 Task: Open Card Restaurant Management Review in Board PR Campaign Management to Workspace Ethics and Compliance and add a team member Softage.4@softage.net, a label Red, a checklist Foreign Exchange Trading, an attachment from your onedrive, a color Red and finally, add a card description 'Develop and launch new customer feedback program for product improvements' and a comment 'Let us approach this task with a sense of customer-centricity, prioritizing the needs and preferences of our customers.'. Add a start date 'Jan 08, 1900' with a due date 'Jan 15, 1900'
Action: Mouse moved to (522, 157)
Screenshot: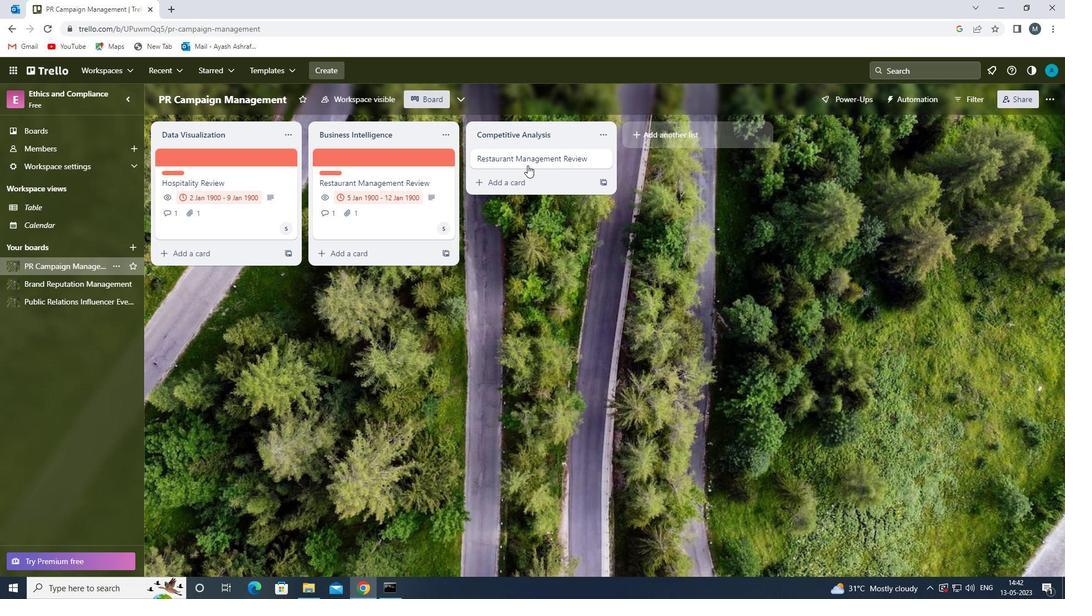 
Action: Mouse pressed left at (522, 157)
Screenshot: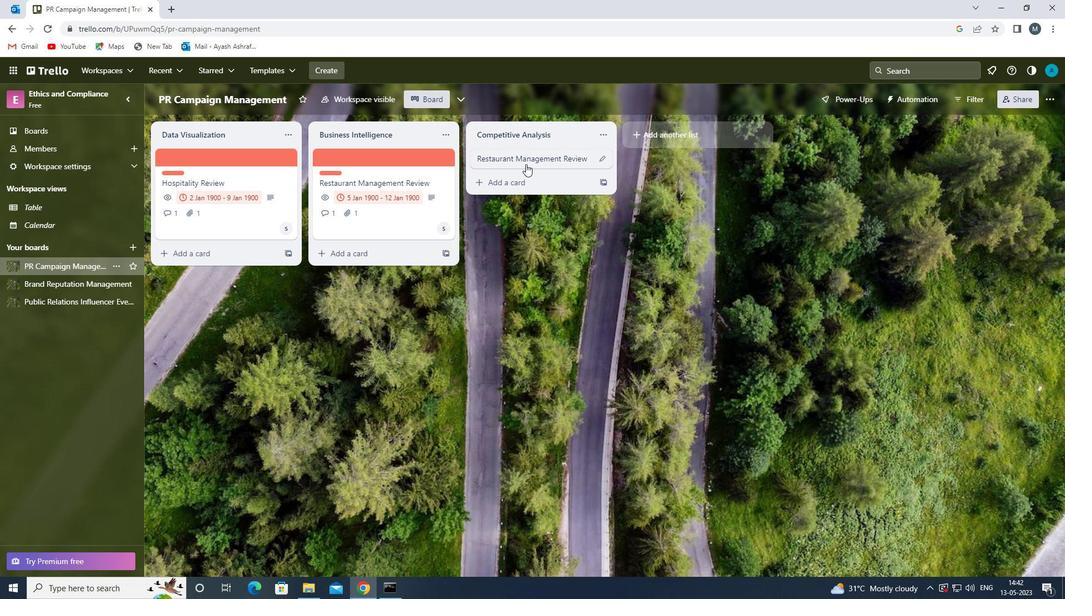 
Action: Mouse moved to (668, 197)
Screenshot: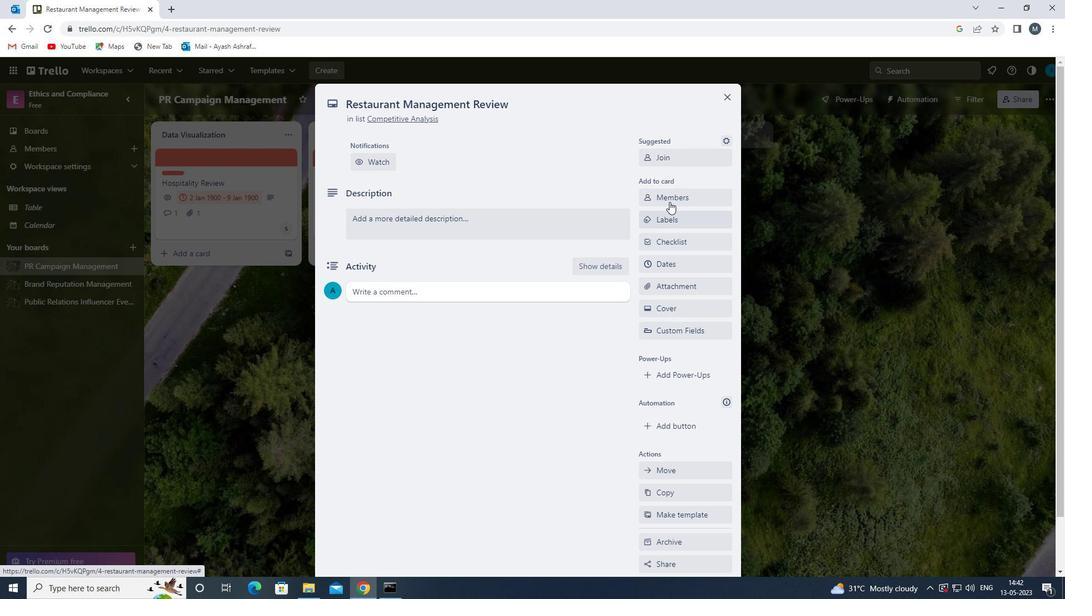 
Action: Mouse pressed left at (668, 197)
Screenshot: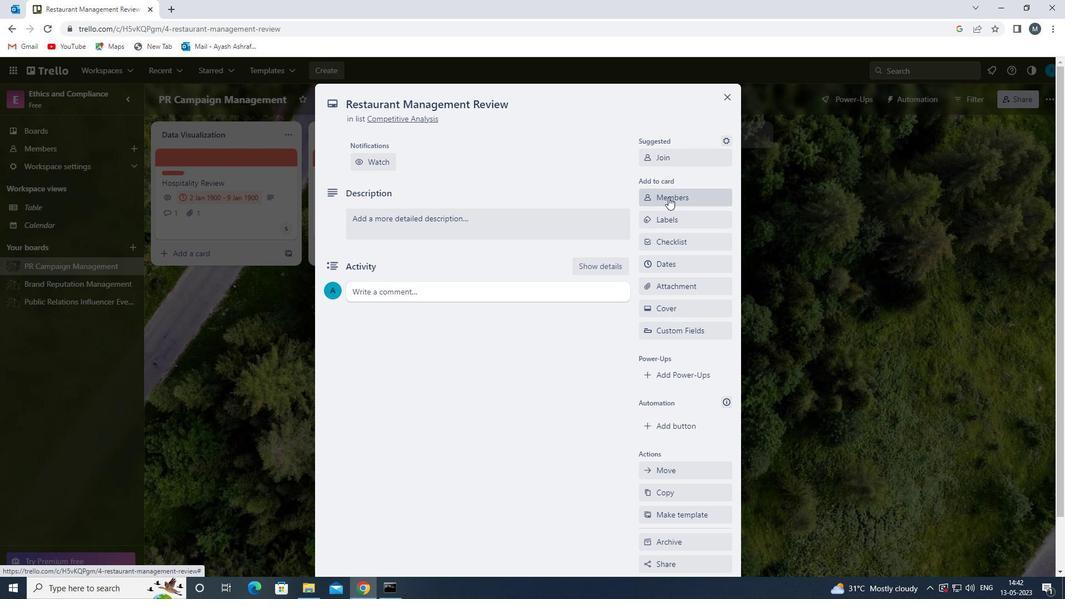 
Action: Mouse moved to (691, 335)
Screenshot: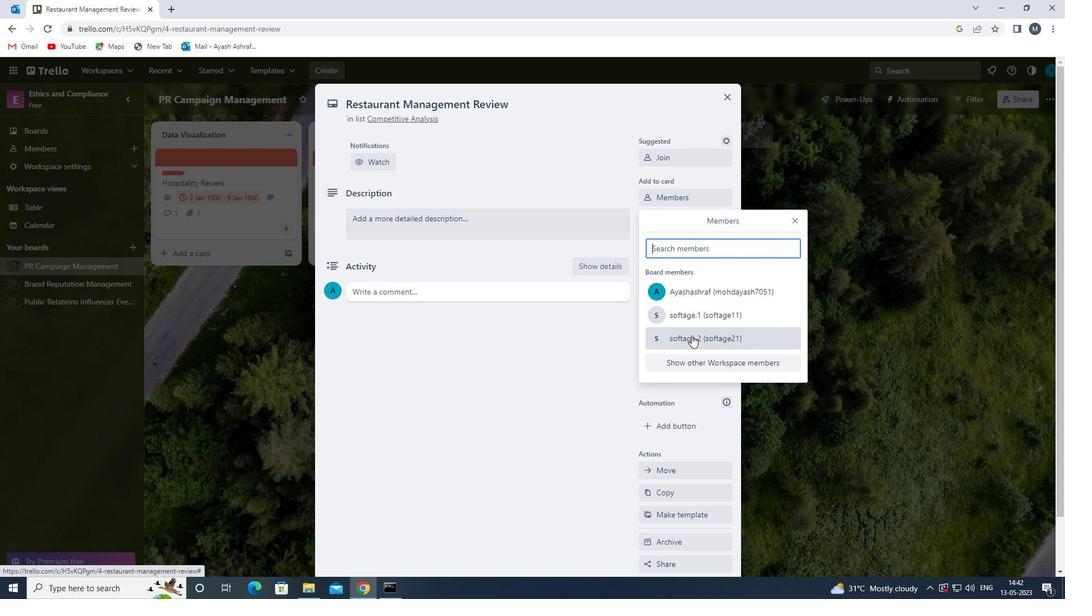 
Action: Key pressed s
Screenshot: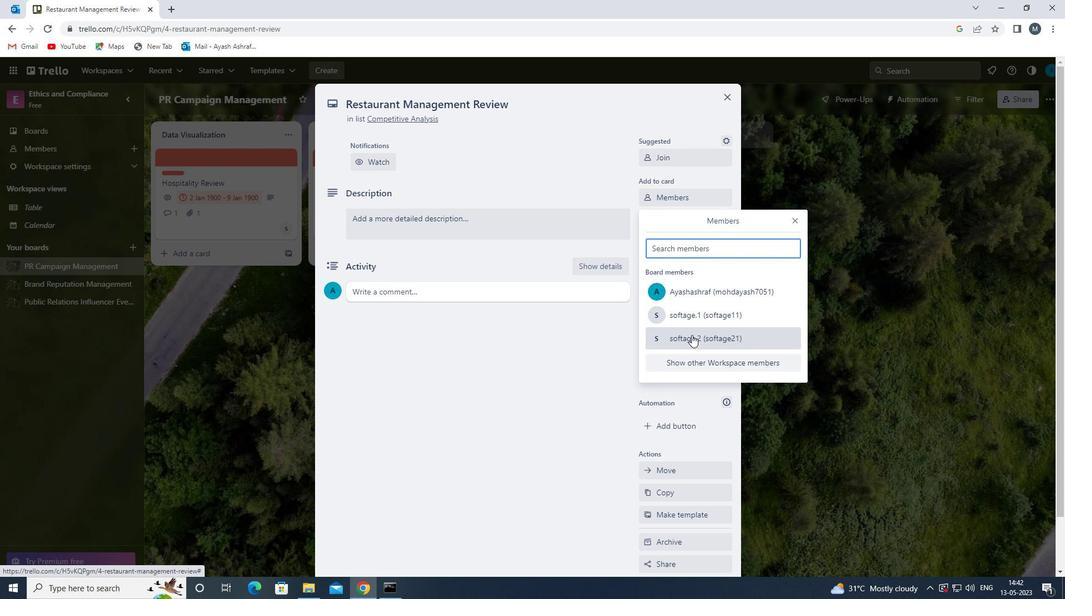 
Action: Mouse moved to (696, 381)
Screenshot: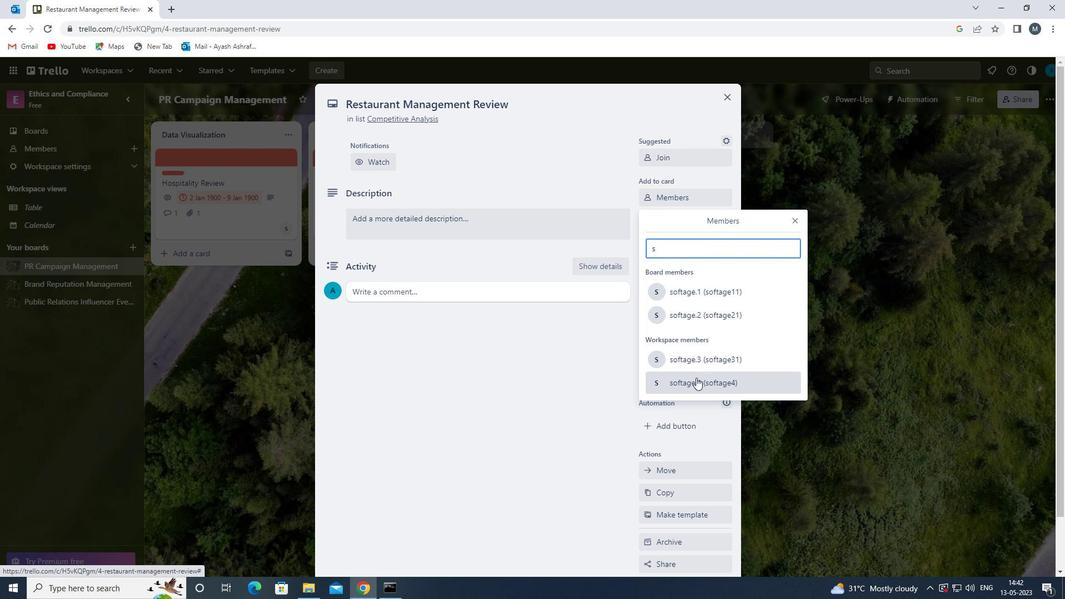 
Action: Mouse pressed left at (696, 381)
Screenshot: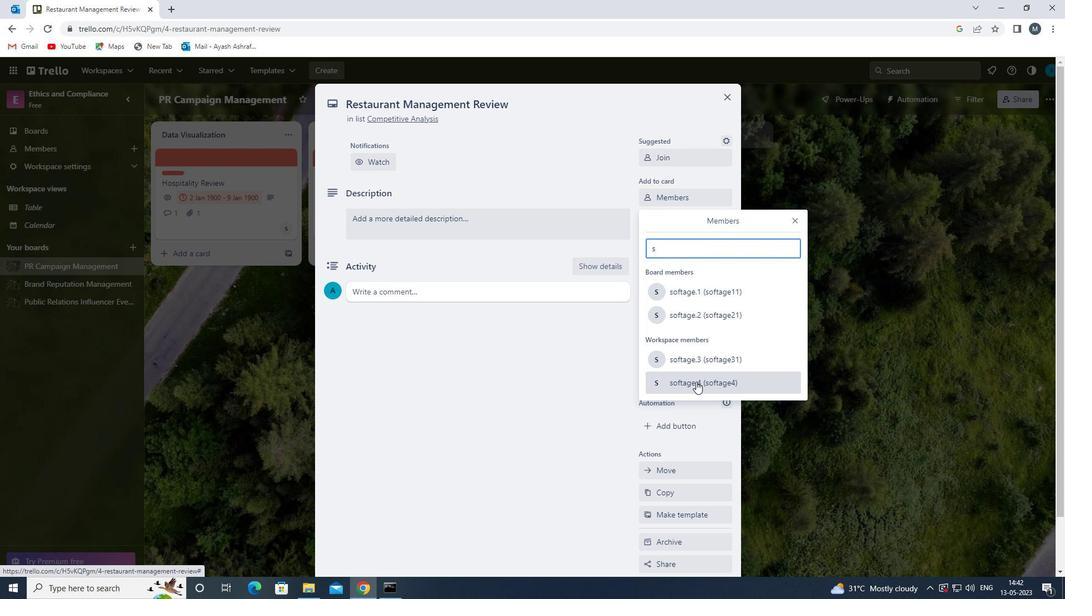 
Action: Mouse moved to (793, 216)
Screenshot: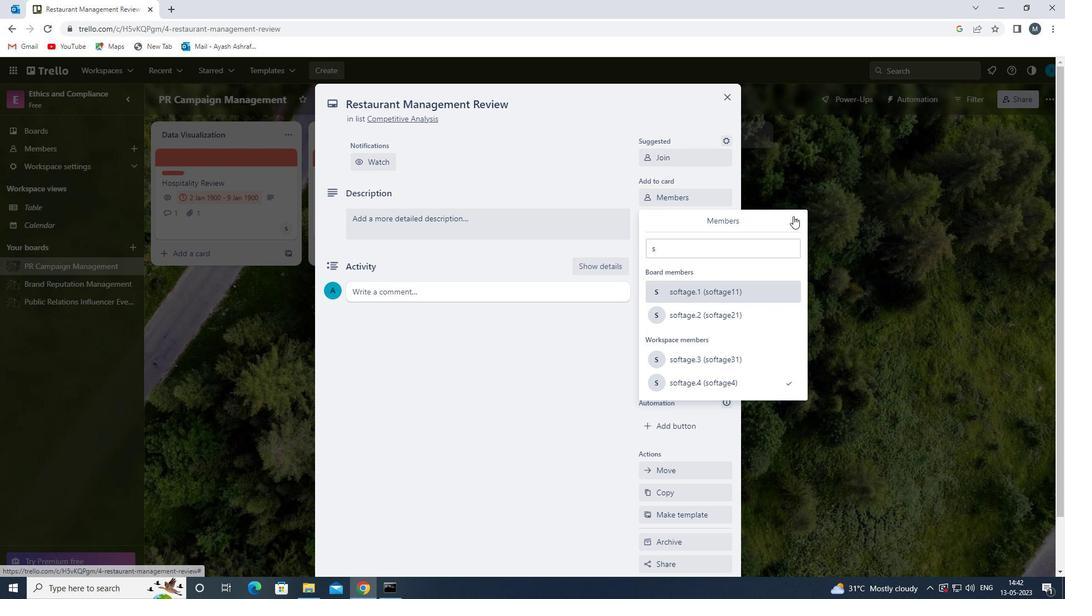 
Action: Mouse pressed left at (793, 216)
Screenshot: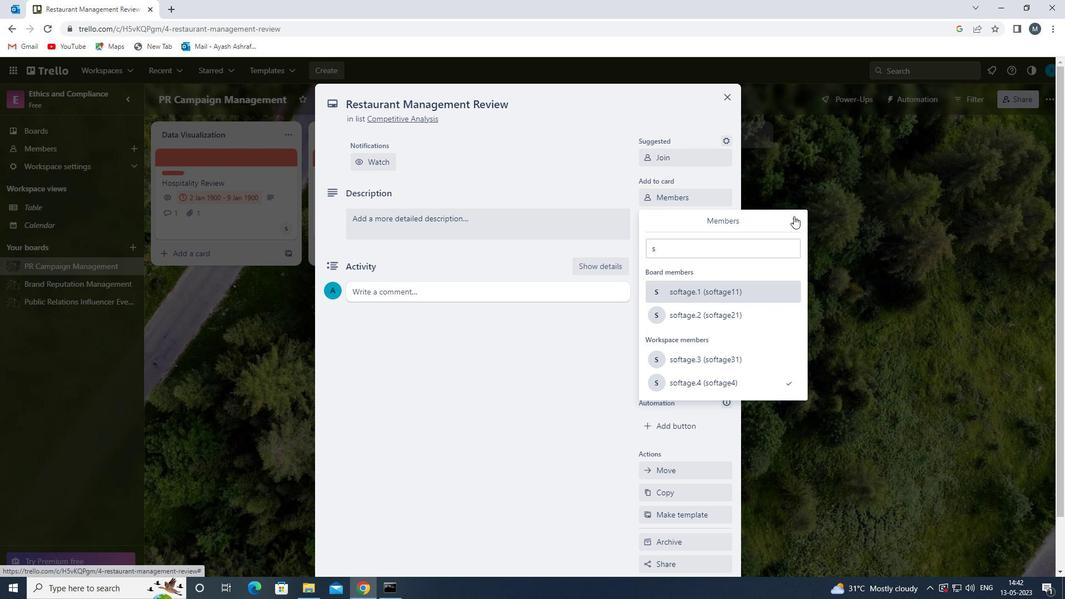 
Action: Mouse moved to (685, 213)
Screenshot: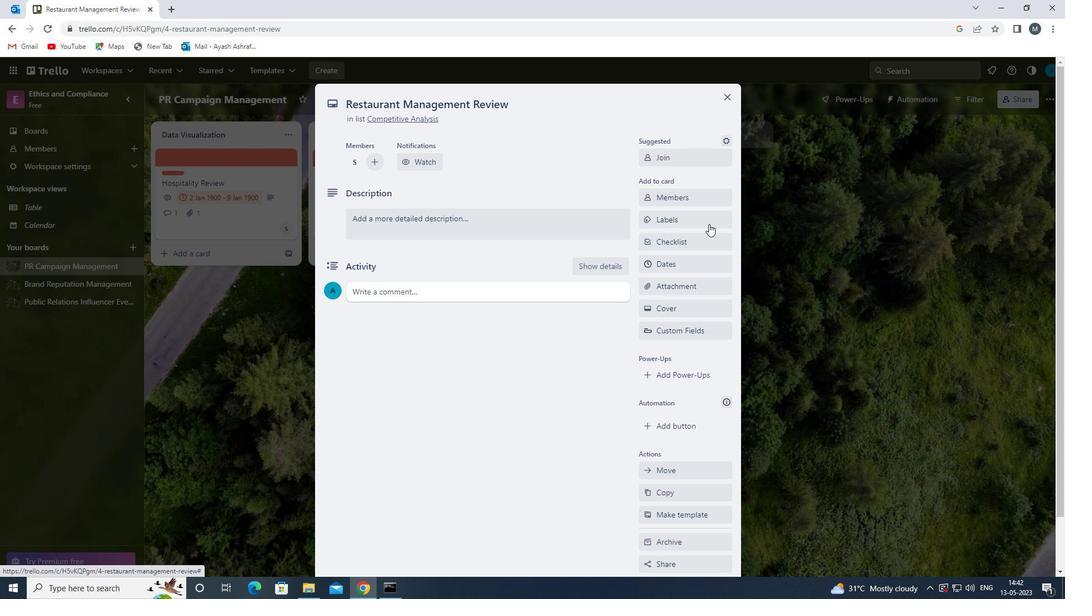 
Action: Mouse pressed left at (685, 213)
Screenshot: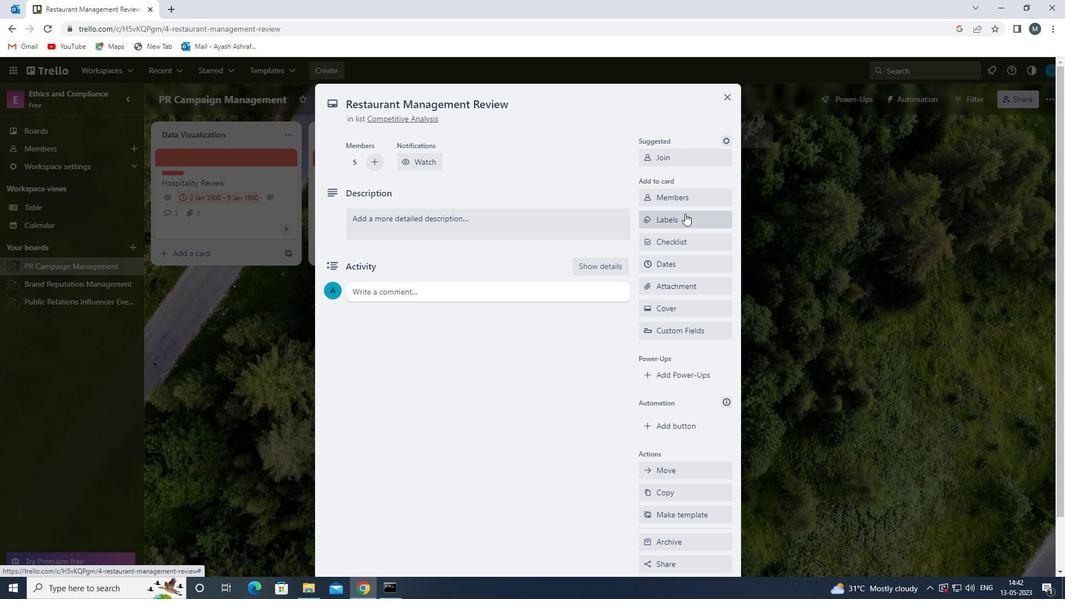 
Action: Mouse moved to (695, 373)
Screenshot: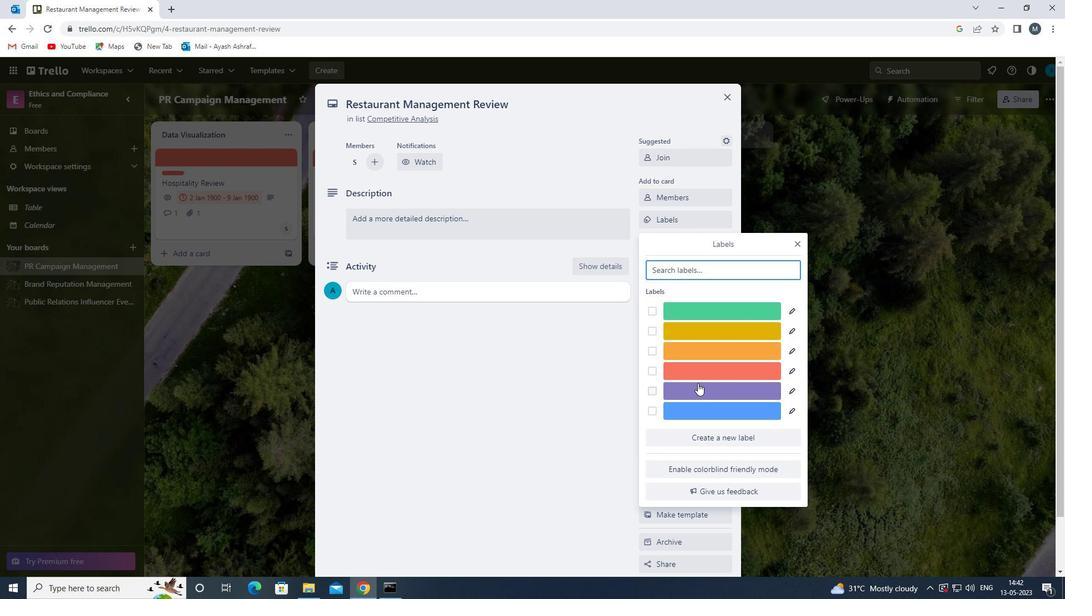 
Action: Mouse pressed left at (695, 373)
Screenshot: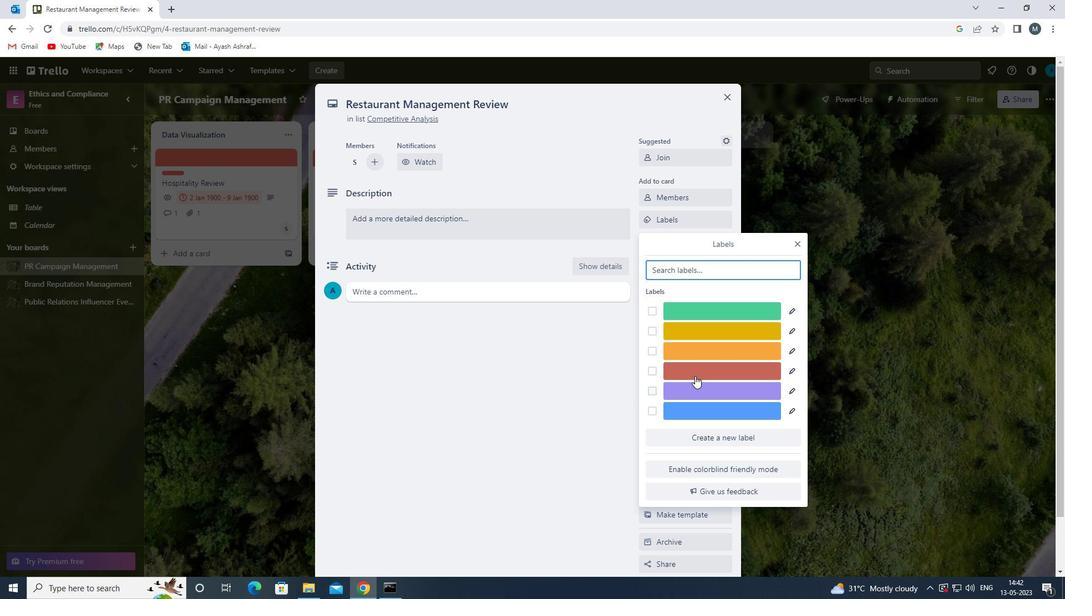 
Action: Mouse moved to (798, 242)
Screenshot: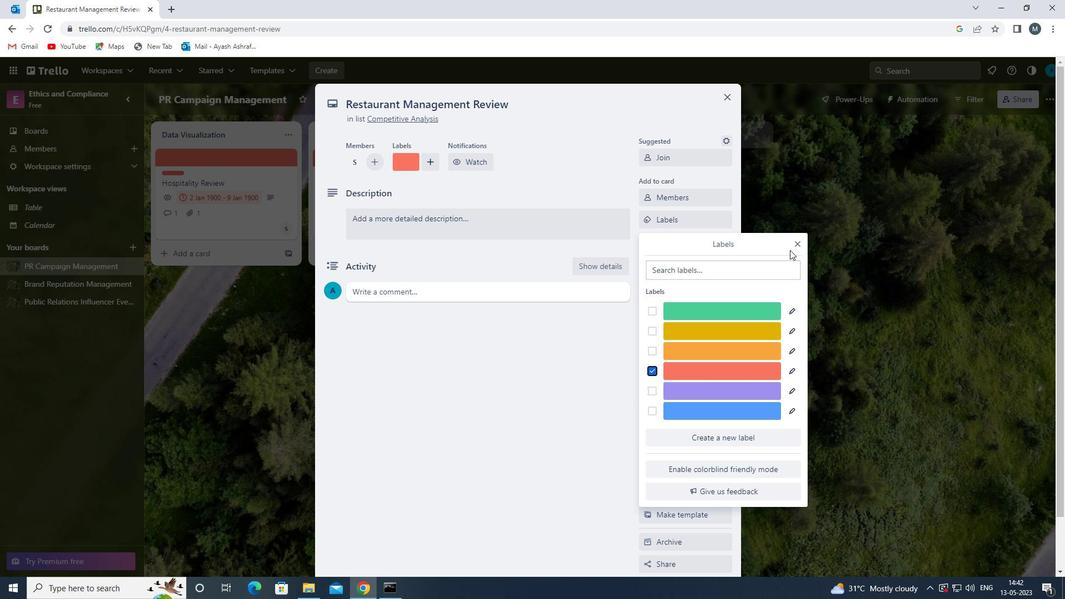 
Action: Mouse pressed left at (798, 242)
Screenshot: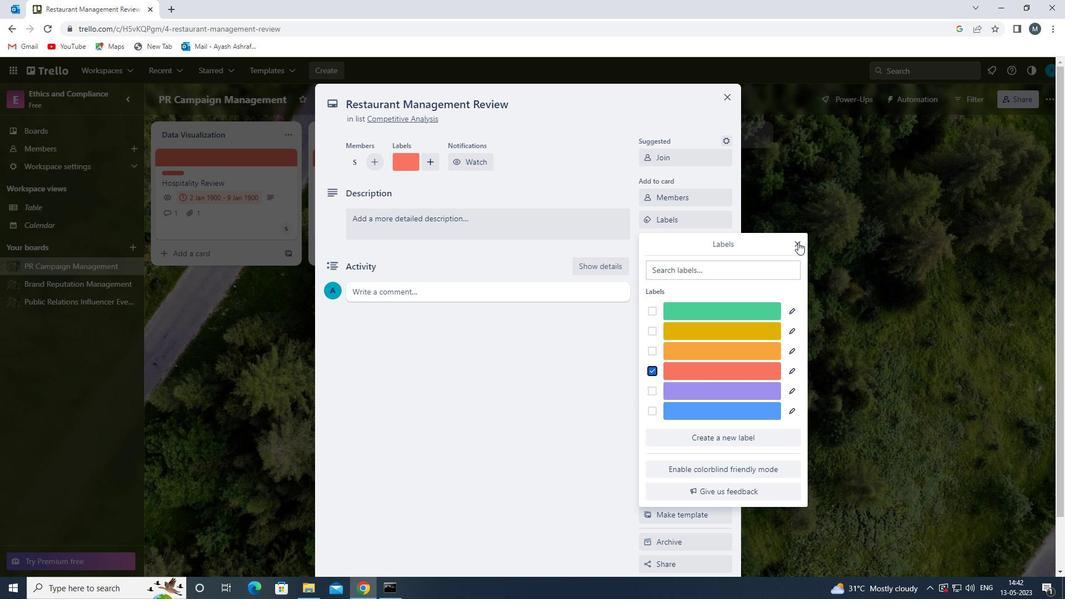 
Action: Mouse moved to (681, 241)
Screenshot: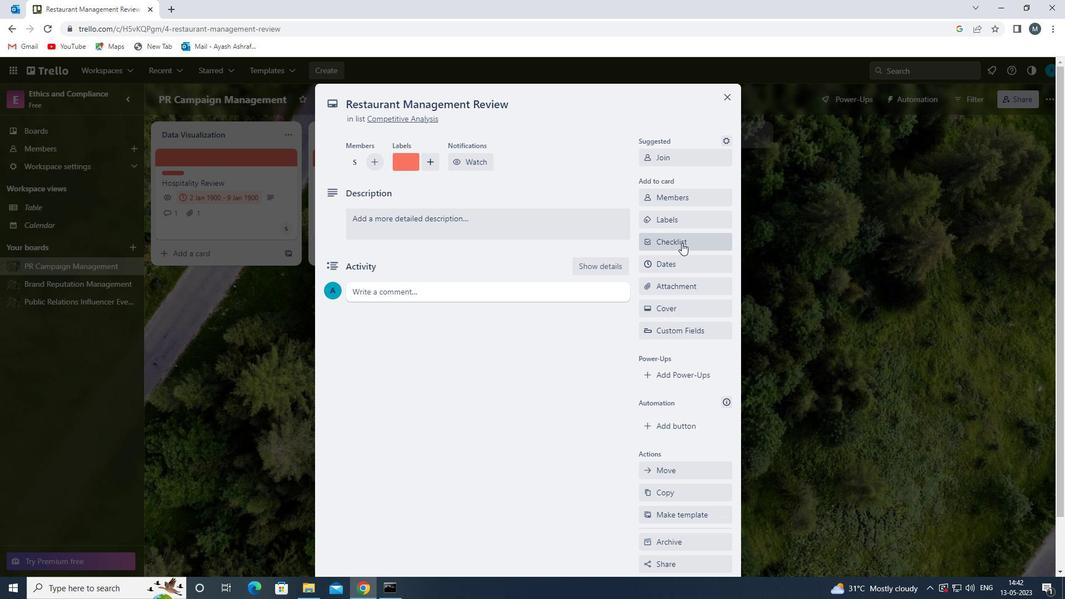 
Action: Mouse pressed left at (681, 241)
Screenshot: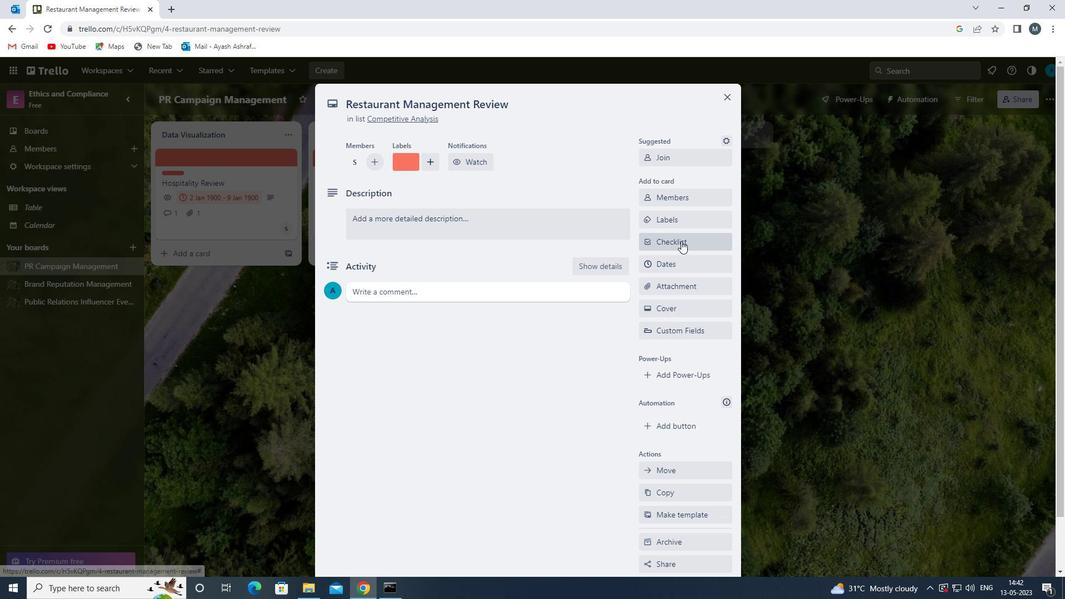 
Action: Mouse moved to (681, 266)
Screenshot: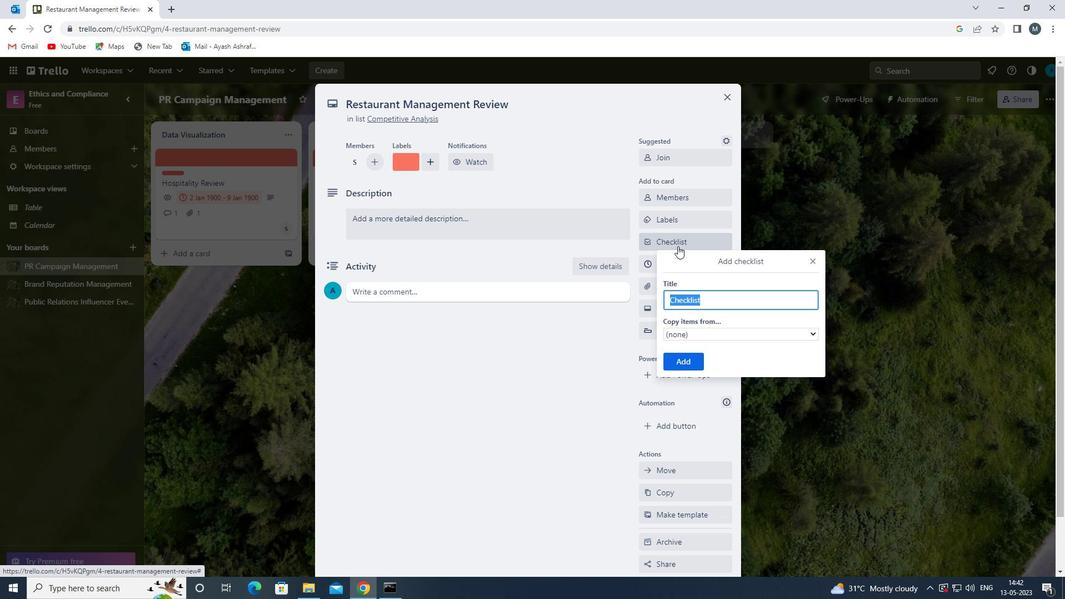 
Action: Key pressed f
Screenshot: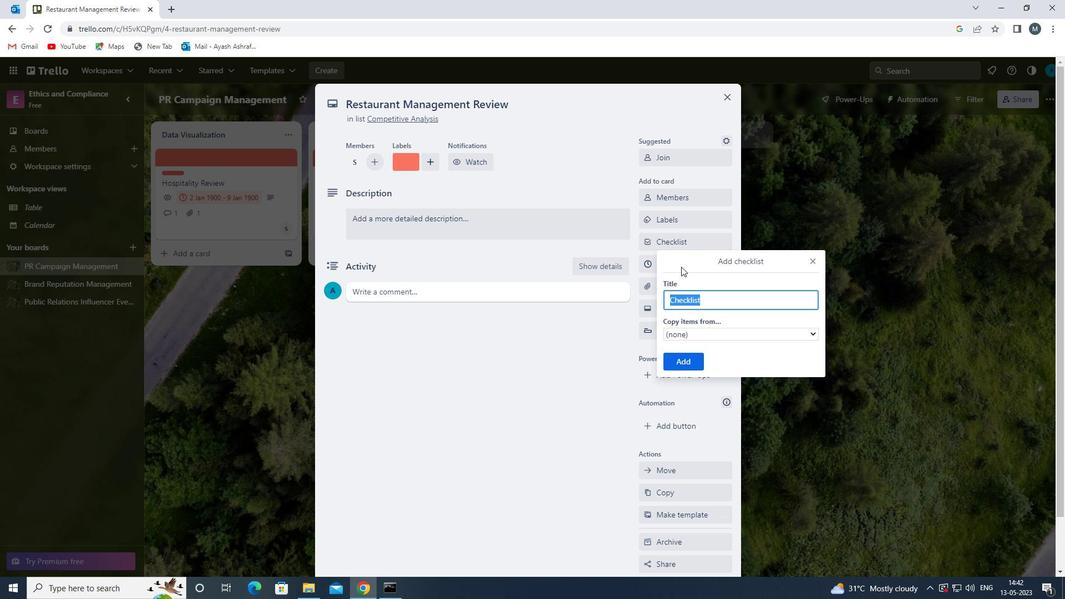 
Action: Mouse moved to (747, 328)
Screenshot: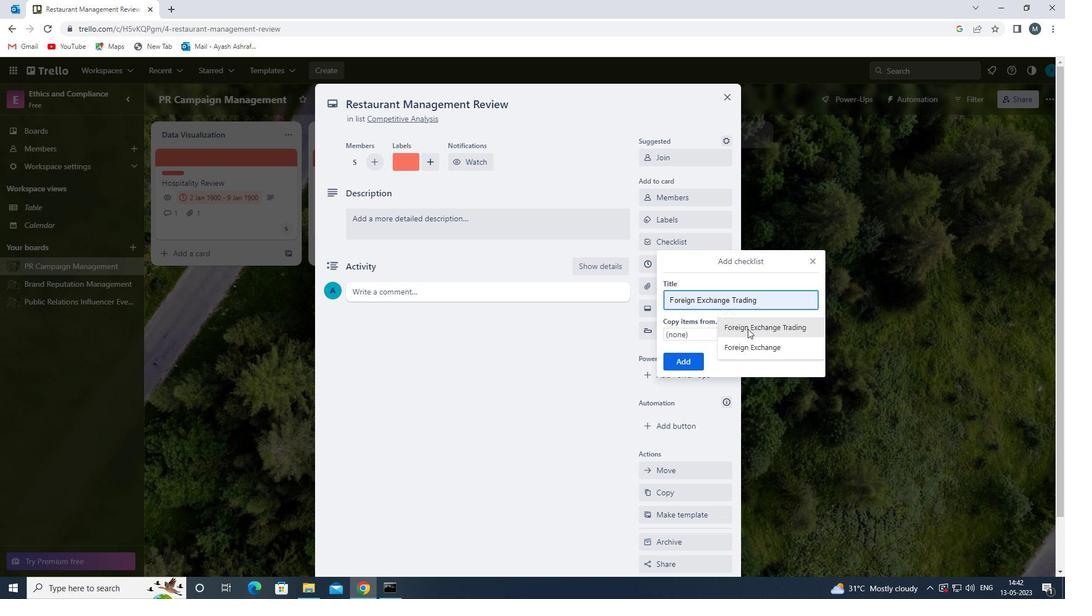 
Action: Mouse pressed left at (747, 328)
Screenshot: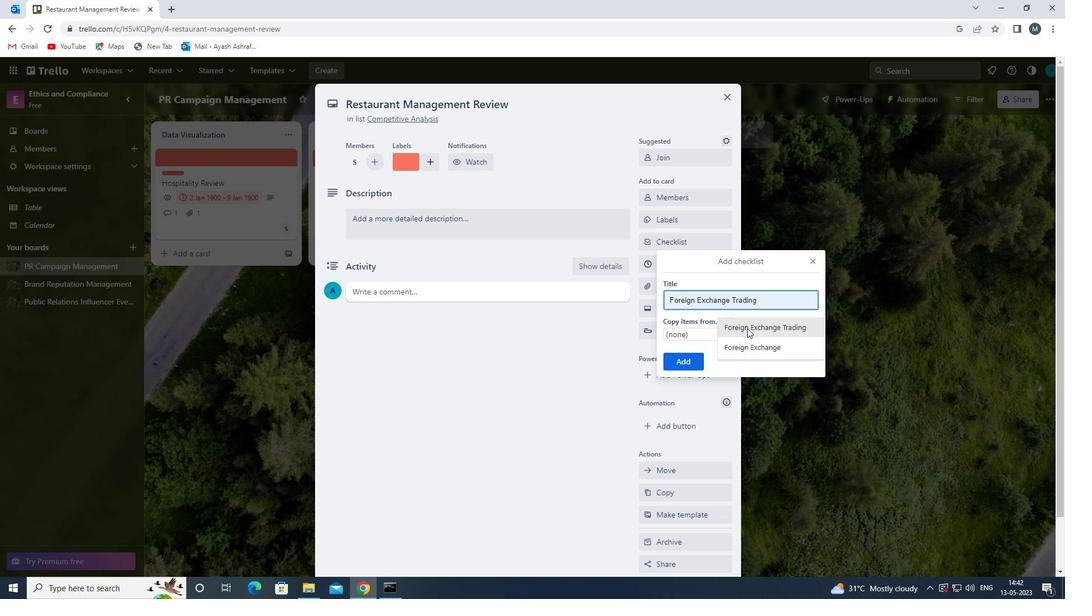 
Action: Mouse moved to (680, 363)
Screenshot: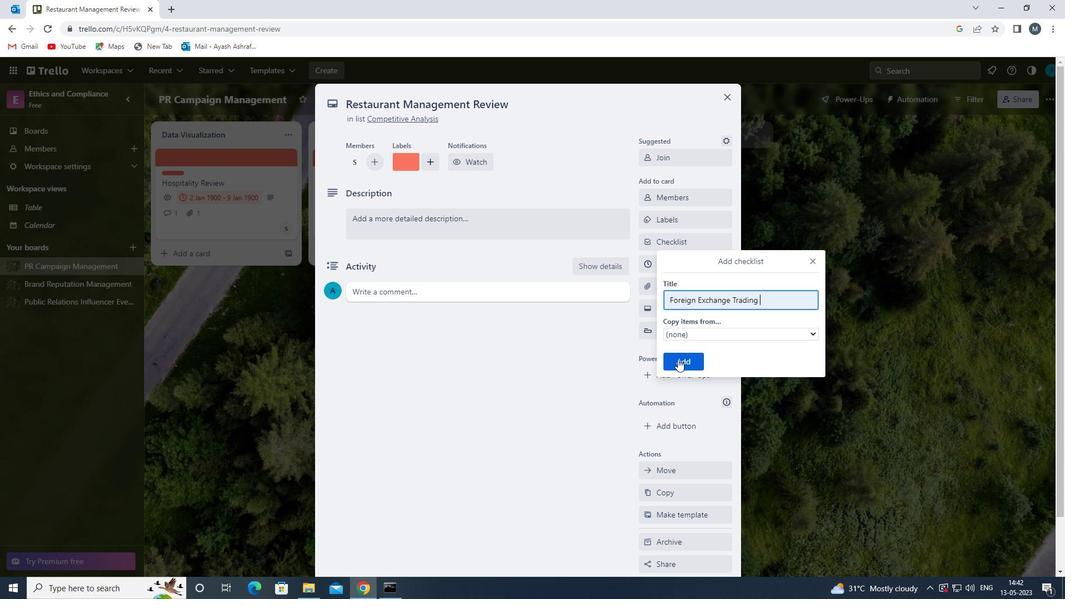 
Action: Mouse pressed left at (680, 363)
Screenshot: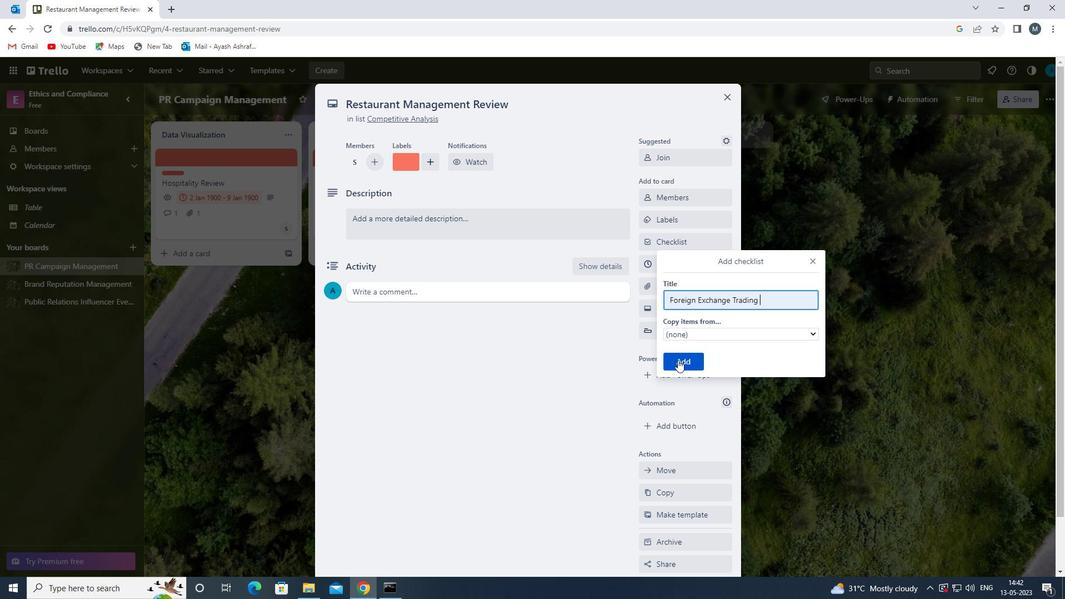 
Action: Mouse moved to (682, 294)
Screenshot: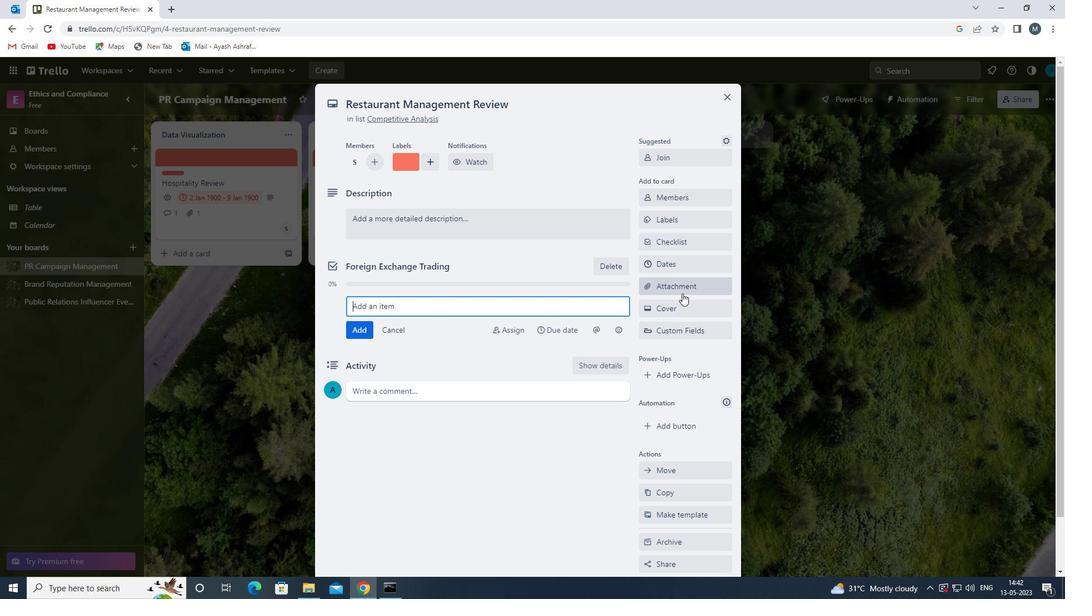 
Action: Mouse pressed left at (682, 294)
Screenshot: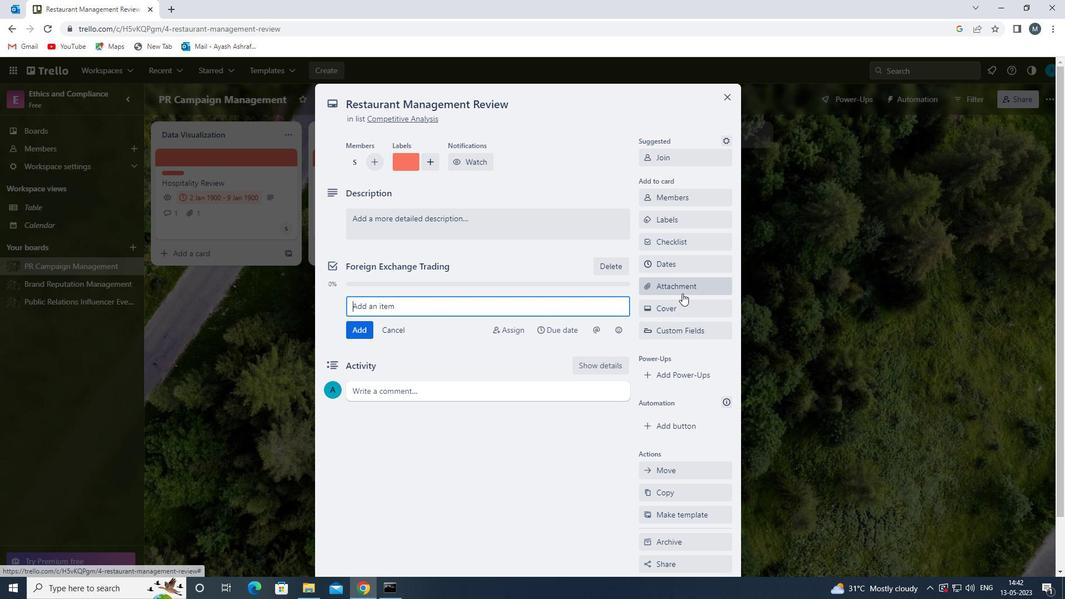 
Action: Mouse moved to (672, 418)
Screenshot: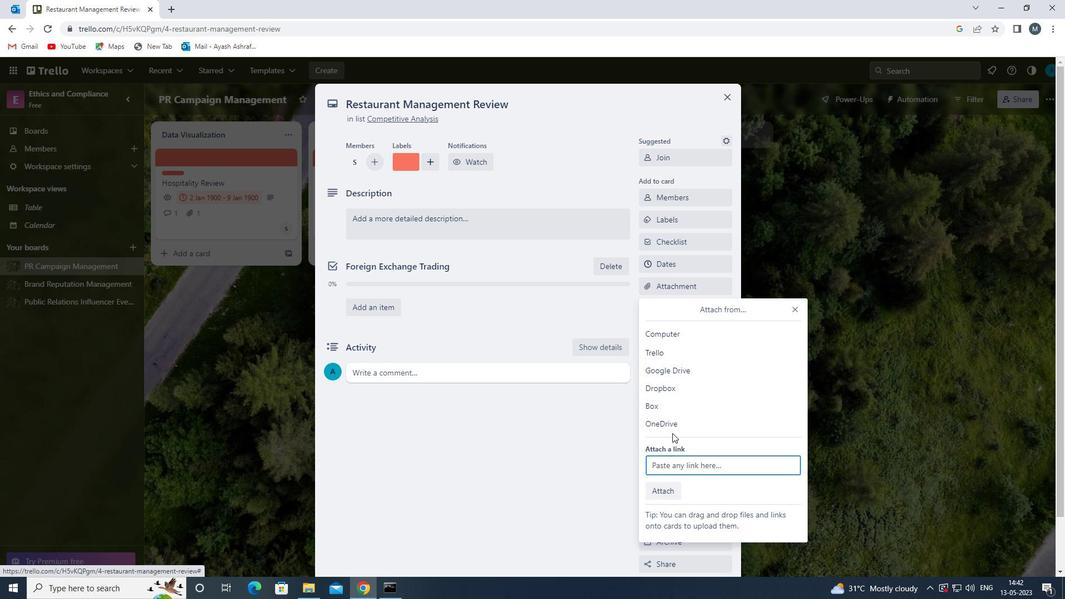 
Action: Mouse pressed left at (672, 418)
Screenshot: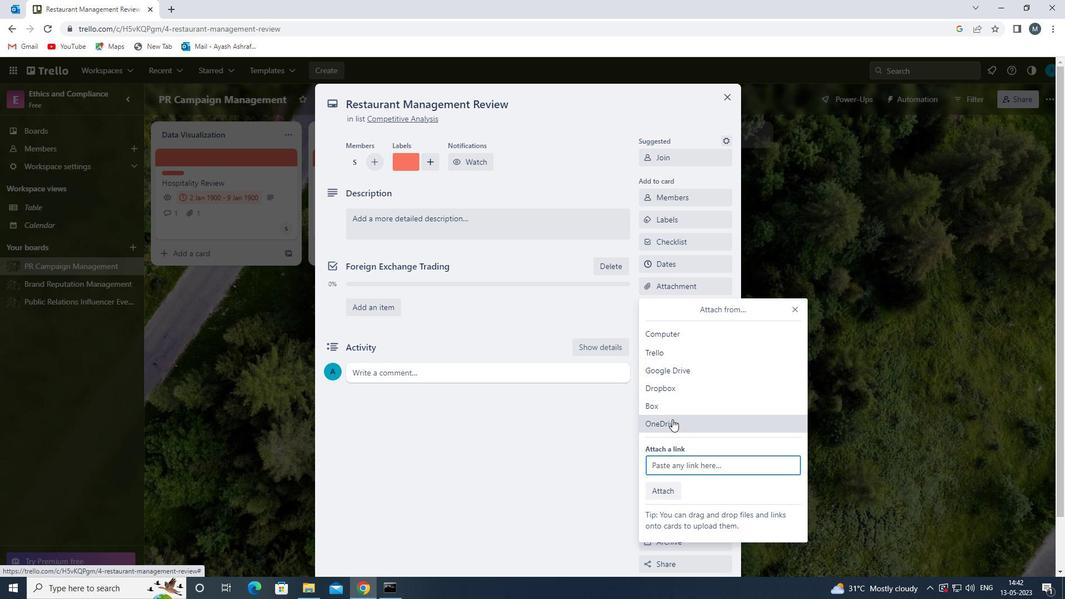 
Action: Mouse moved to (436, 215)
Screenshot: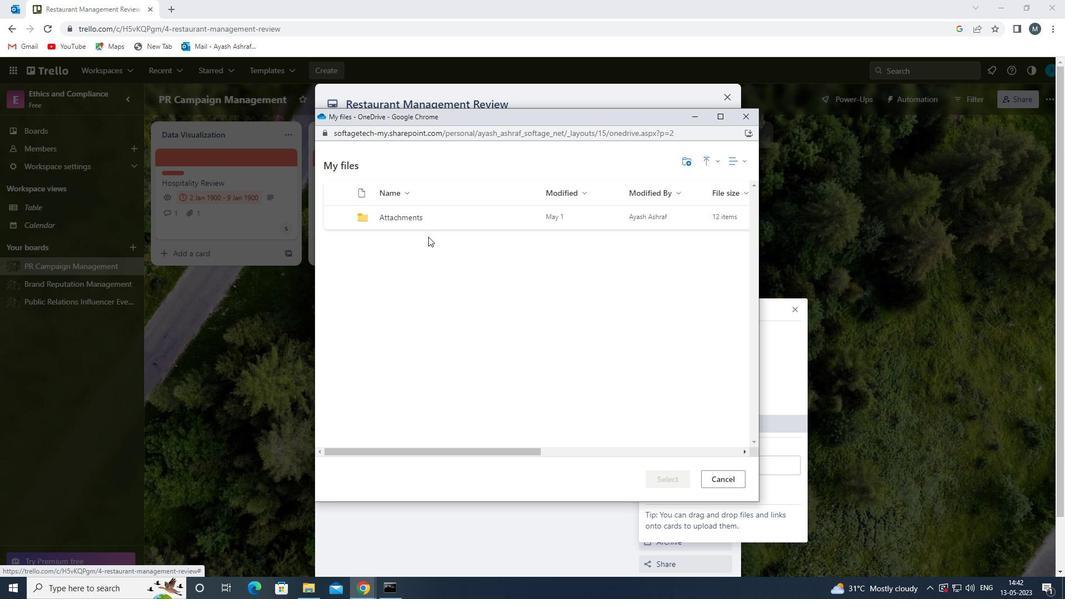
Action: Mouse pressed left at (436, 215)
Screenshot: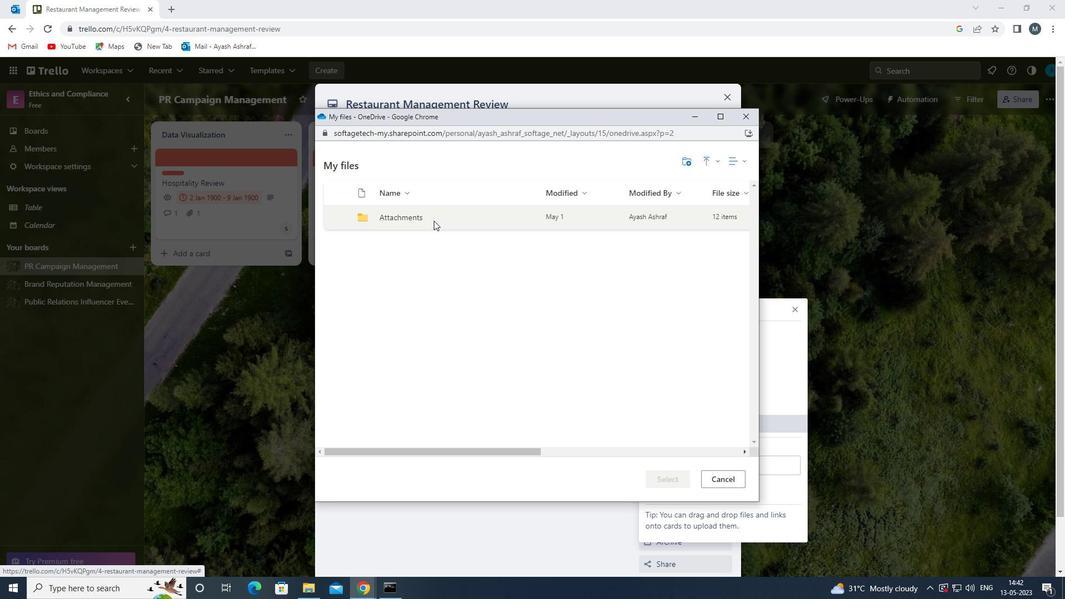 
Action: Mouse pressed left at (436, 215)
Screenshot: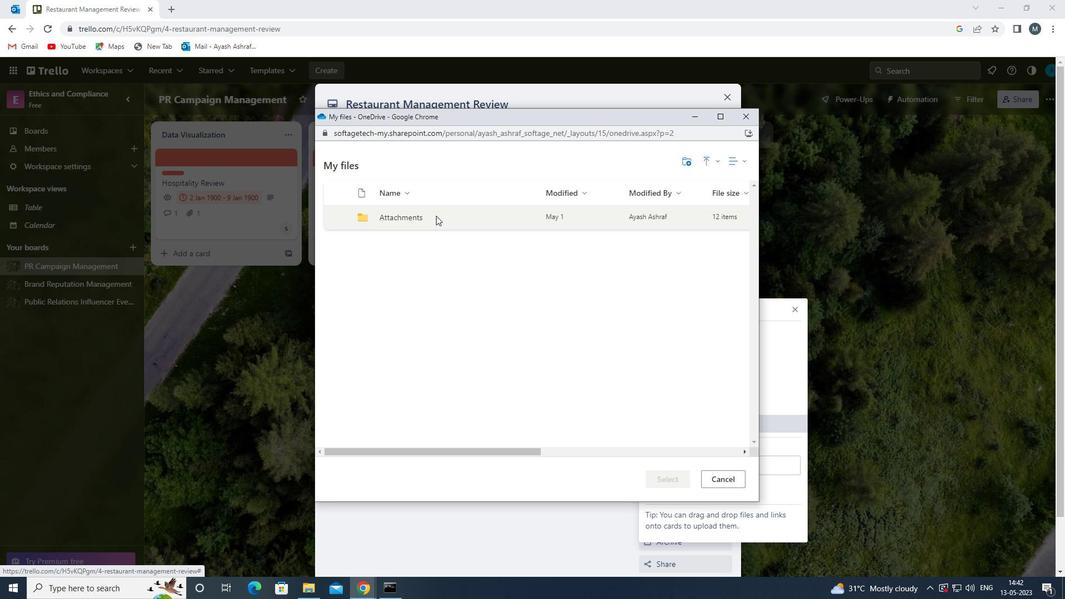 
Action: Mouse moved to (454, 286)
Screenshot: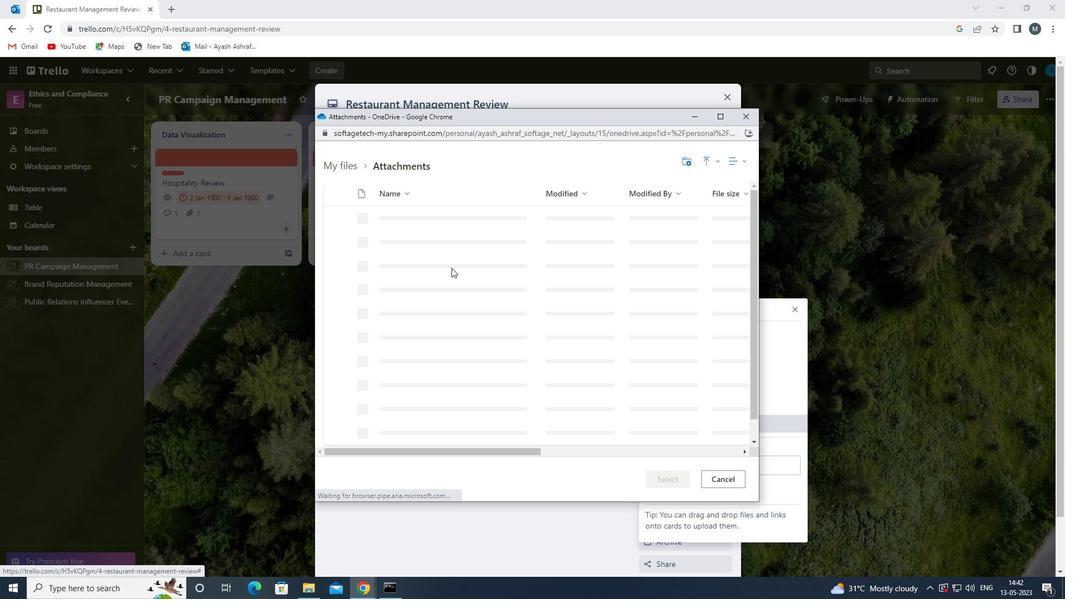 
Action: Mouse pressed left at (454, 286)
Screenshot: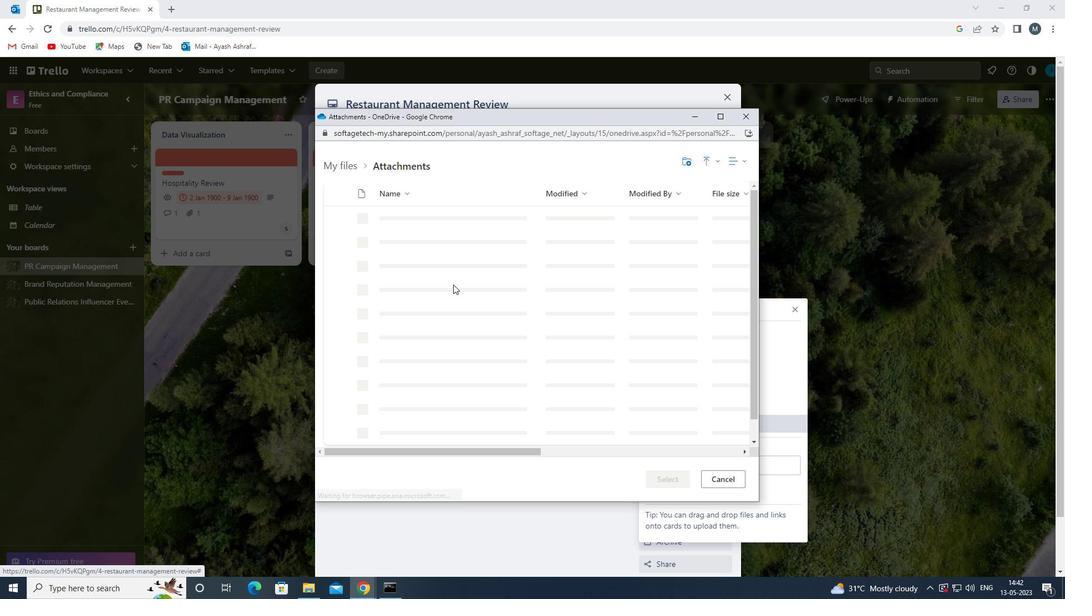 
Action: Mouse moved to (669, 477)
Screenshot: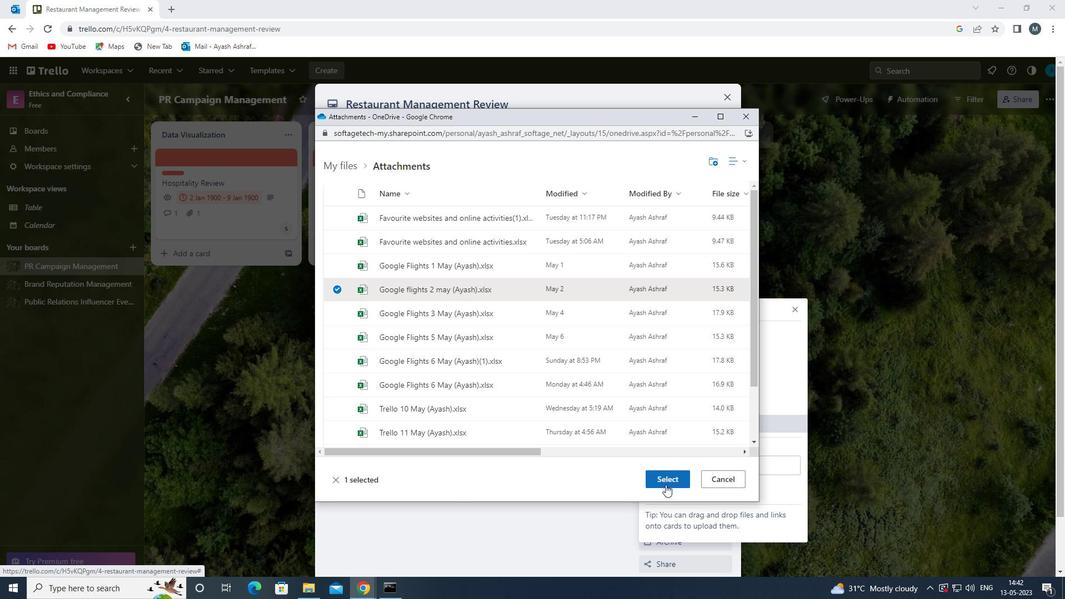 
Action: Mouse pressed left at (669, 477)
Screenshot: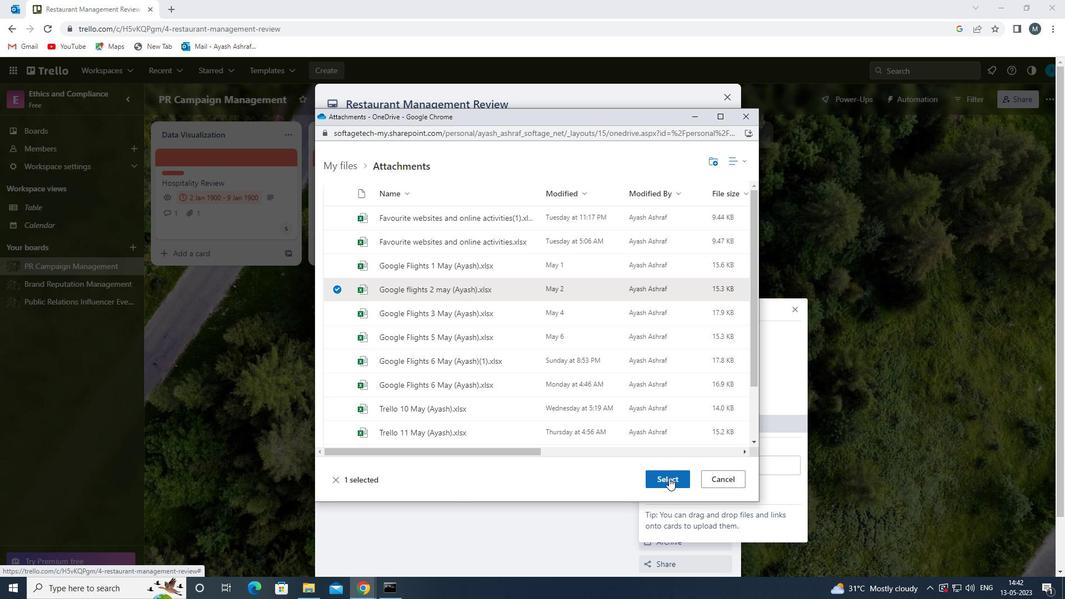 
Action: Mouse moved to (668, 306)
Screenshot: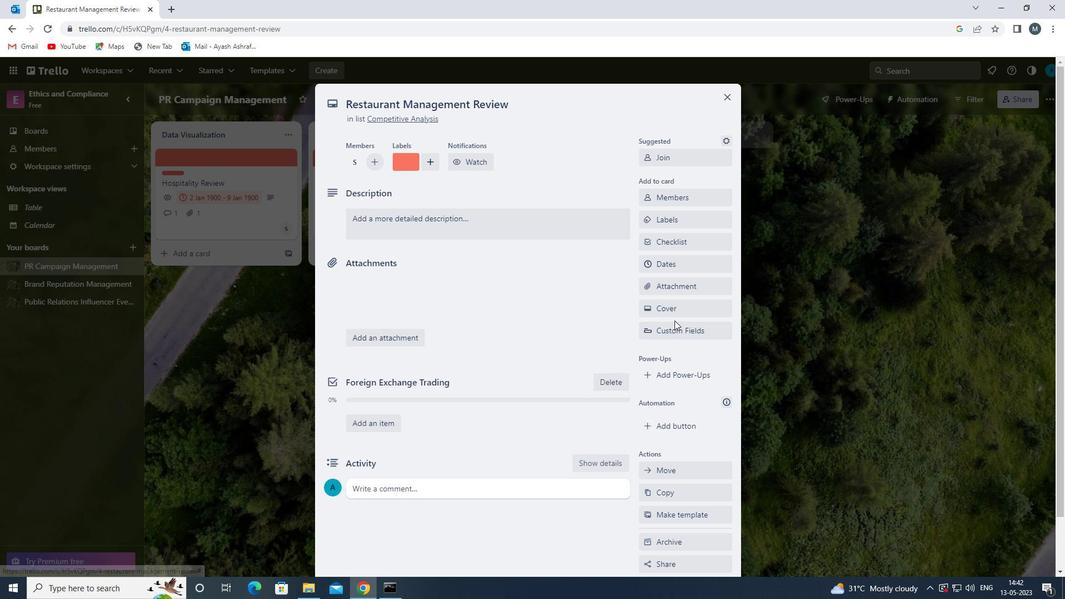 
Action: Mouse pressed left at (668, 306)
Screenshot: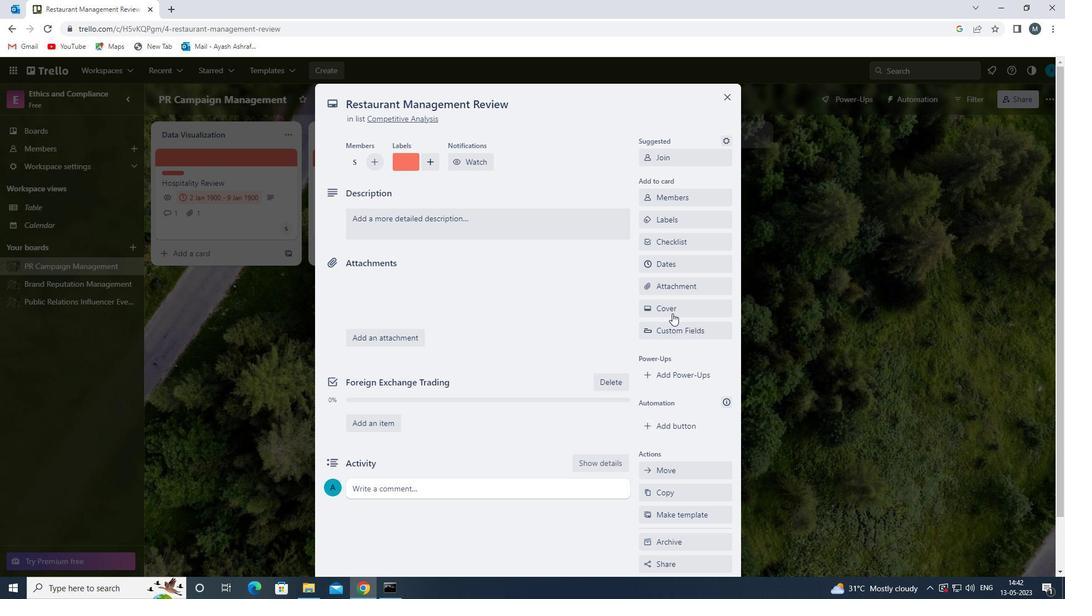
Action: Mouse moved to (746, 353)
Screenshot: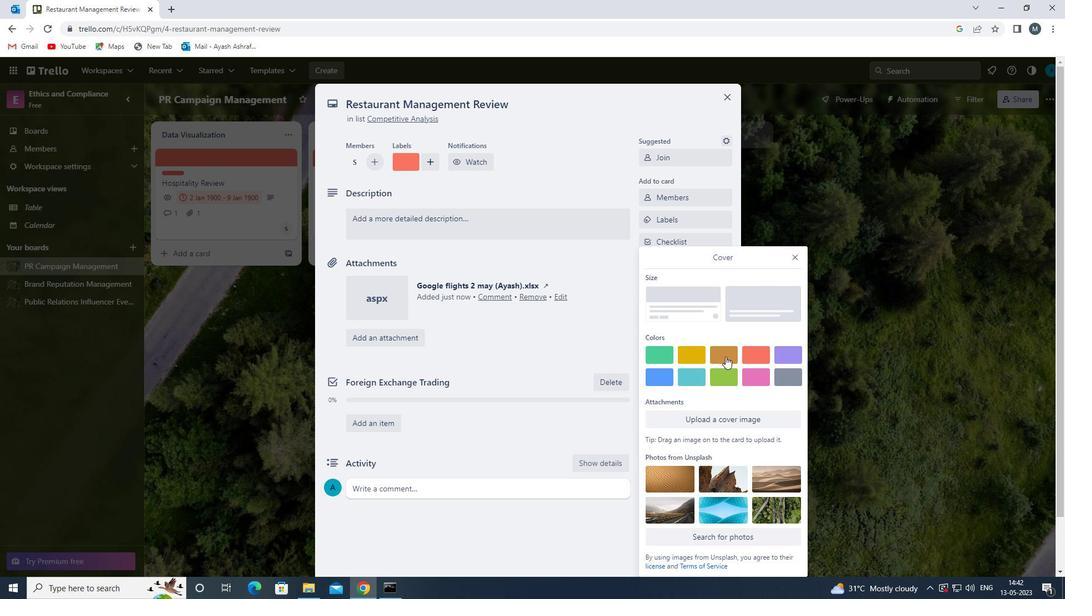 
Action: Mouse pressed left at (746, 353)
Screenshot: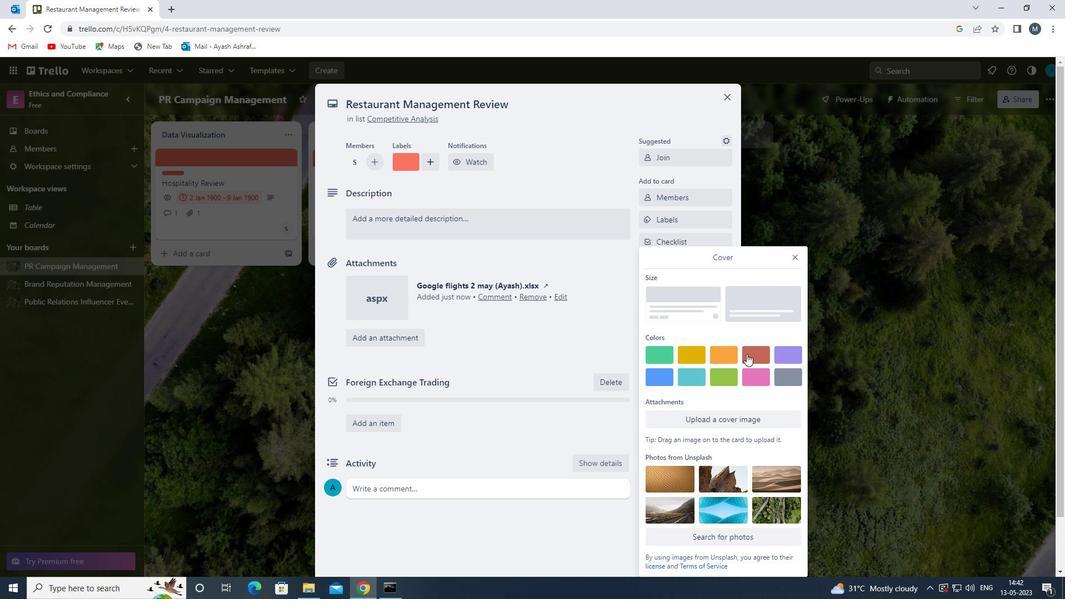 
Action: Mouse moved to (795, 239)
Screenshot: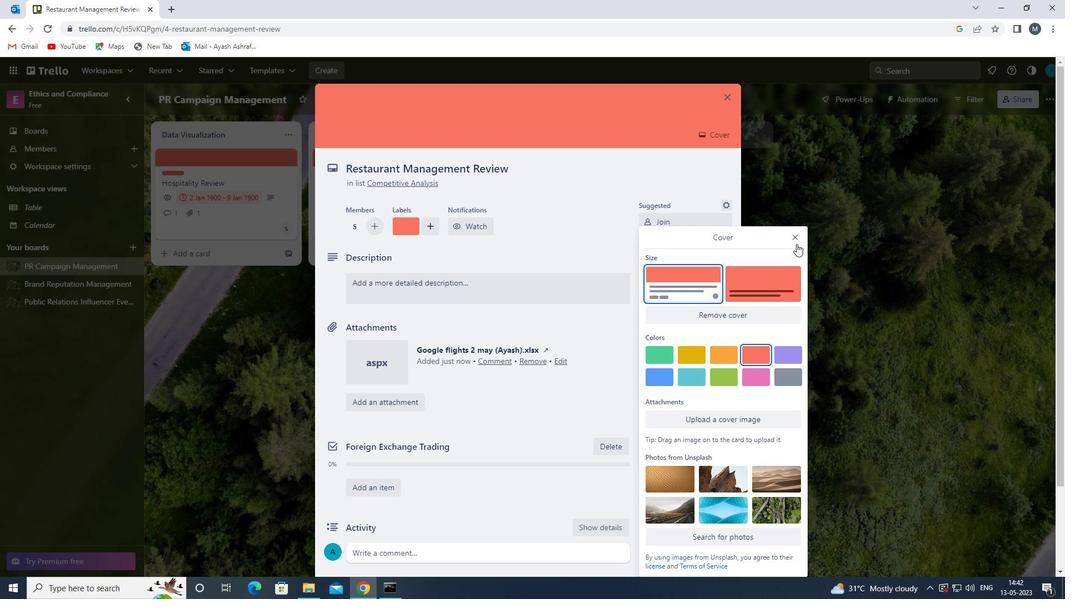 
Action: Mouse pressed left at (795, 239)
Screenshot: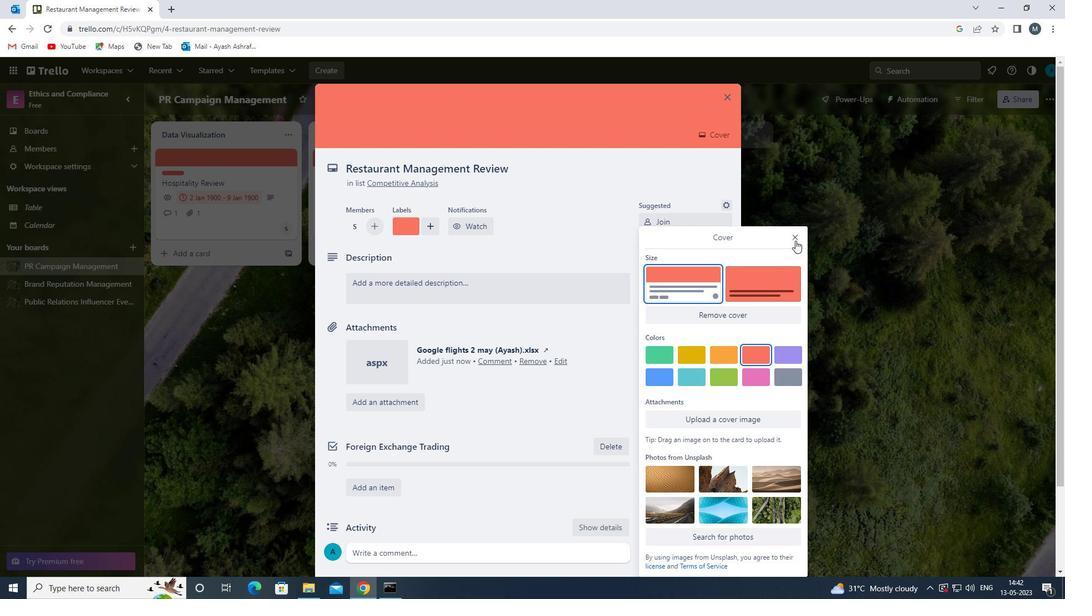 
Action: Mouse moved to (402, 290)
Screenshot: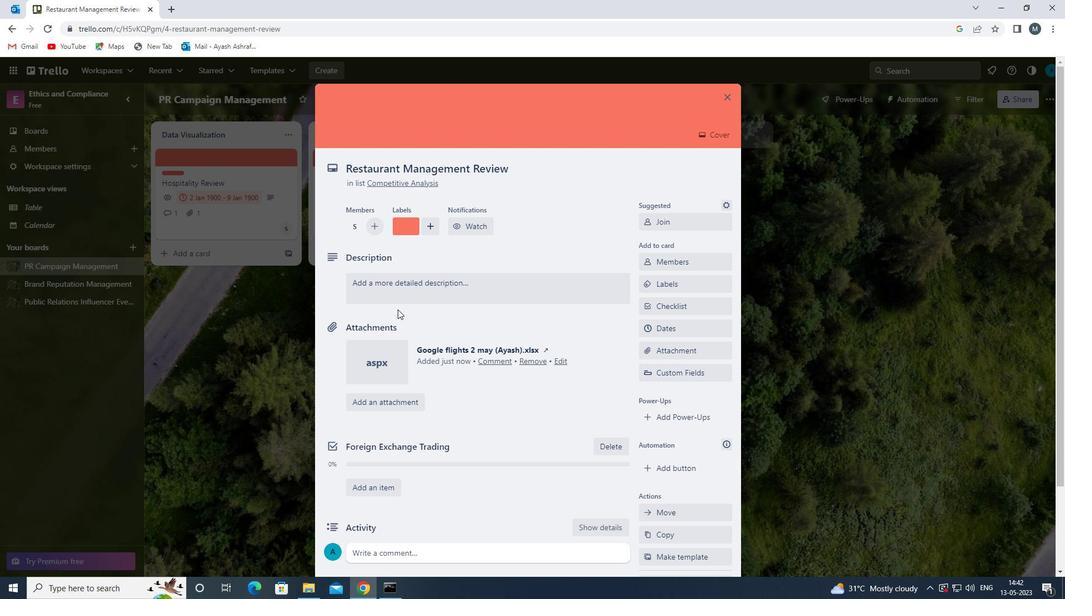 
Action: Mouse pressed left at (402, 290)
Screenshot: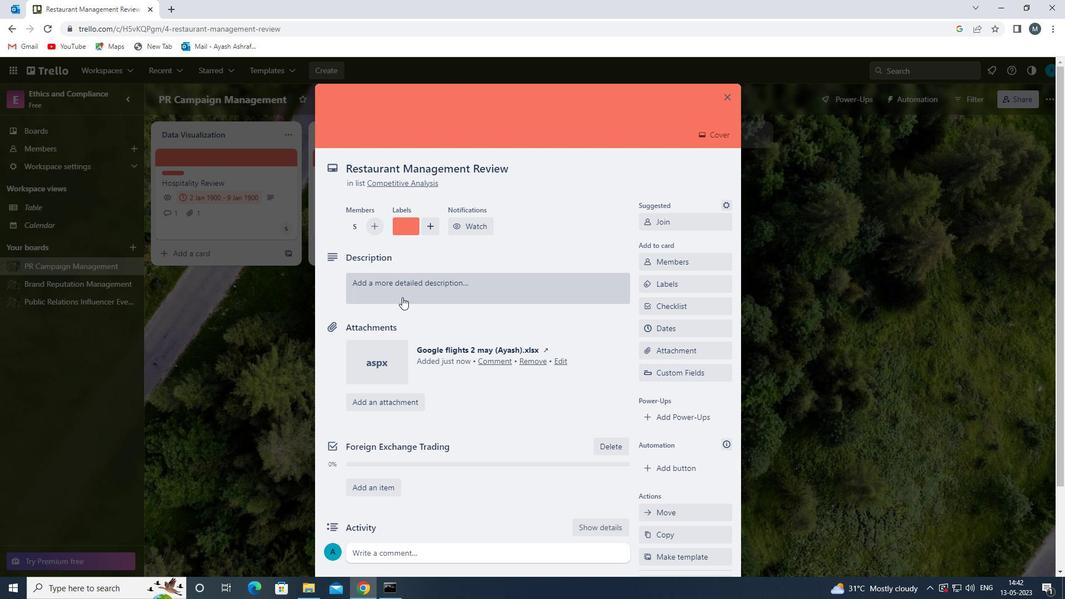 
Action: Mouse moved to (388, 325)
Screenshot: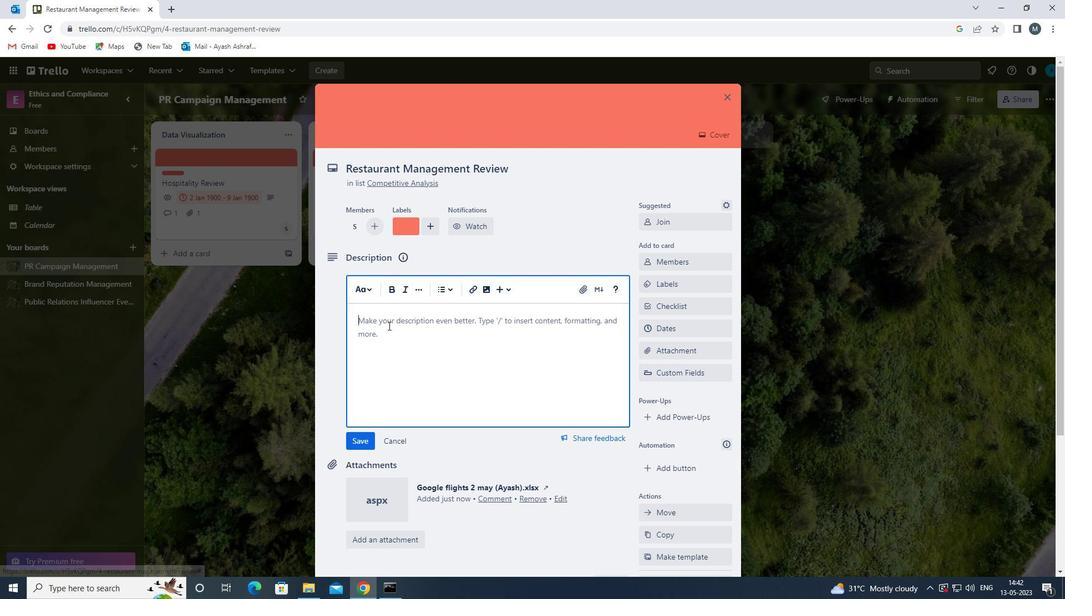 
Action: Mouse pressed left at (388, 325)
Screenshot: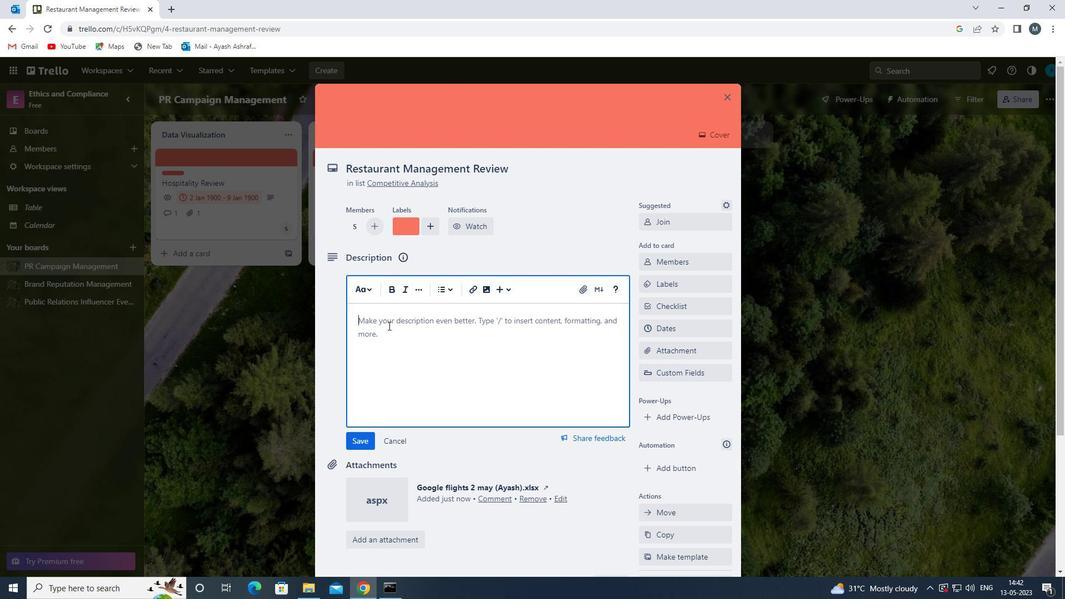 
Action: Mouse moved to (391, 326)
Screenshot: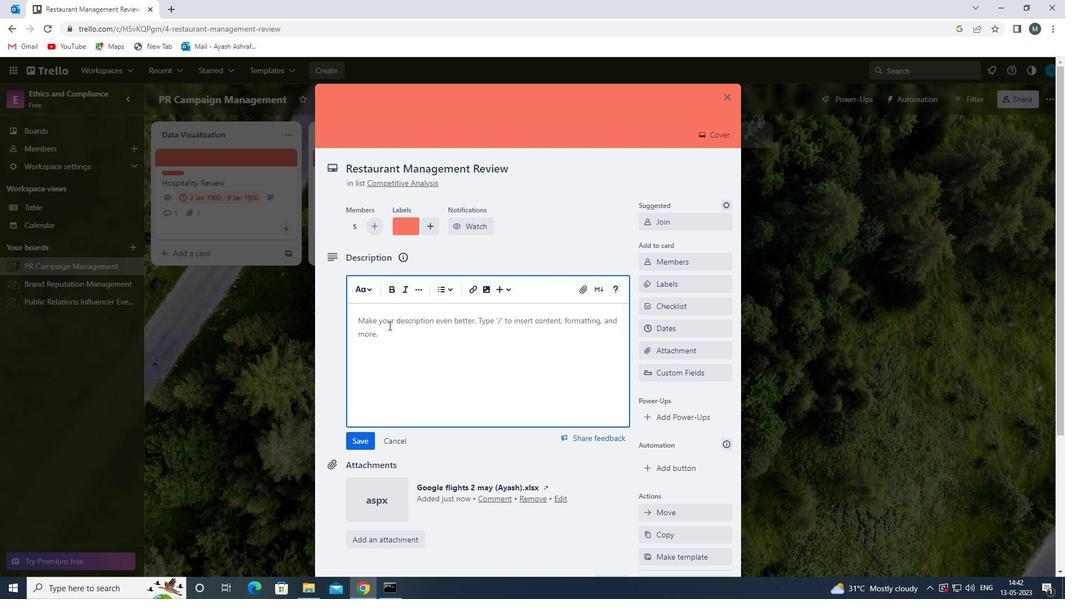 
Action: Key pressed <Key.shift><Key.shift><Key.shift><Key.shift><Key.shift><Key.shift>DEVELOP<Key.space>AND<Key.space>LAUNCH<Key.space>NEW<Key.space>CUSTOMER<Key.space><Key.backspace>-C<Key.backspace><Key.backspace><Key.space>FEEDBACK<Key.space>PROGRAM<Key.space>FOR<Key.space>PRODUCT<Key.space>IMPROVEMENTS
Screenshot: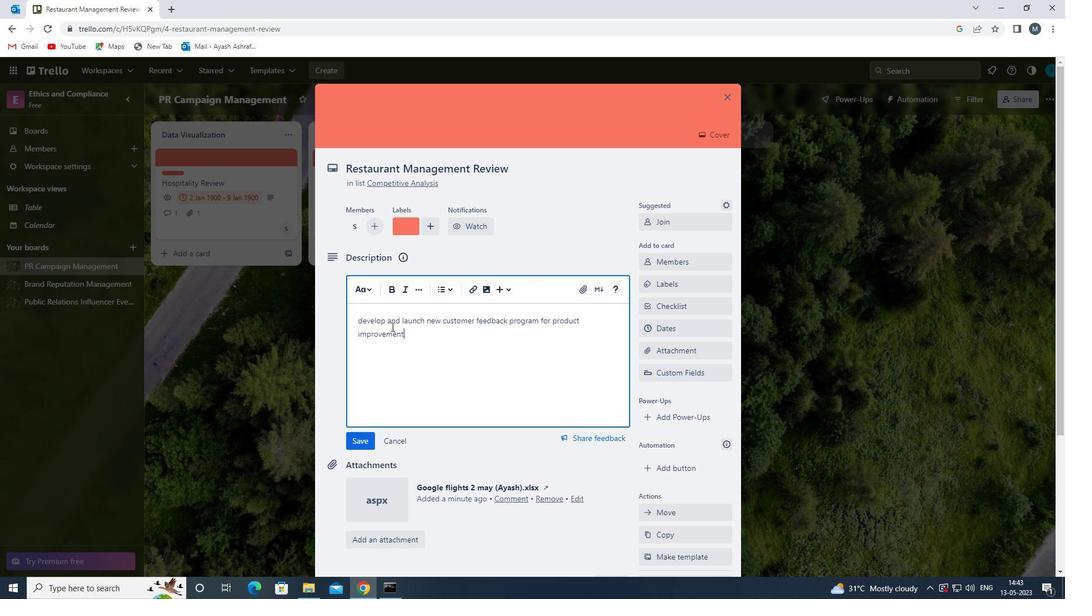 
Action: Mouse moved to (361, 319)
Screenshot: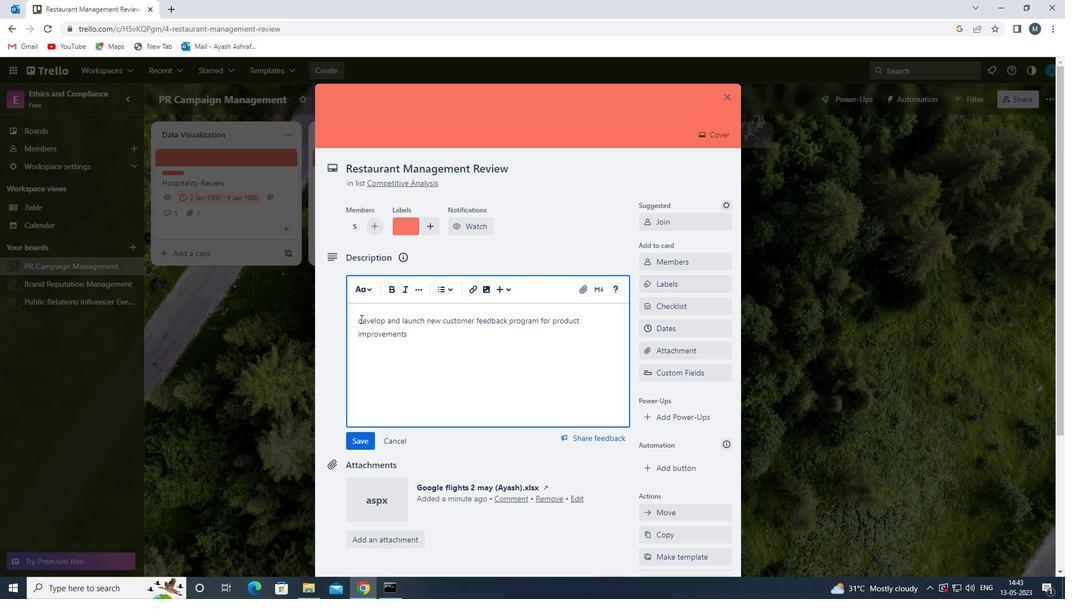 
Action: Mouse pressed left at (361, 319)
Screenshot: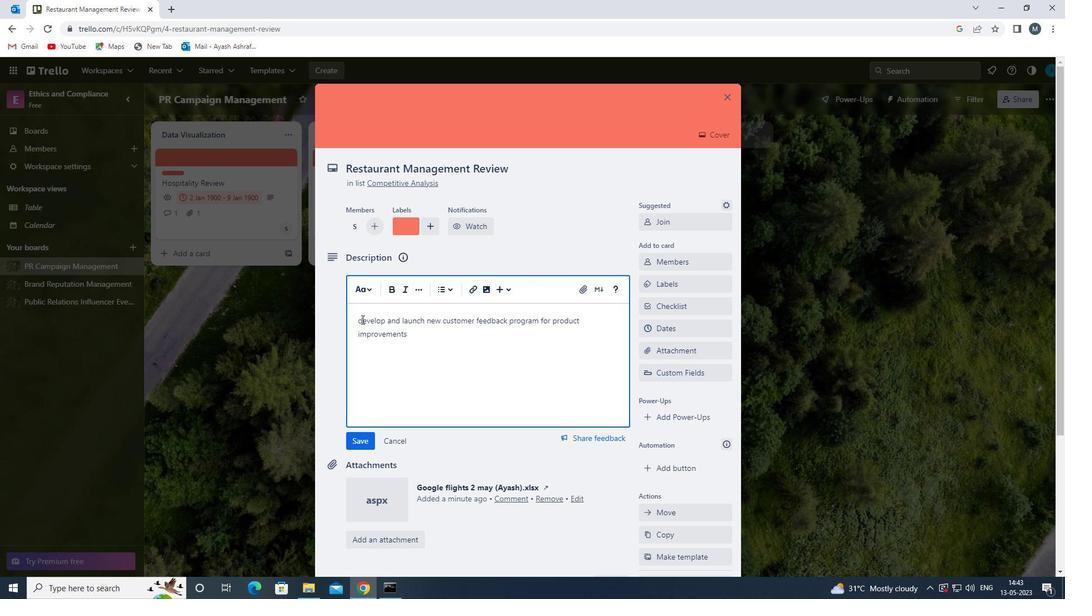 
Action: Mouse moved to (366, 320)
Screenshot: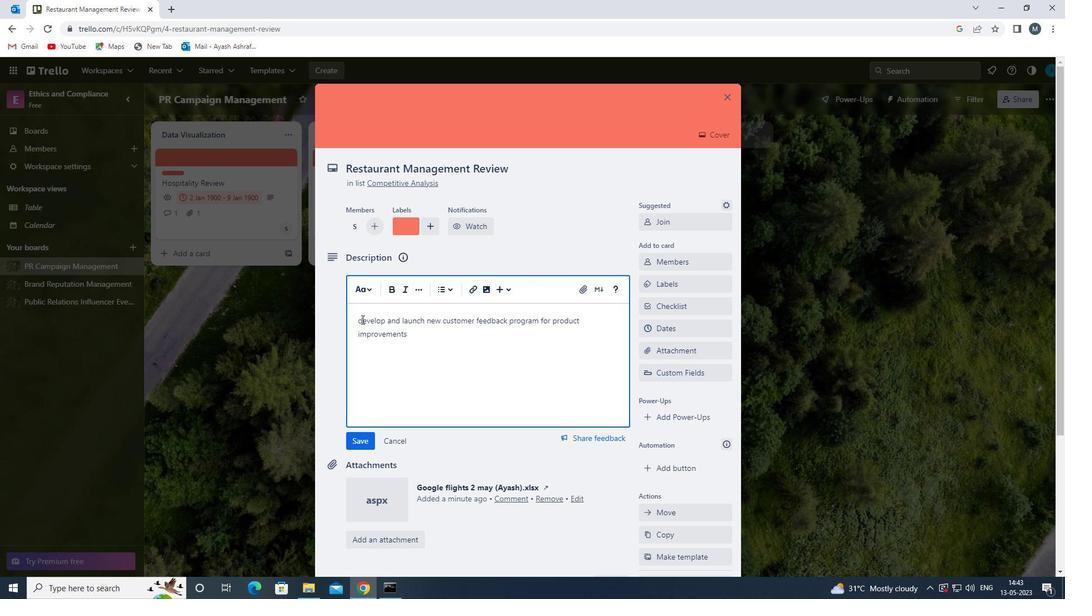 
Action: Key pressed <Key.backspace><Key.shift>D
Screenshot: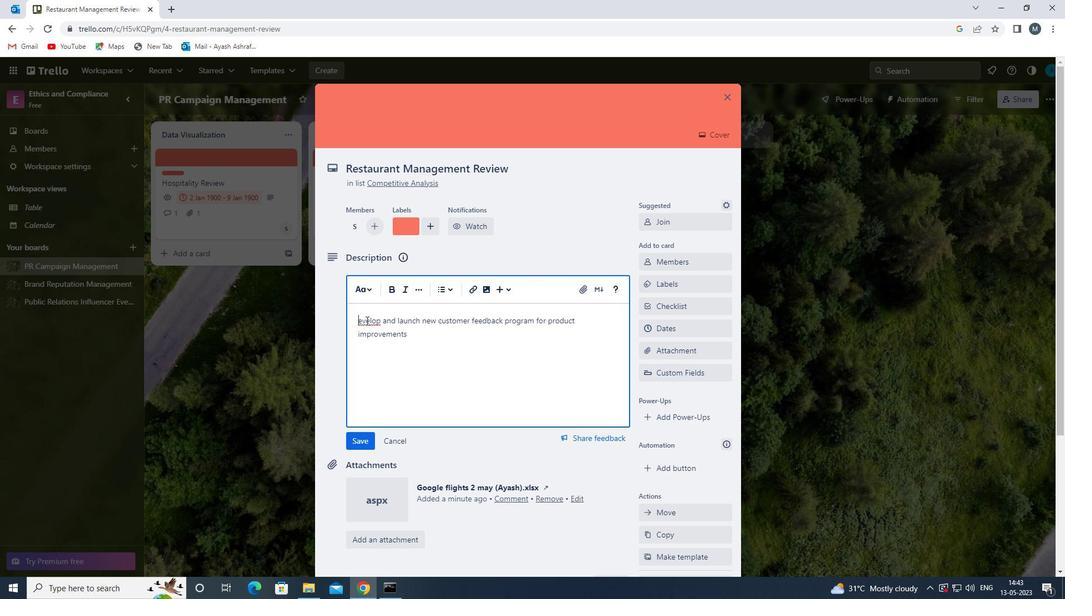 
Action: Mouse moved to (358, 443)
Screenshot: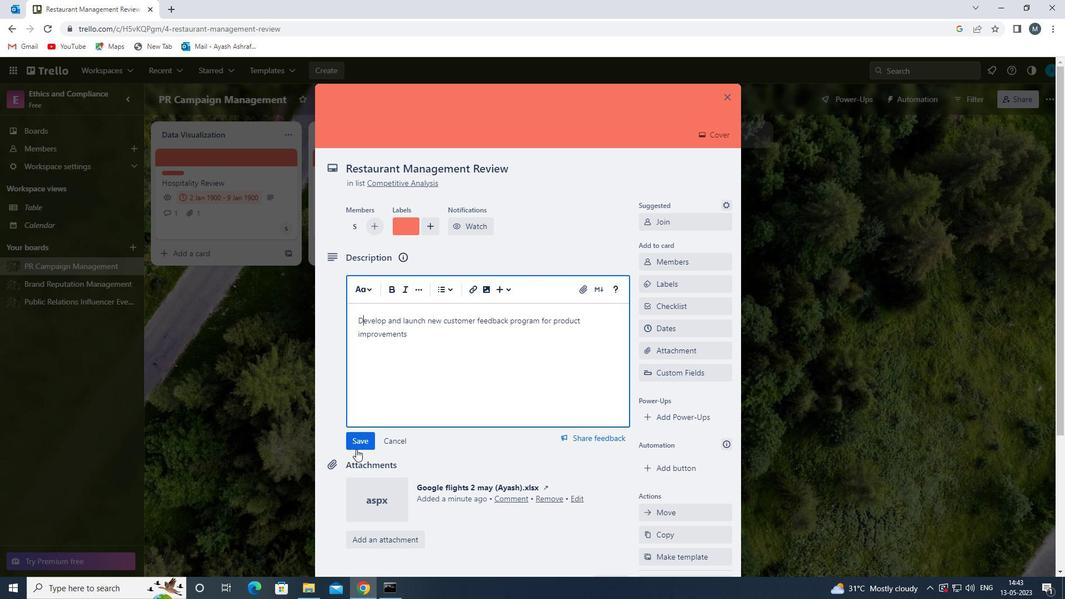 
Action: Mouse pressed left at (358, 443)
Screenshot: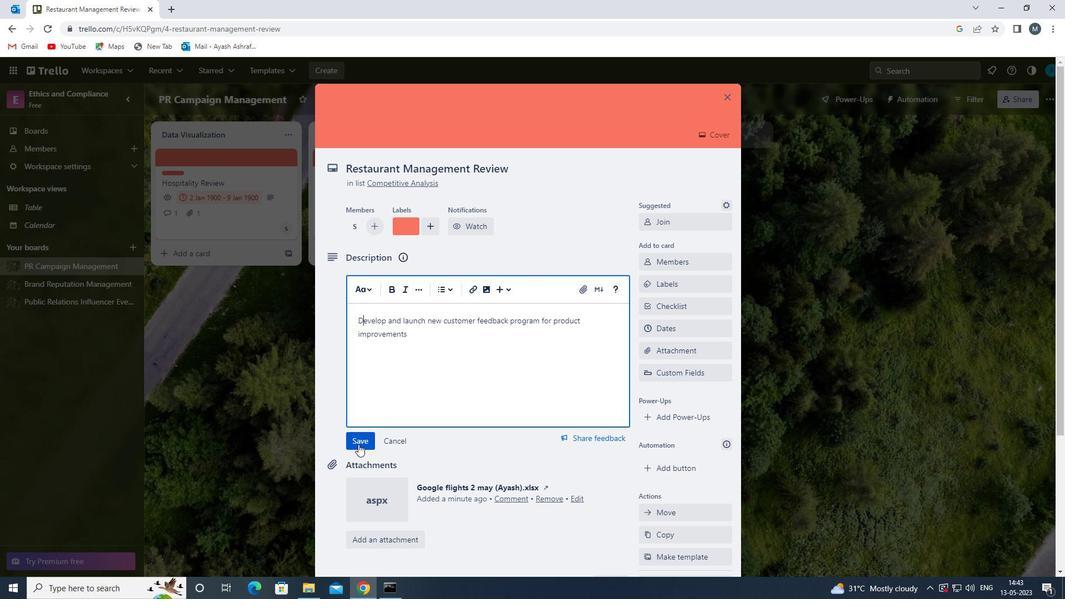
Action: Mouse moved to (441, 398)
Screenshot: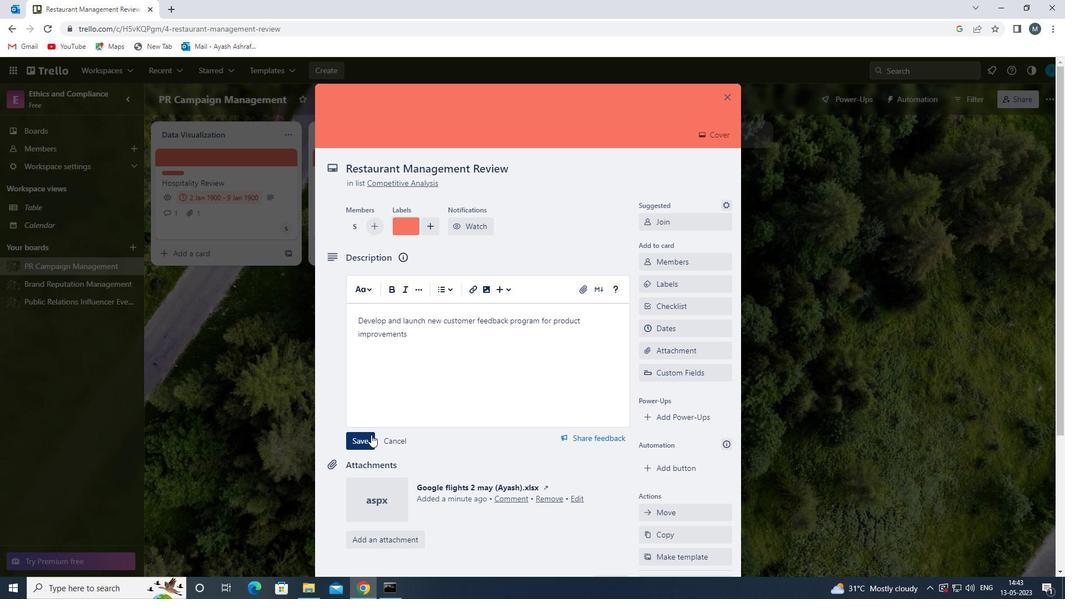 
Action: Mouse scrolled (441, 397) with delta (0, 0)
Screenshot: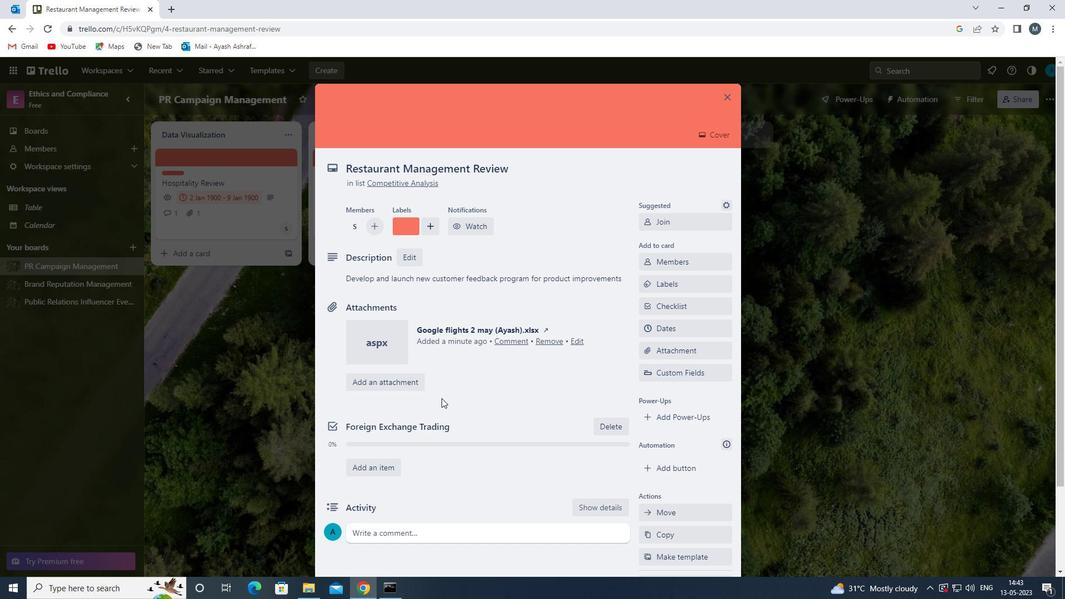 
Action: Mouse scrolled (441, 397) with delta (0, 0)
Screenshot: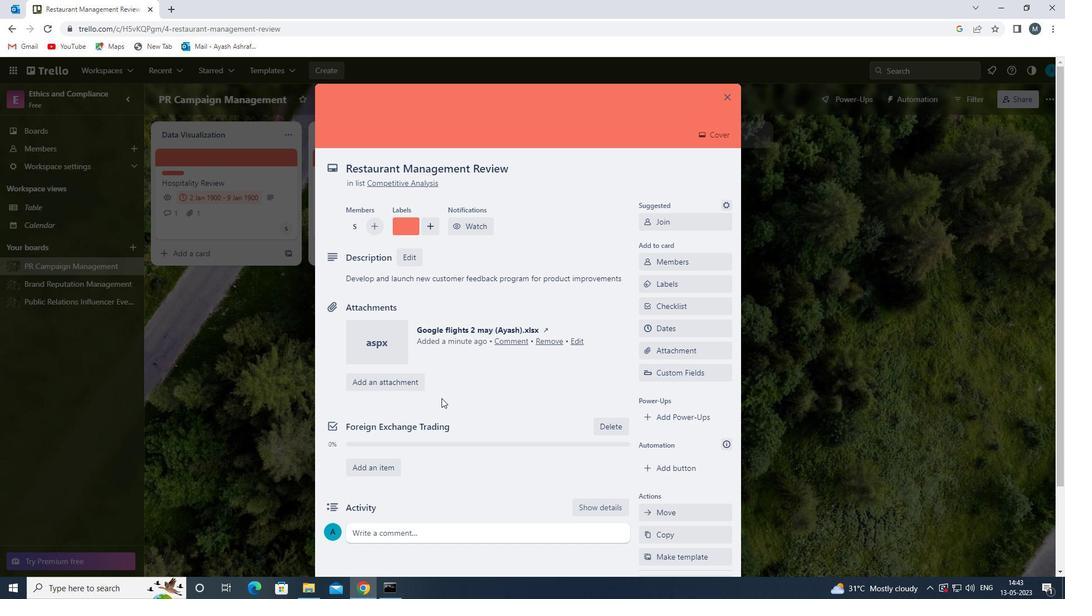 
Action: Mouse moved to (422, 431)
Screenshot: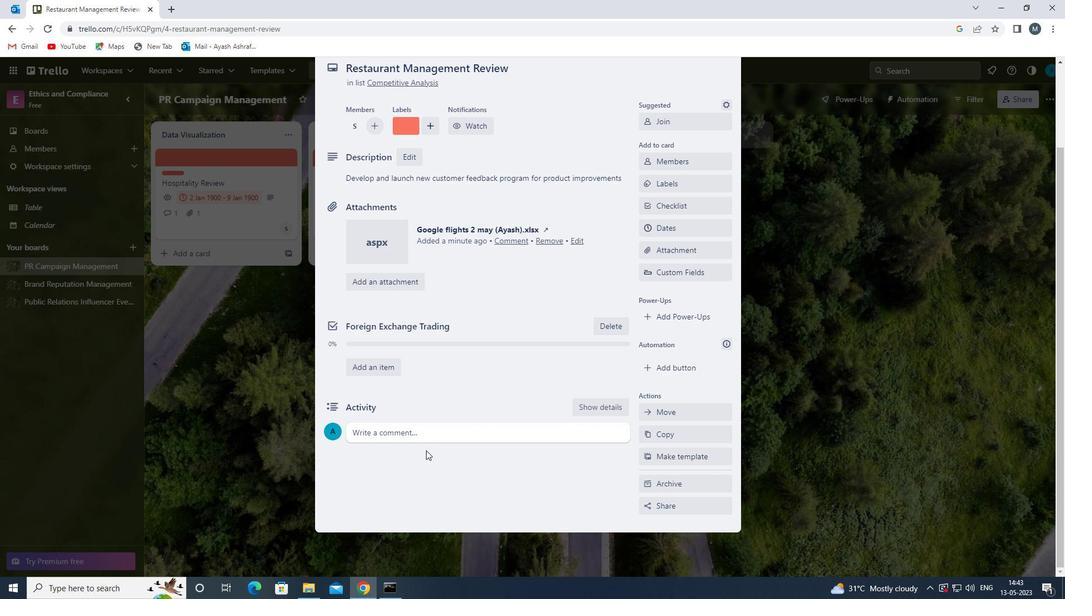 
Action: Mouse pressed left at (422, 431)
Screenshot: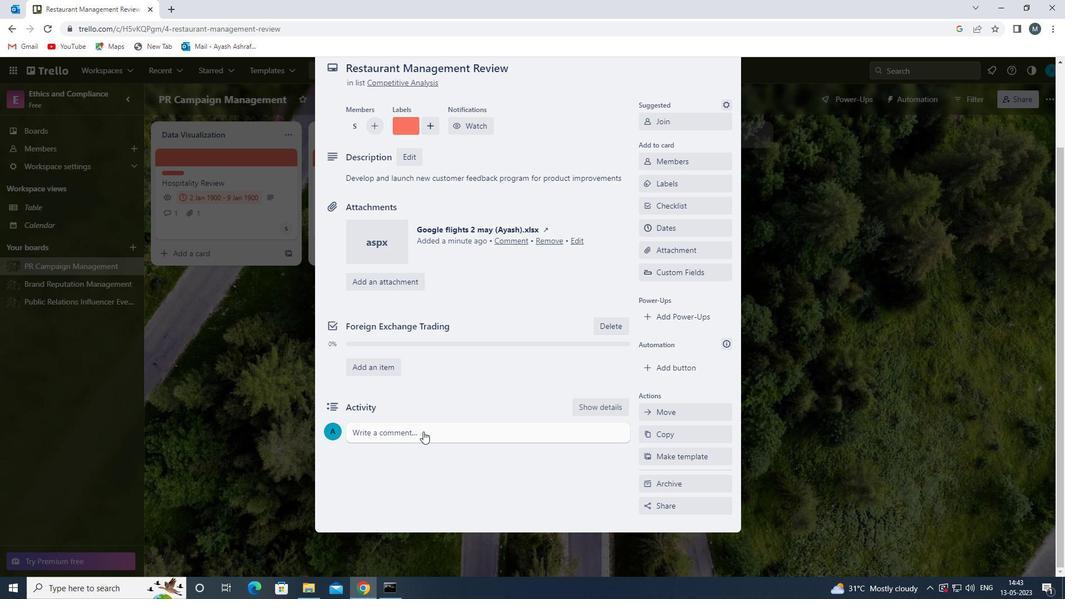 
Action: Mouse moved to (435, 413)
Screenshot: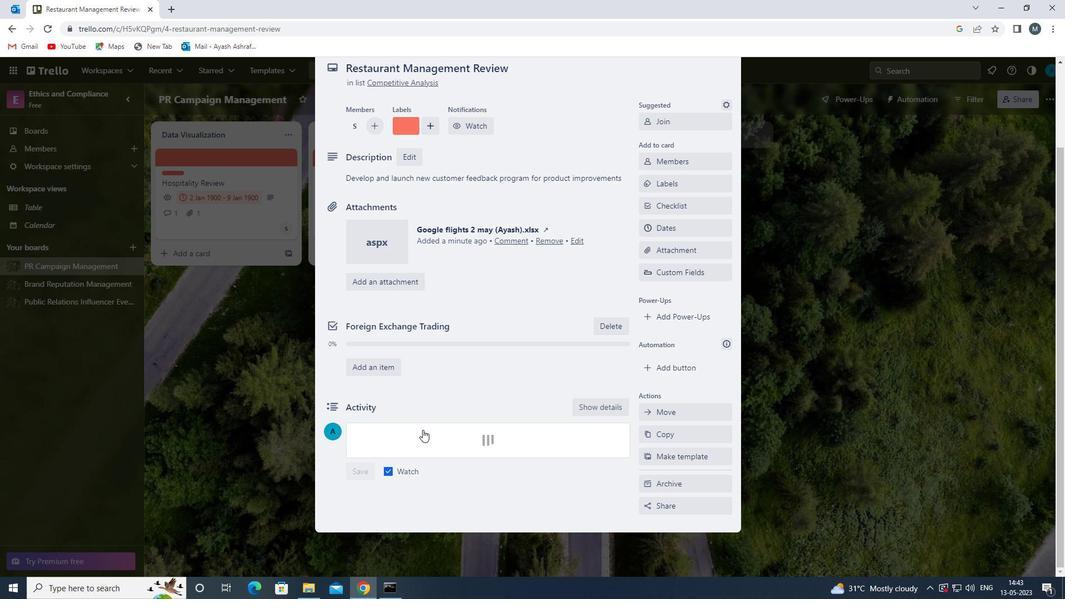 
Action: Mouse scrolled (435, 413) with delta (0, 0)
Screenshot: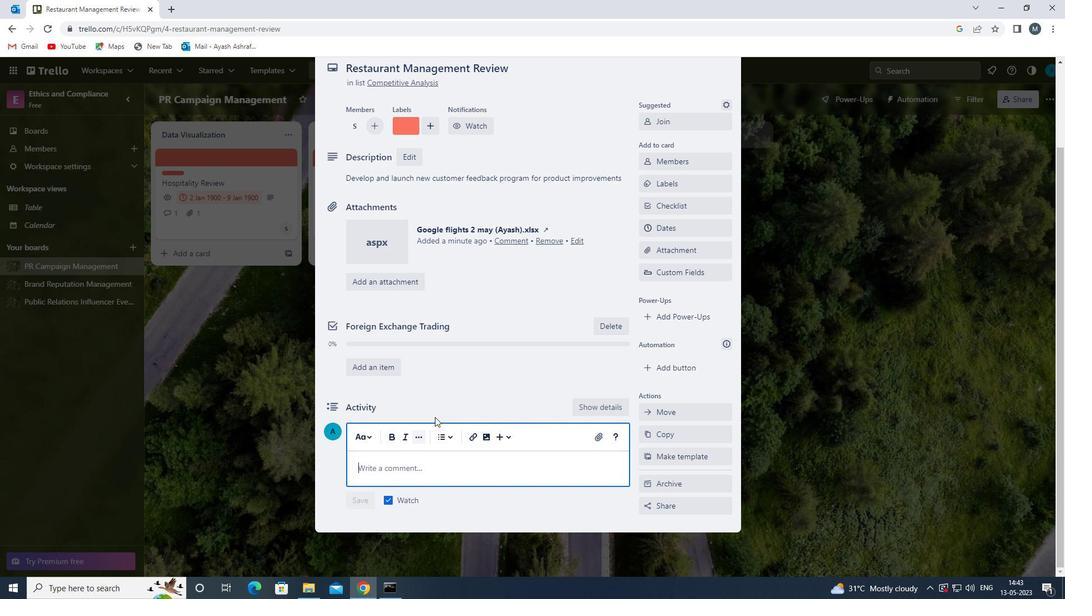 
Action: Mouse scrolled (435, 413) with delta (0, 0)
Screenshot: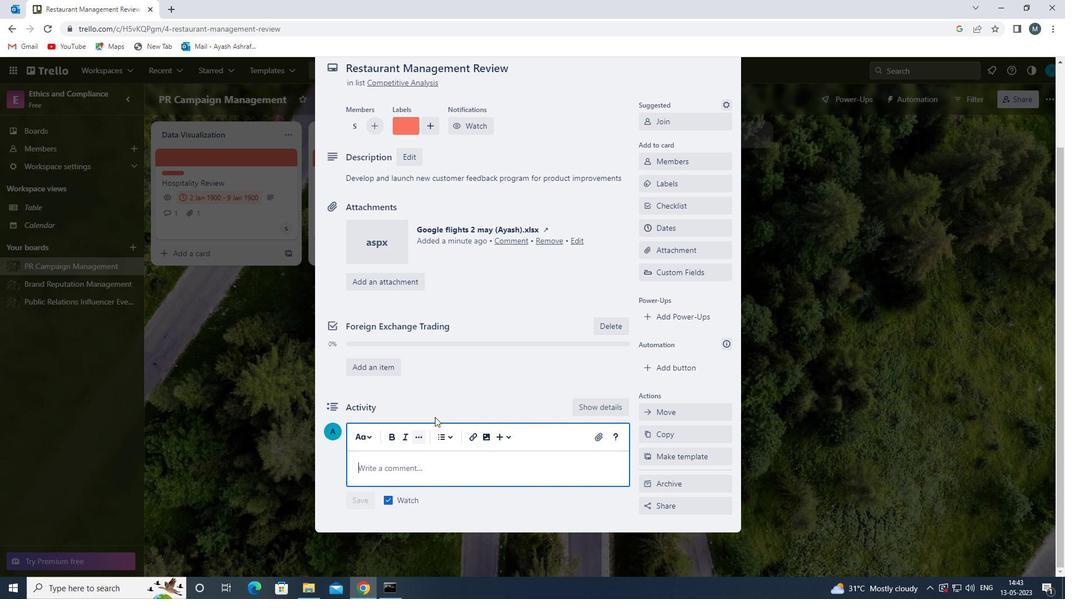 
Action: Mouse moved to (397, 468)
Screenshot: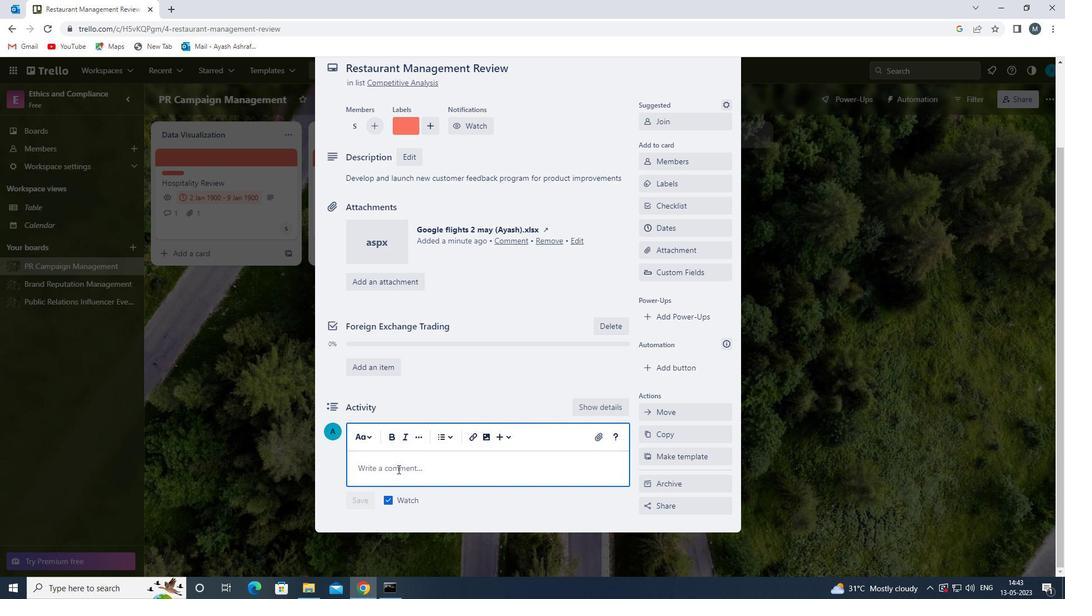 
Action: Mouse pressed left at (397, 468)
Screenshot: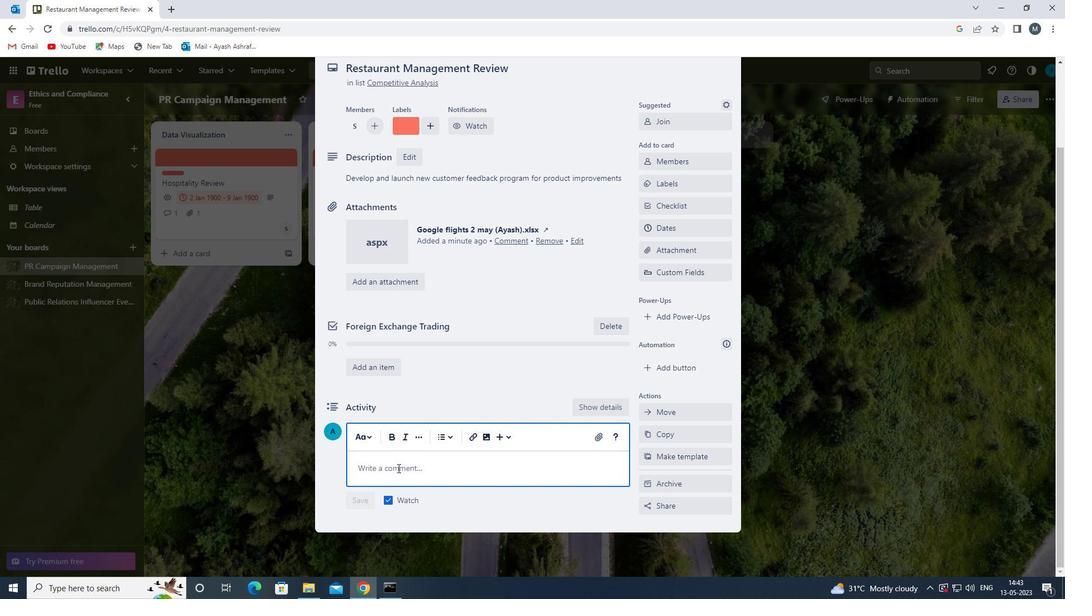 
Action: Mouse moved to (403, 468)
Screenshot: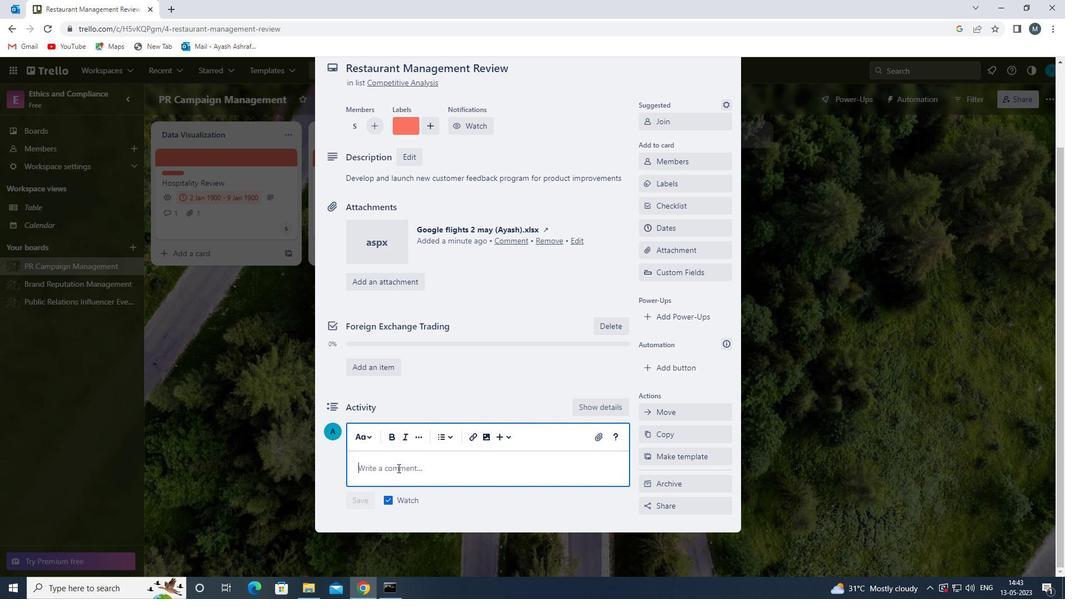 
Action: Key pressed <Key.shift>LET<Key.space>US<Key.space>APPROACH<Key.space>THIS<Key.space>TASK<Key.space>WITH<Key.space>A<Key.space>SENSE<Key.space>OD<Key.backspace>F<Key.space>CUSTOMER-CENTRICTY<Key.space><Key.backspace>,<Key.space>PRIORITIZING<Key.space>
Screenshot: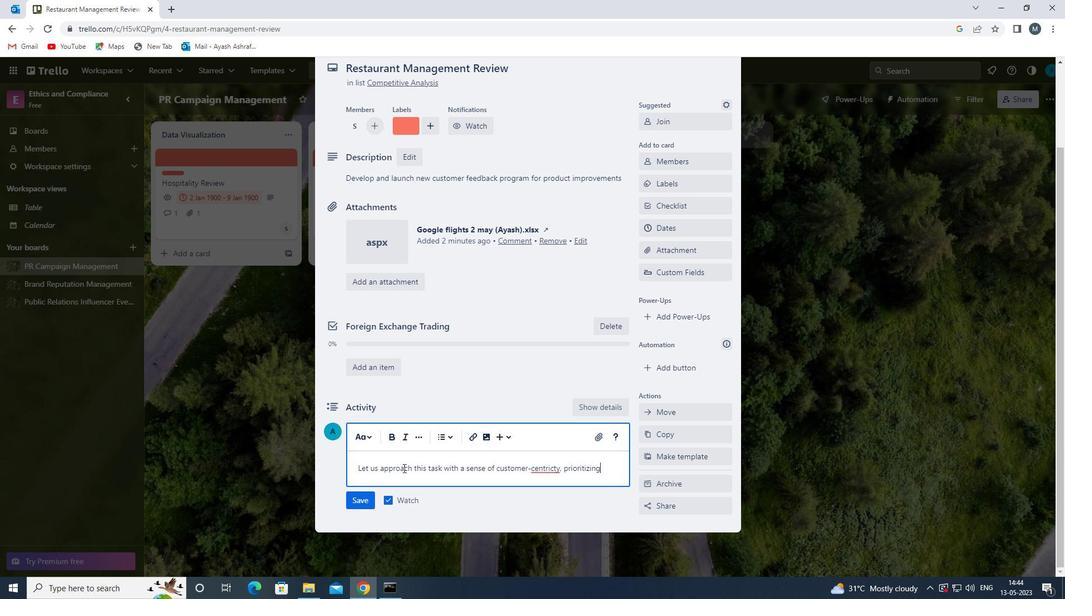 
Action: Mouse moved to (547, 468)
Screenshot: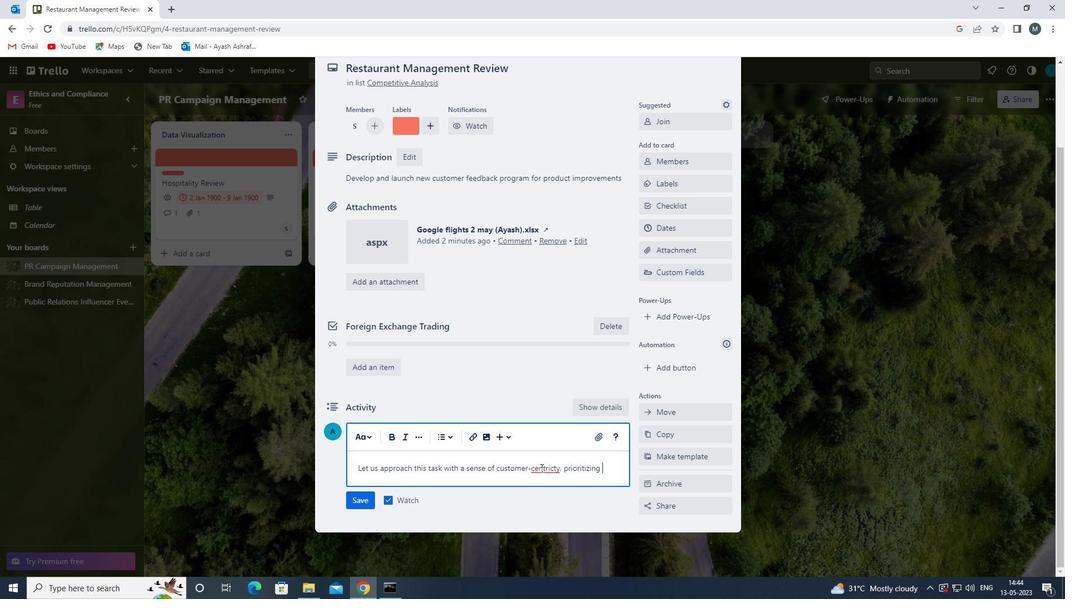 
Action: Mouse pressed left at (547, 468)
Screenshot: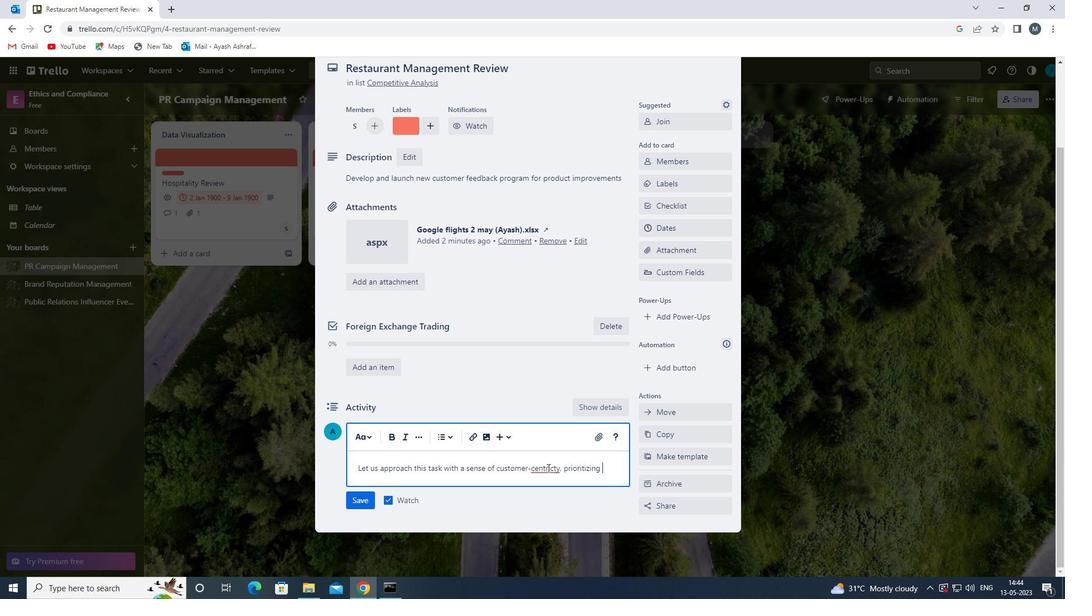 
Action: Mouse moved to (554, 468)
Screenshot: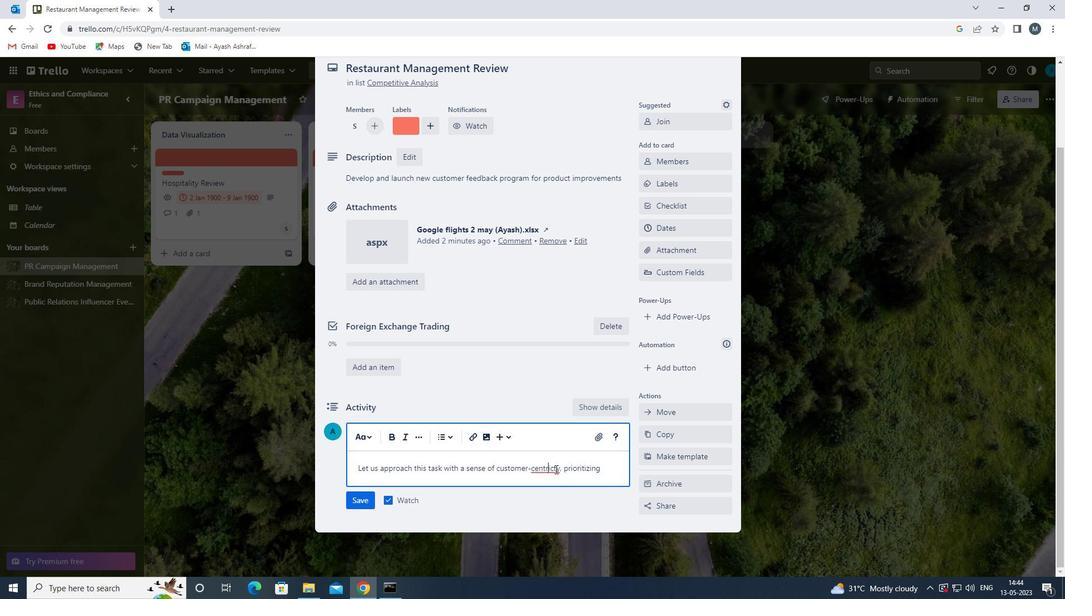 
Action: Mouse pressed left at (554, 468)
Screenshot: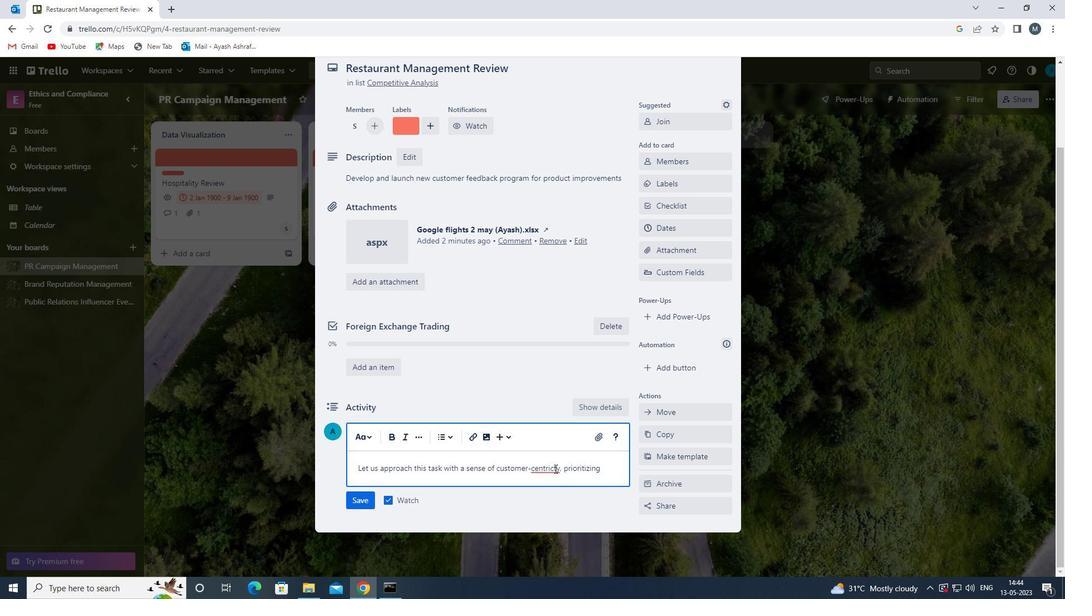 
Action: Mouse moved to (561, 473)
Screenshot: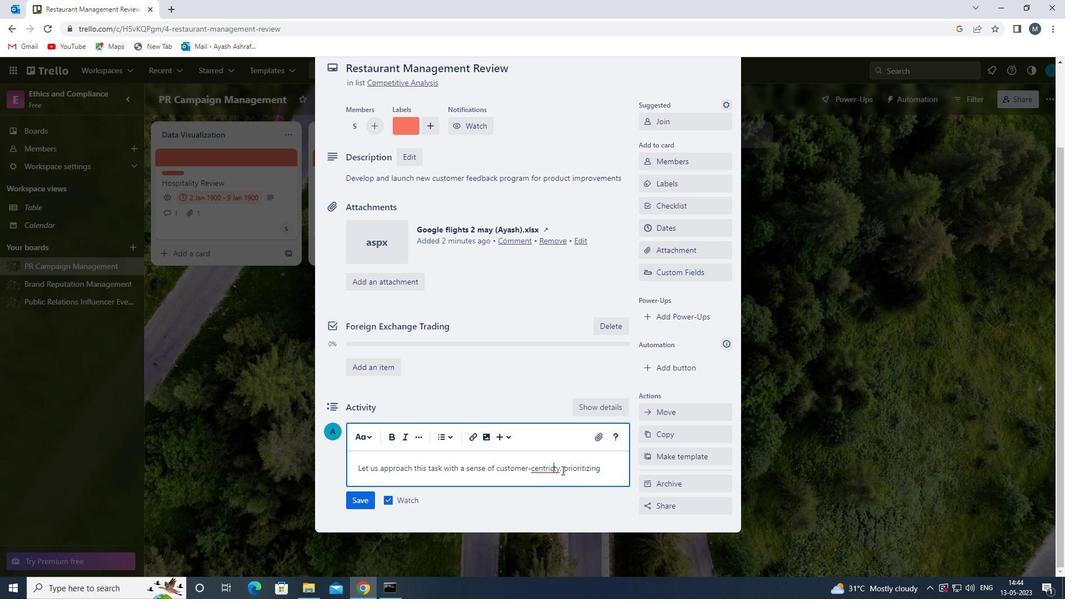 
Action: Key pressed I
Screenshot: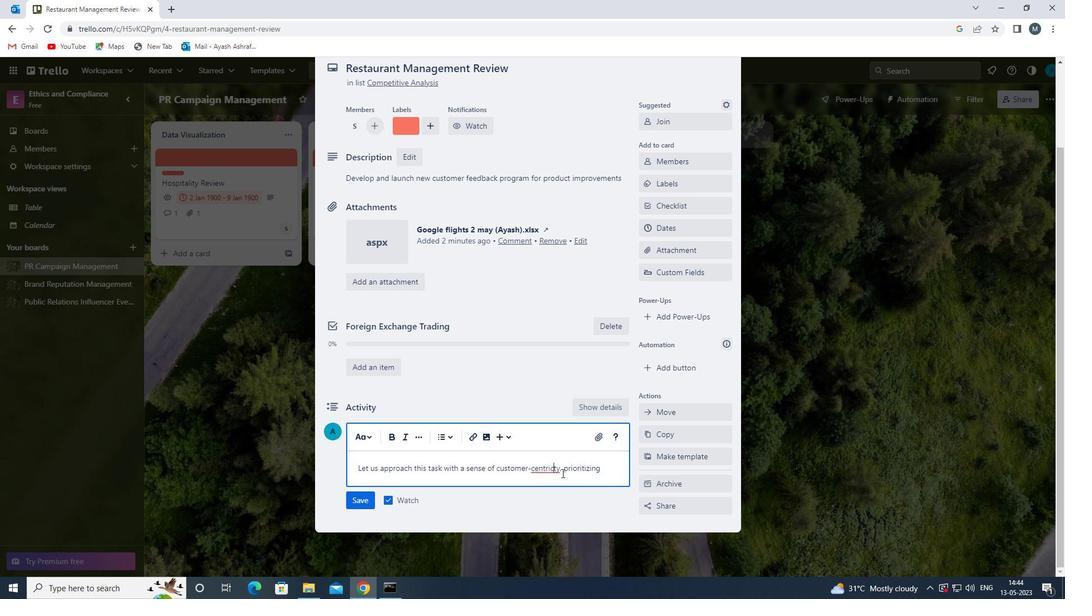 
Action: Mouse moved to (616, 467)
Screenshot: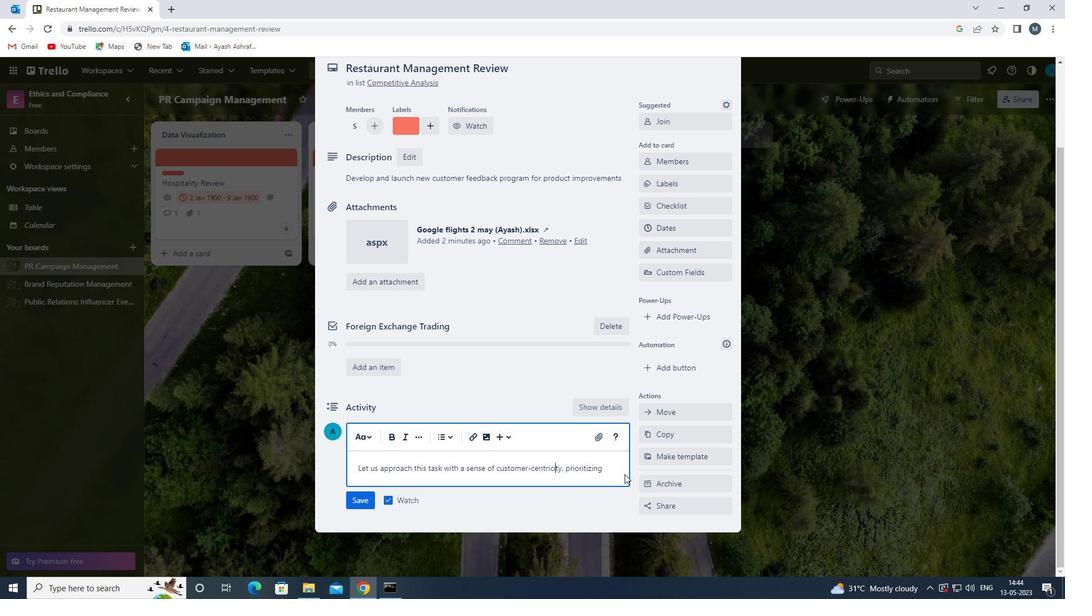
Action: Mouse pressed left at (616, 467)
Screenshot: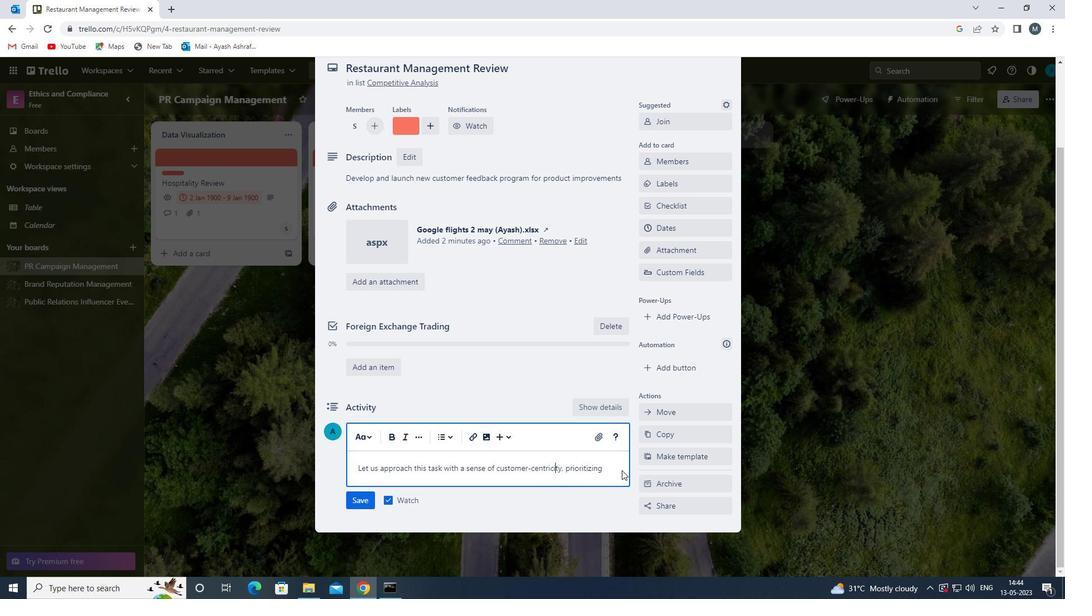 
Action: Mouse moved to (611, 471)
Screenshot: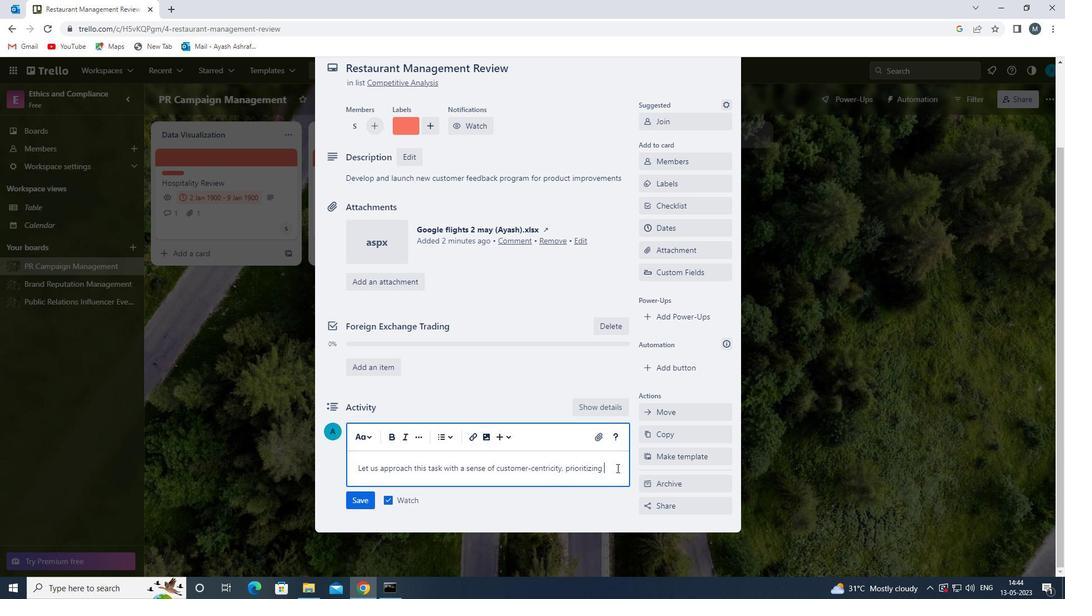 
Action: Key pressed THE<Key.space>NEEDS<Key.space>AND<Key.space>PREFERENCES<Key.space>OF<Key.space>OUR<Key.space>CUSTOMERS<Key.space><Key.backspace>.
Screenshot: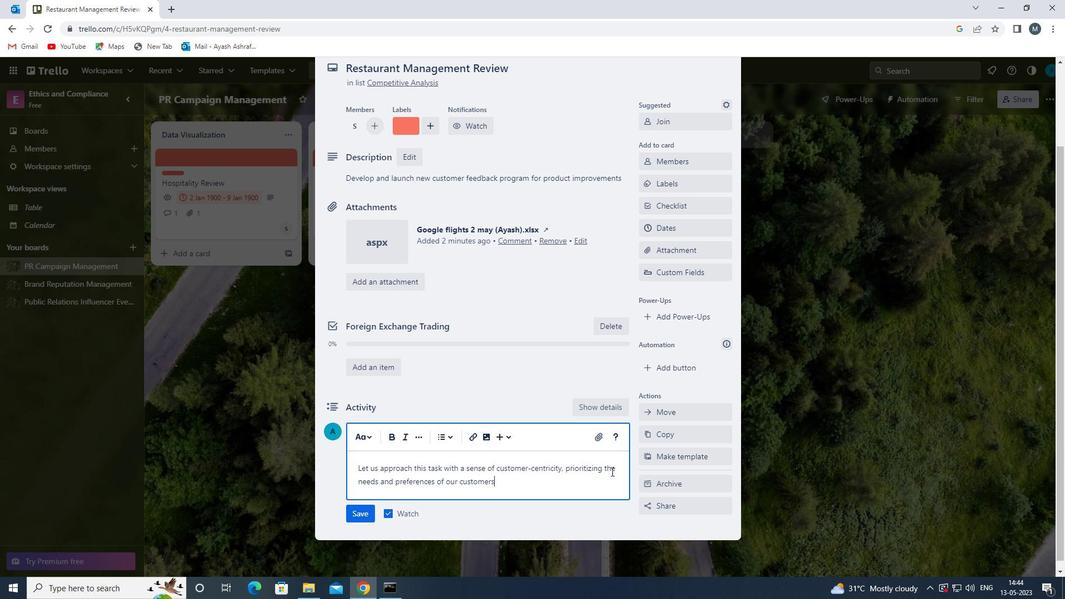 
Action: Mouse moved to (368, 513)
Screenshot: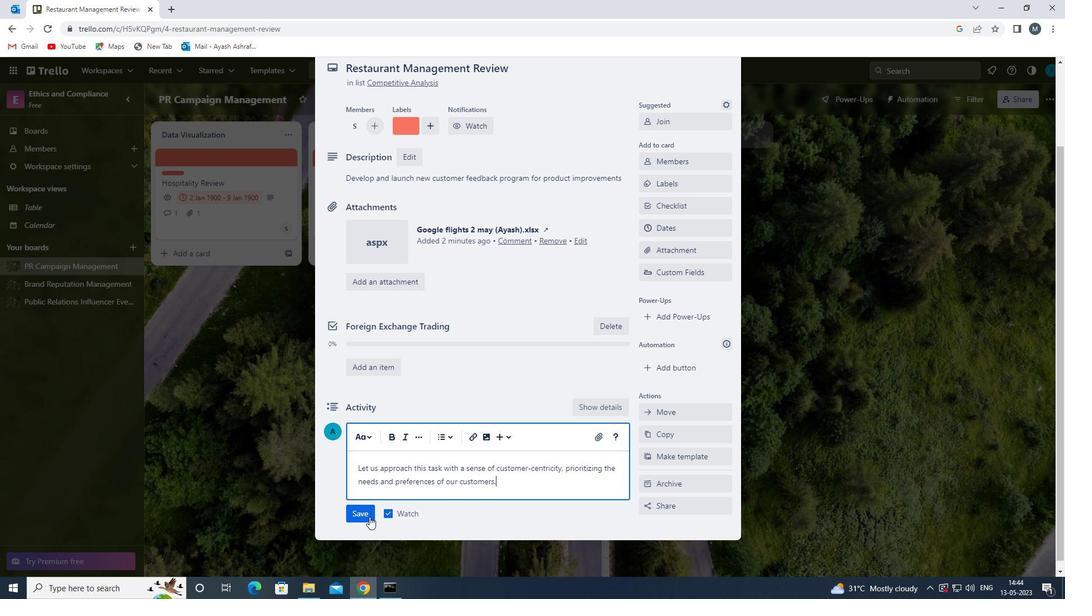 
Action: Mouse pressed left at (368, 513)
Screenshot: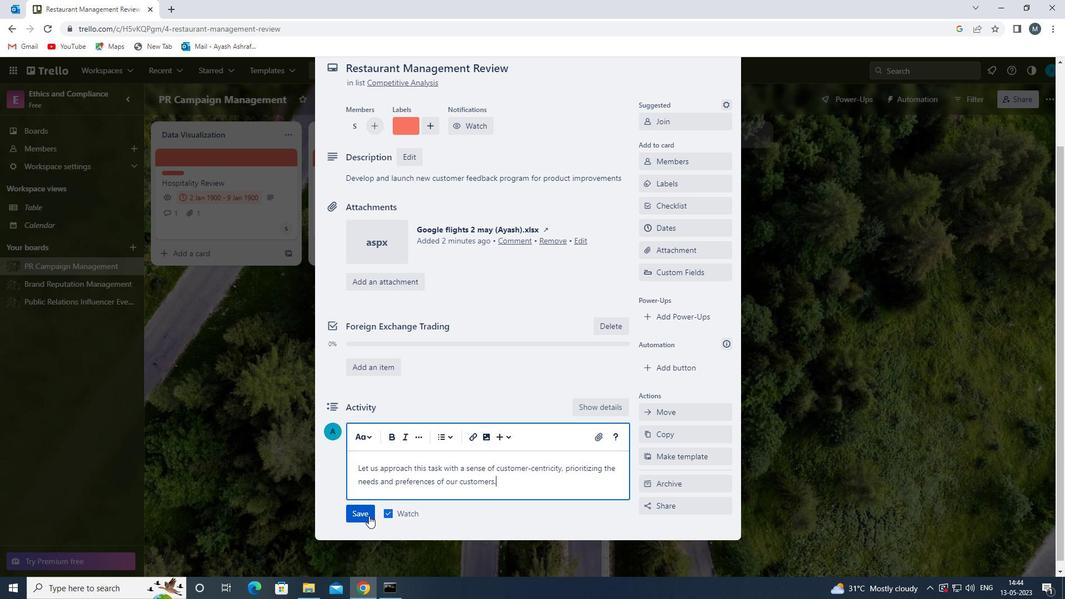 
Action: Mouse moved to (671, 229)
Screenshot: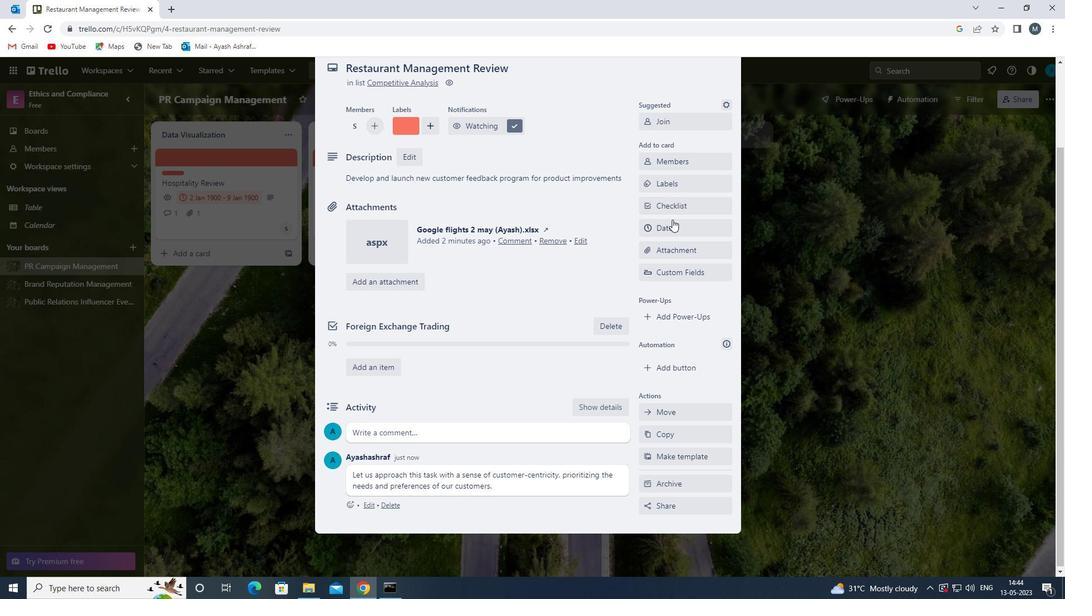 
Action: Mouse pressed left at (671, 229)
Screenshot: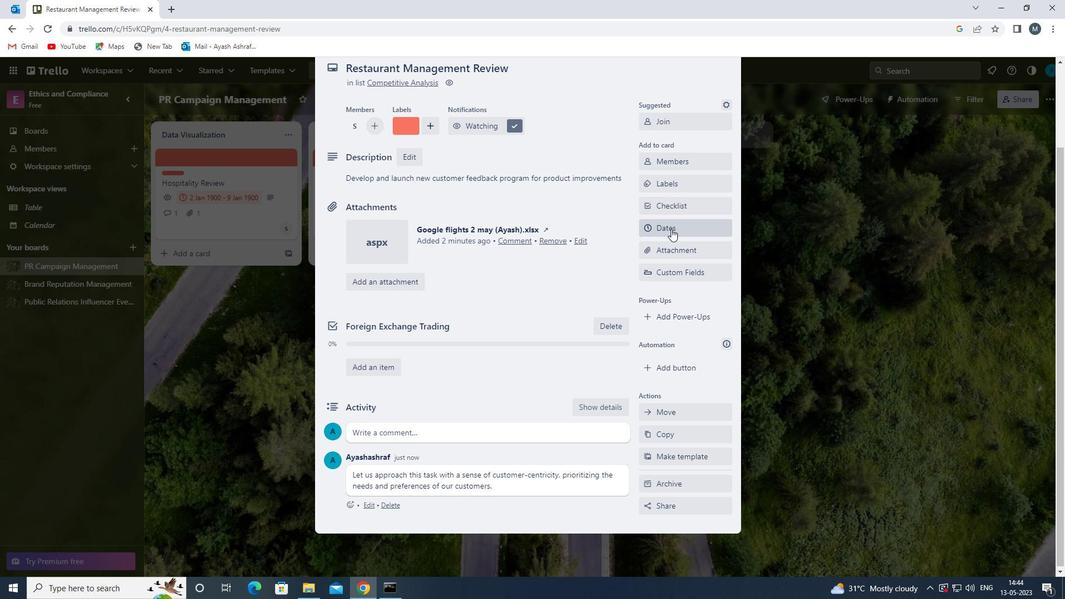 
Action: Mouse moved to (652, 302)
Screenshot: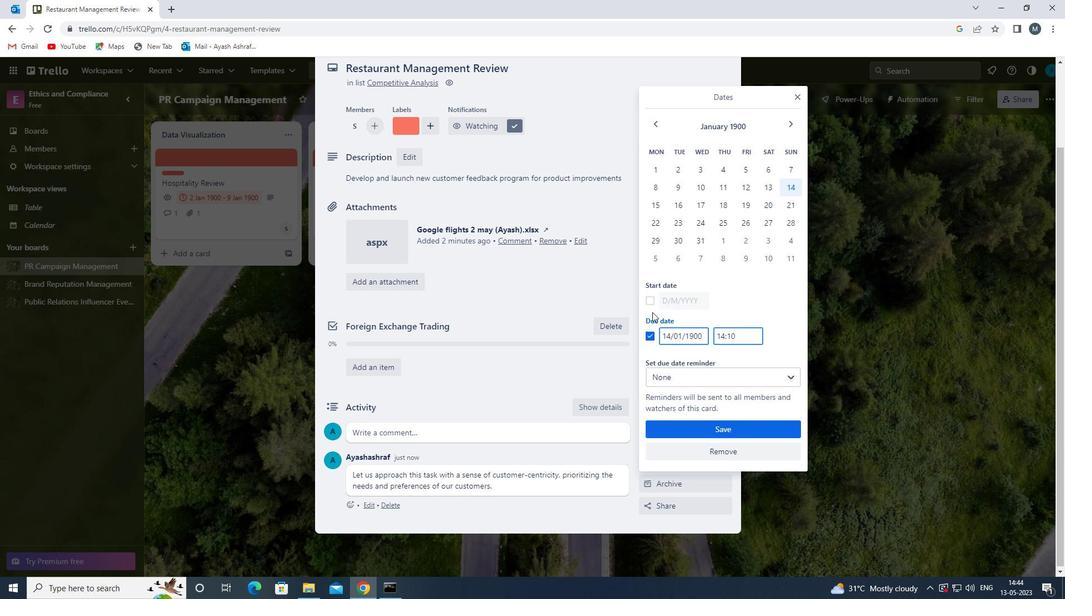 
Action: Mouse pressed left at (652, 302)
Screenshot: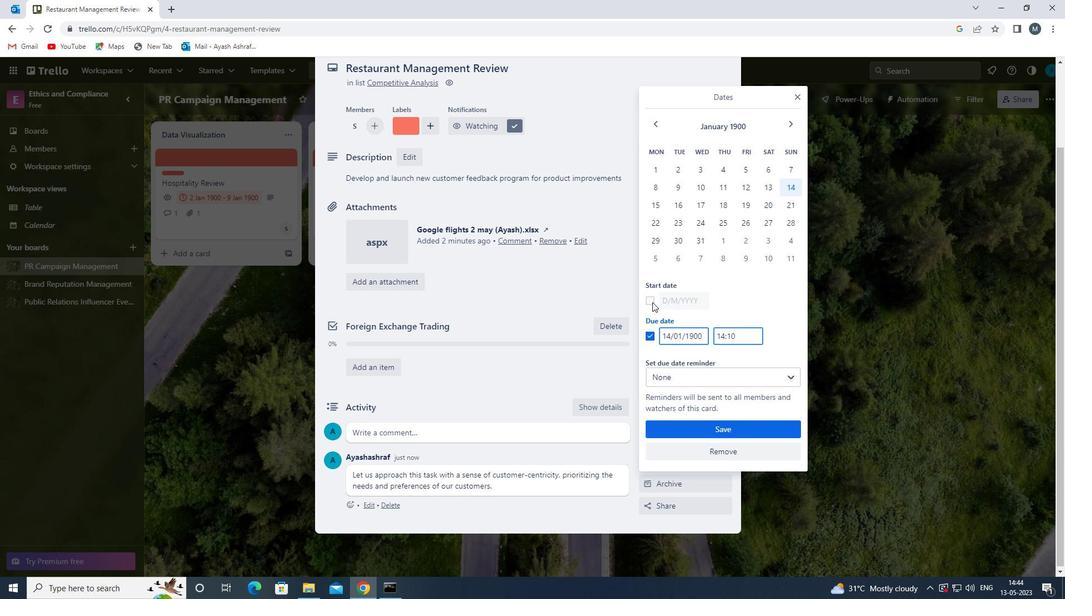
Action: Mouse moved to (670, 301)
Screenshot: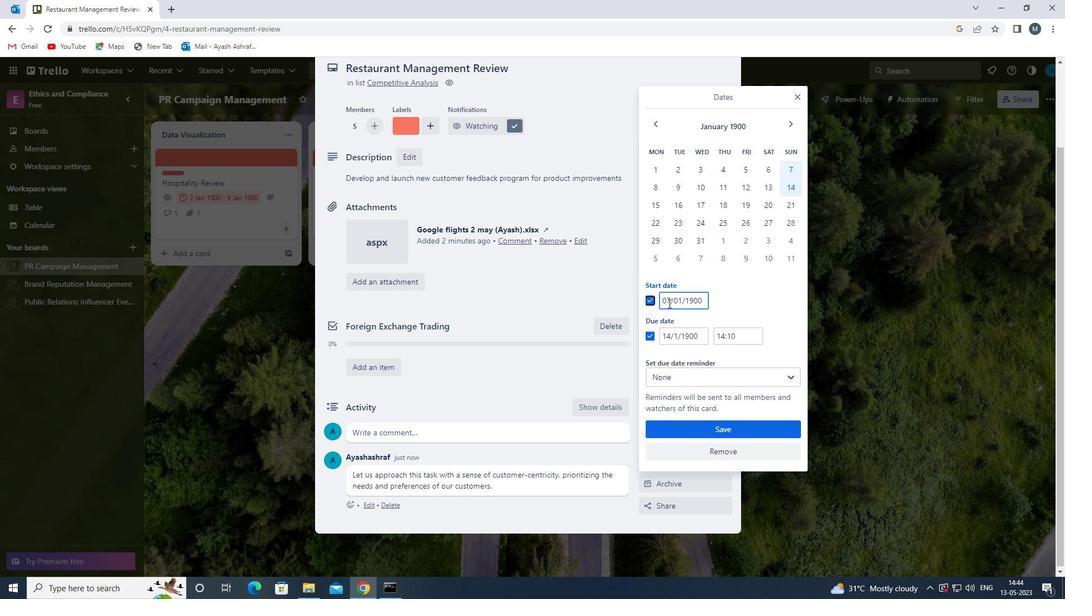
Action: Mouse pressed left at (670, 301)
Screenshot: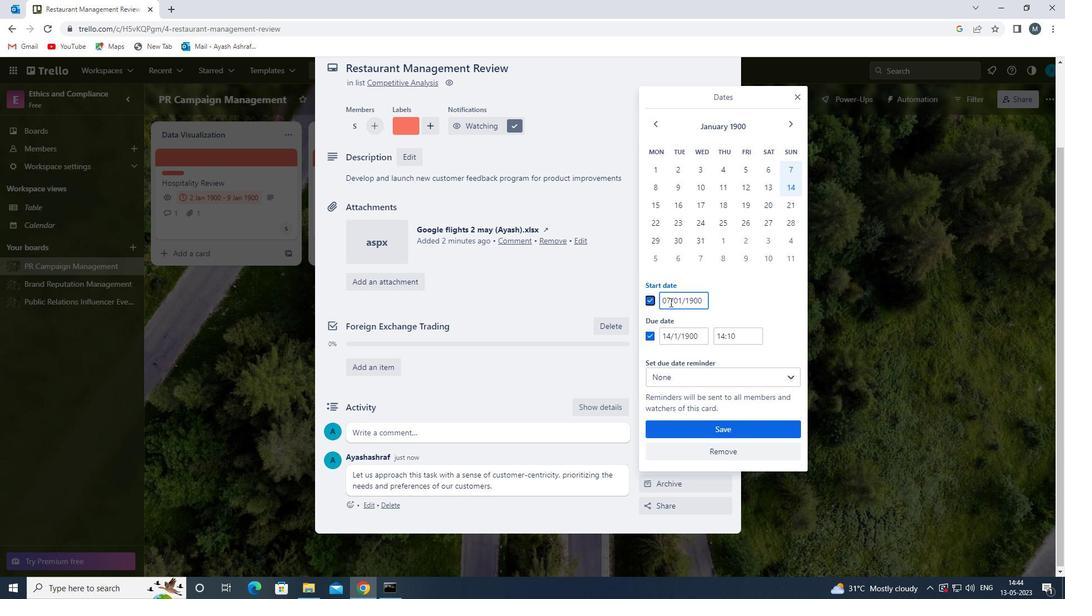 
Action: Mouse moved to (665, 297)
Screenshot: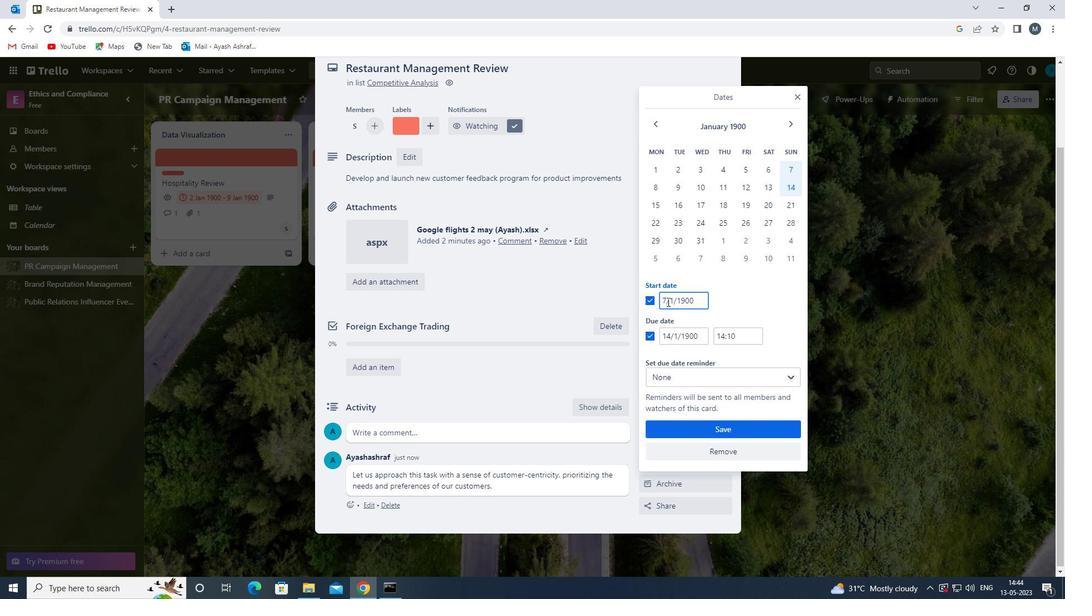 
Action: Mouse pressed left at (665, 297)
Screenshot: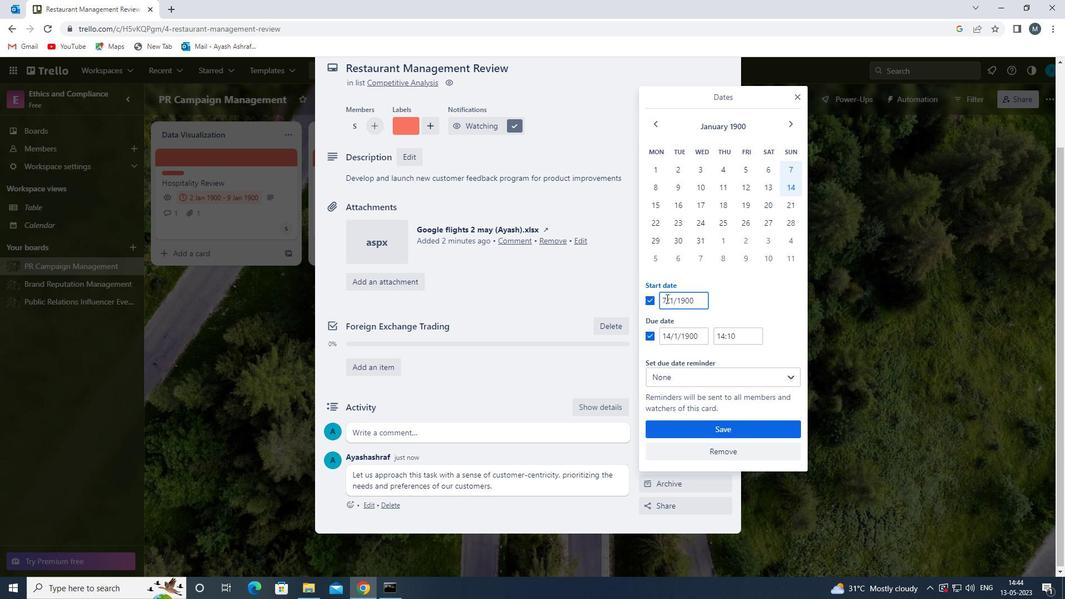 
Action: Mouse moved to (676, 317)
Screenshot: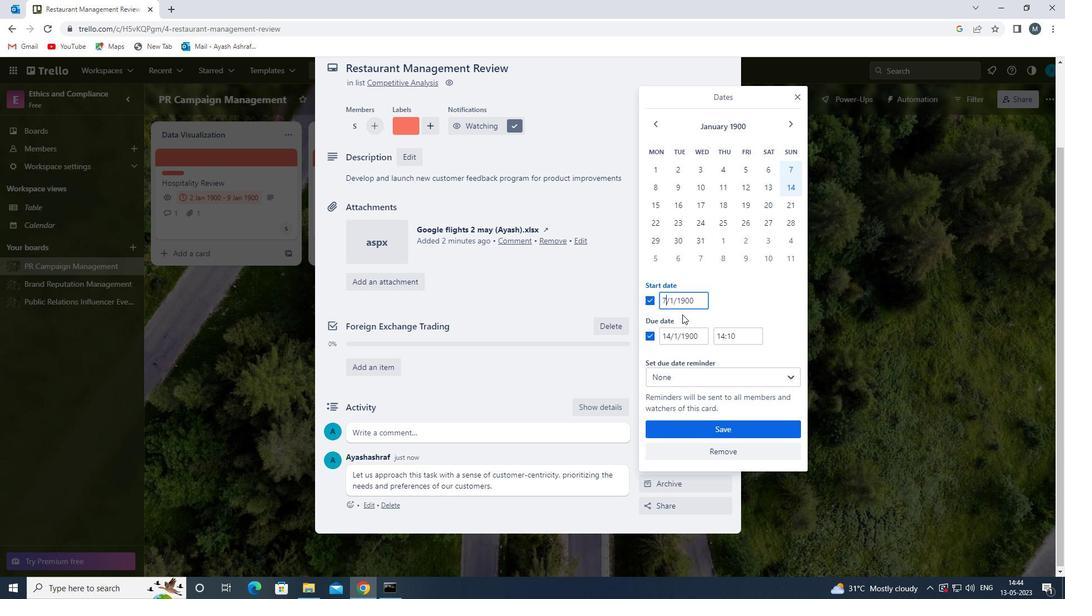 
Action: Key pressed <Key.backspace>
Screenshot: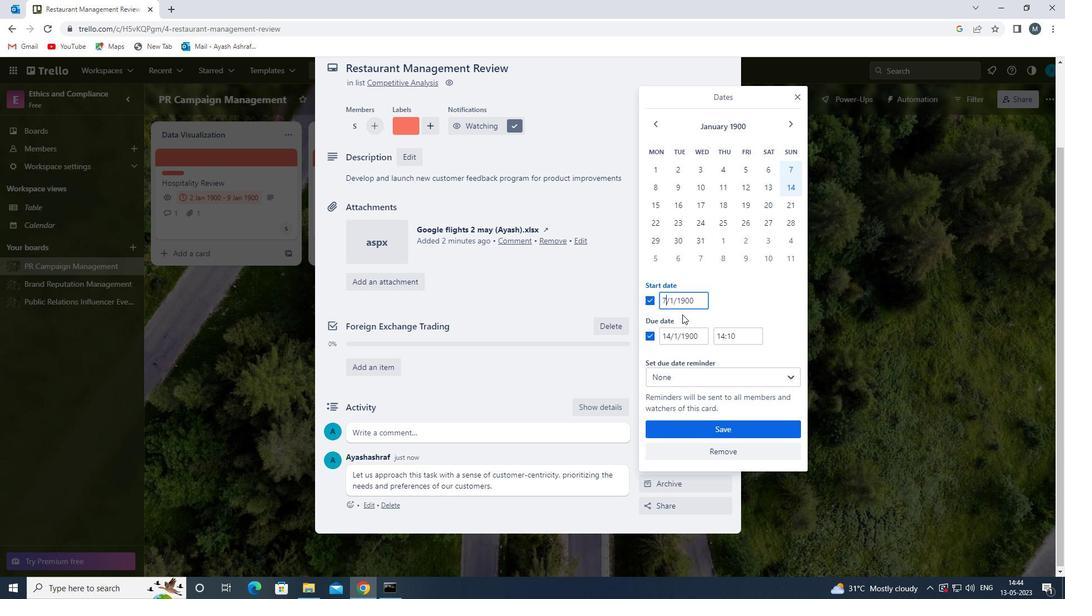 
Action: Mouse moved to (676, 318)
Screenshot: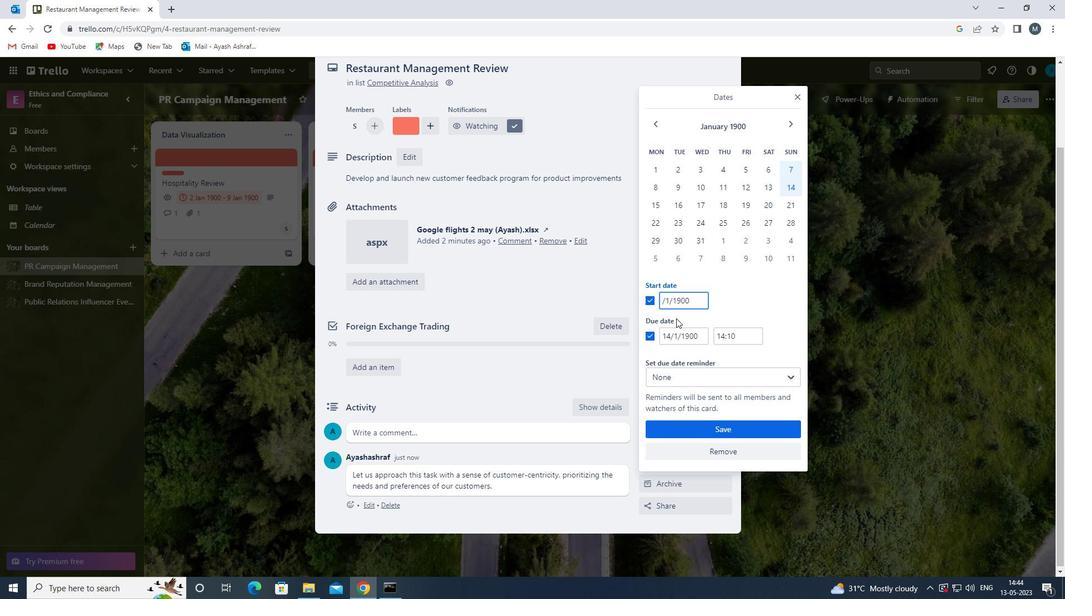 
Action: Key pressed 08
Screenshot: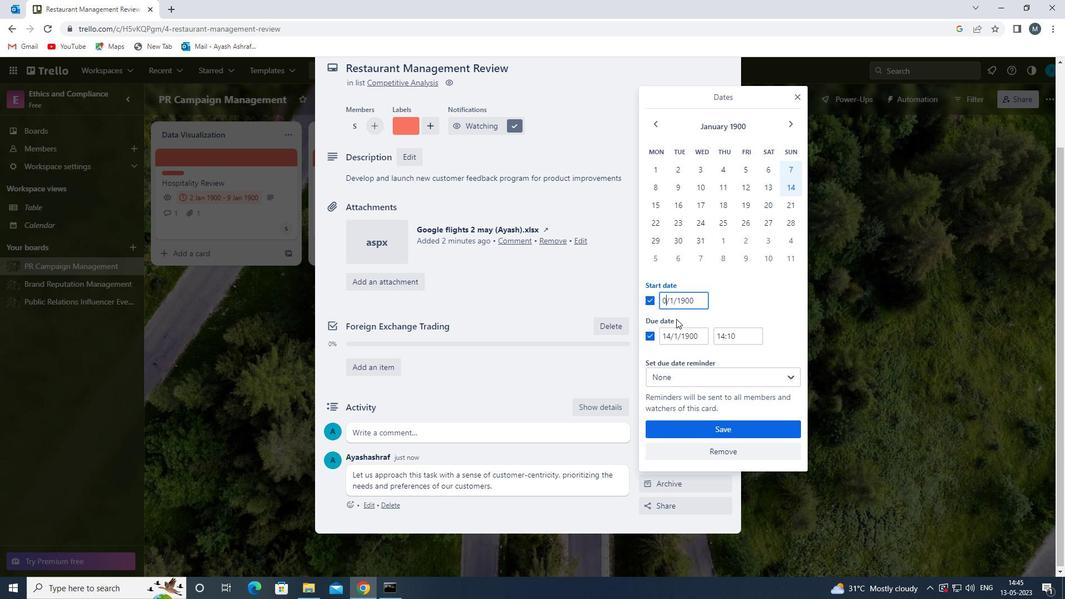 
Action: Mouse moved to (675, 303)
Screenshot: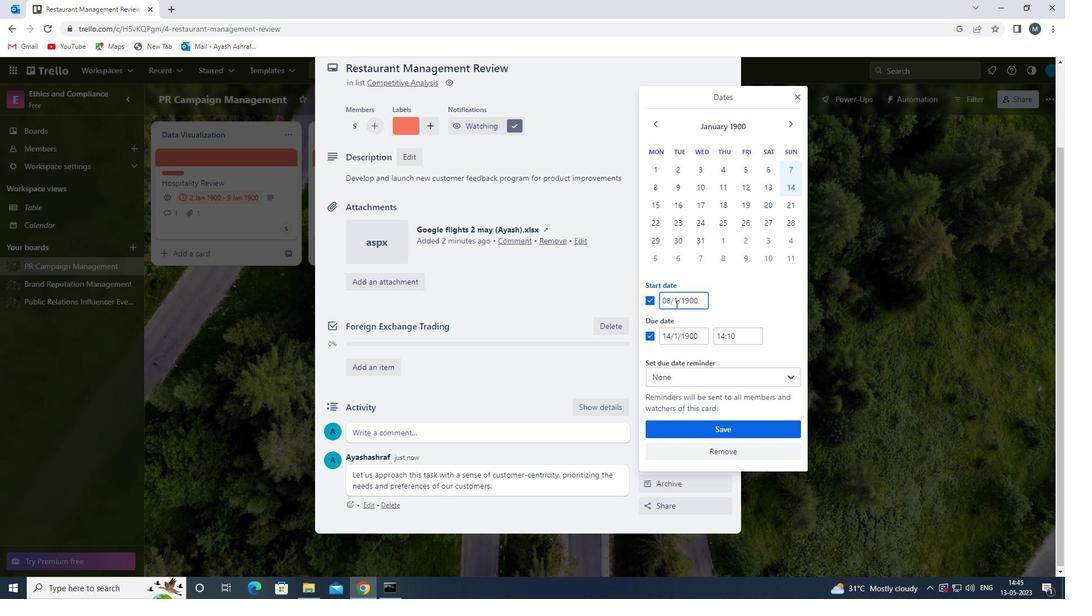 
Action: Mouse pressed left at (675, 303)
Screenshot: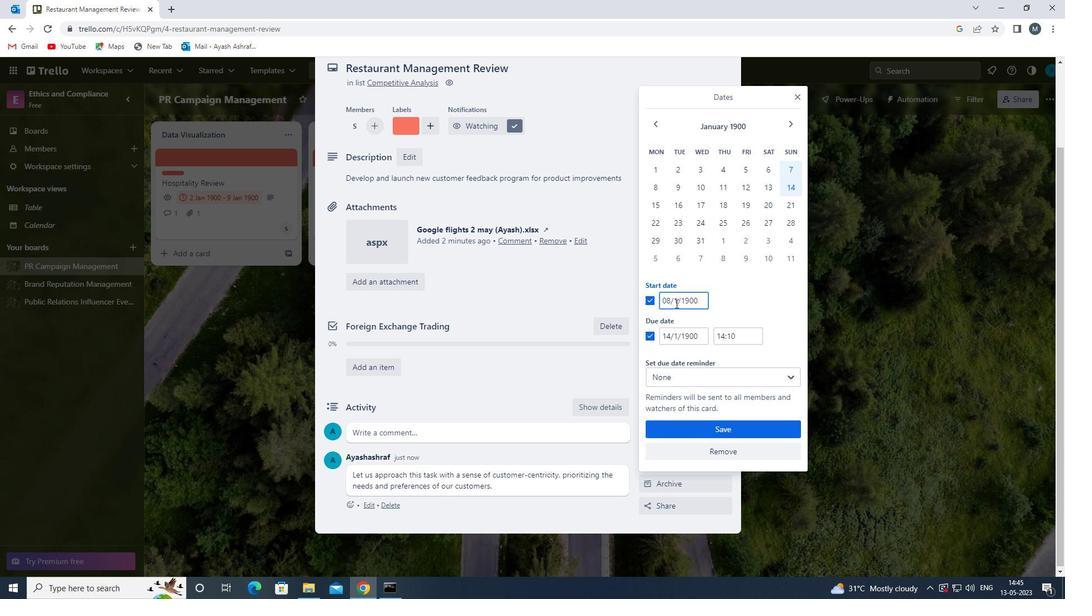 
Action: Mouse moved to (684, 308)
Screenshot: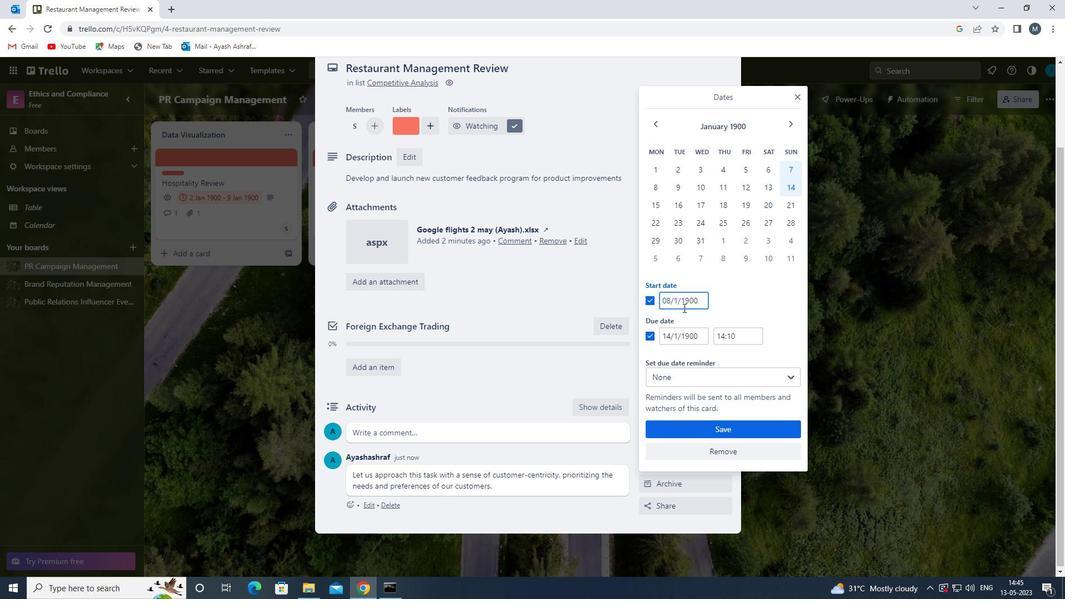 
Action: Key pressed 0
Screenshot: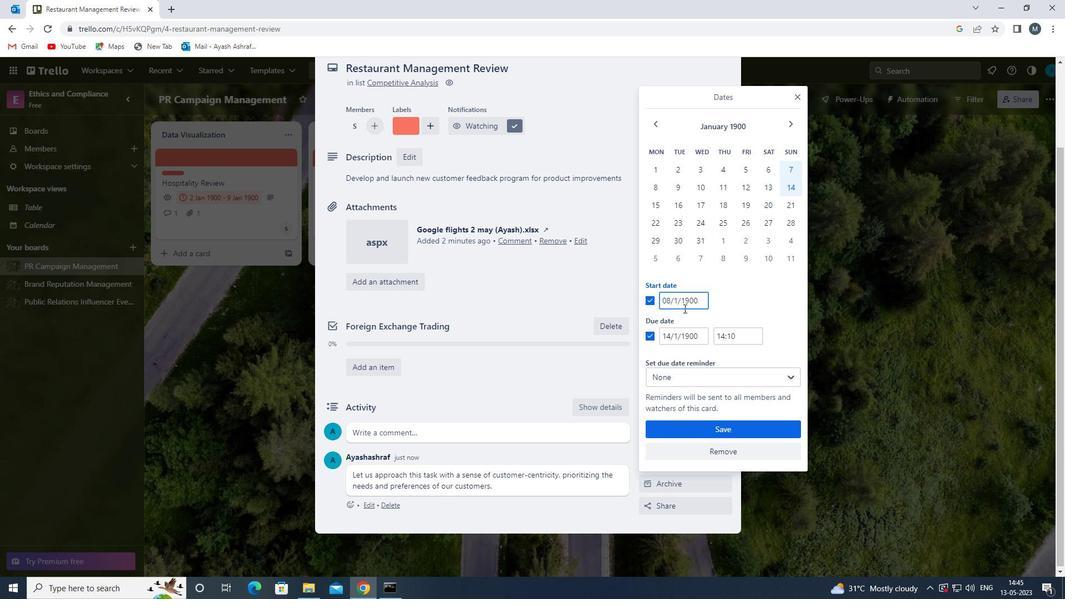 
Action: Mouse moved to (670, 332)
Screenshot: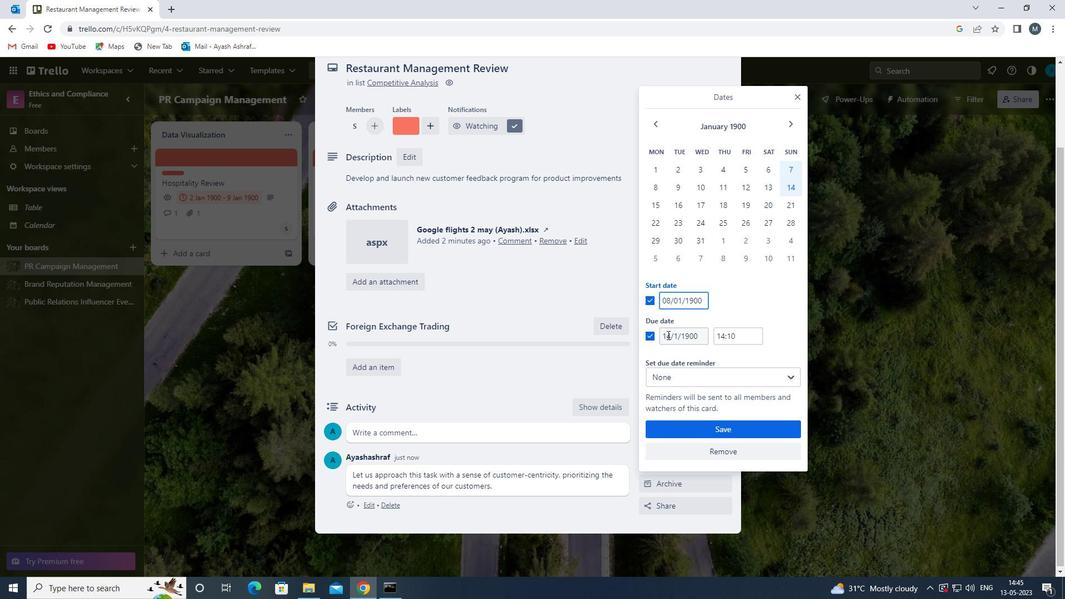 
Action: Mouse pressed left at (670, 332)
Screenshot: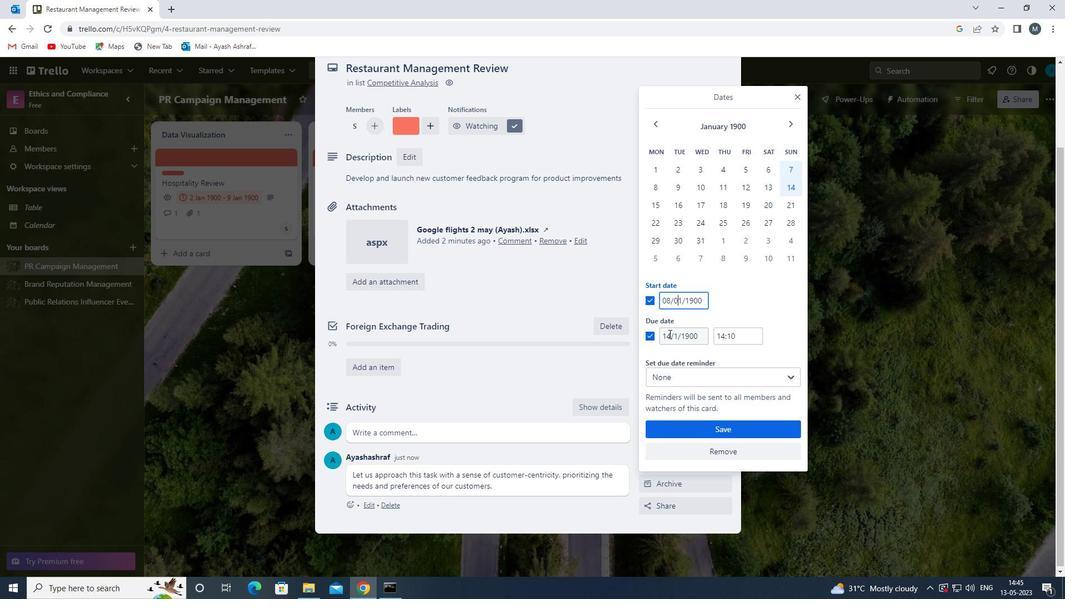 
Action: Mouse moved to (674, 336)
Screenshot: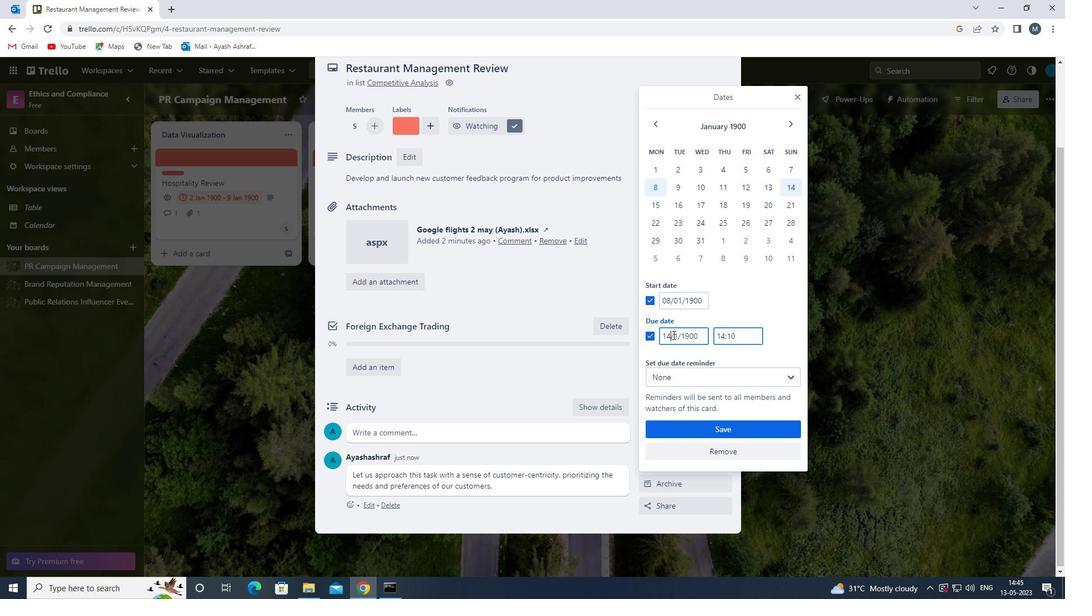 
Action: Key pressed <Key.backspace><Key.backspace>15
Screenshot: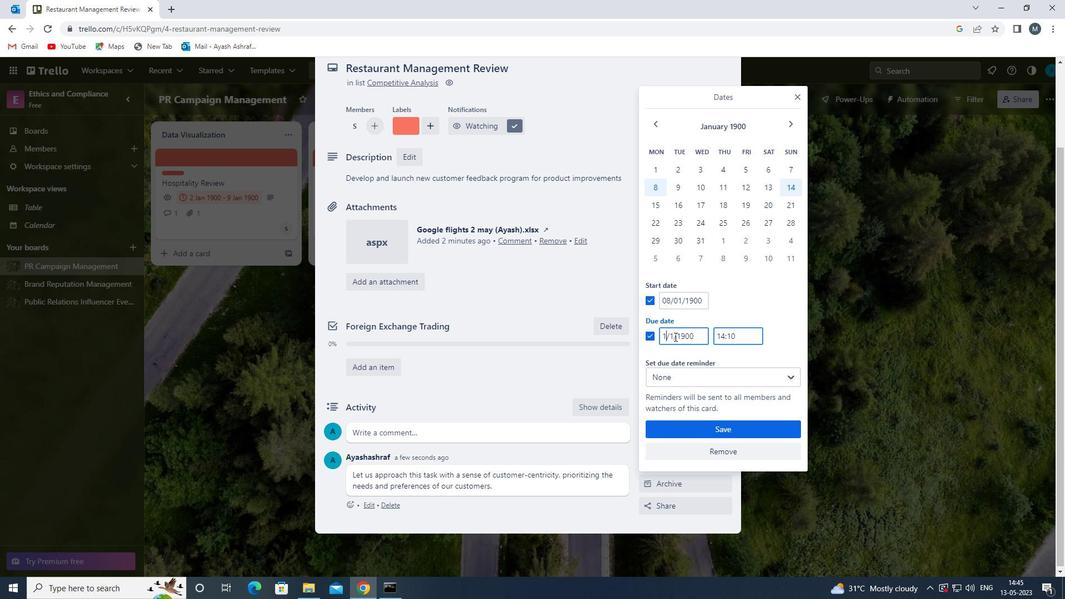 
Action: Mouse moved to (674, 337)
Screenshot: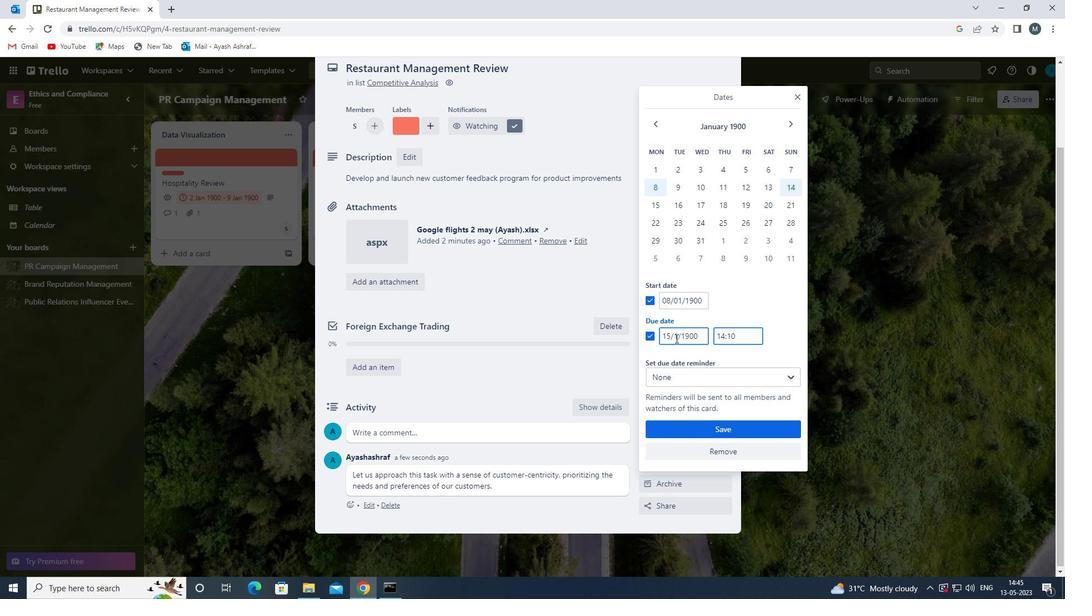 
Action: Mouse pressed left at (674, 337)
Screenshot: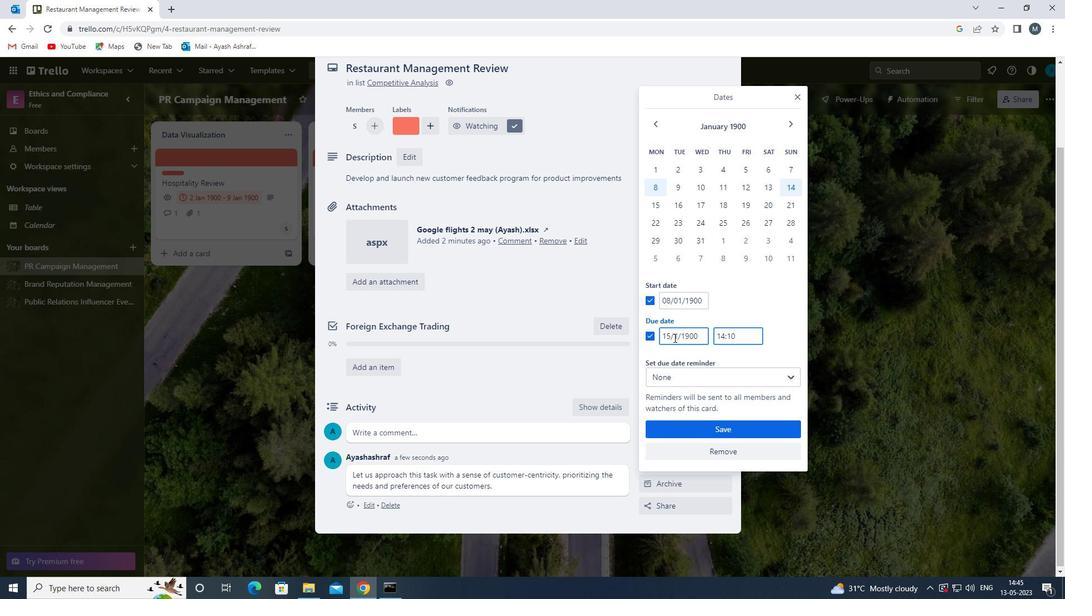 
Action: Mouse moved to (678, 341)
Screenshot: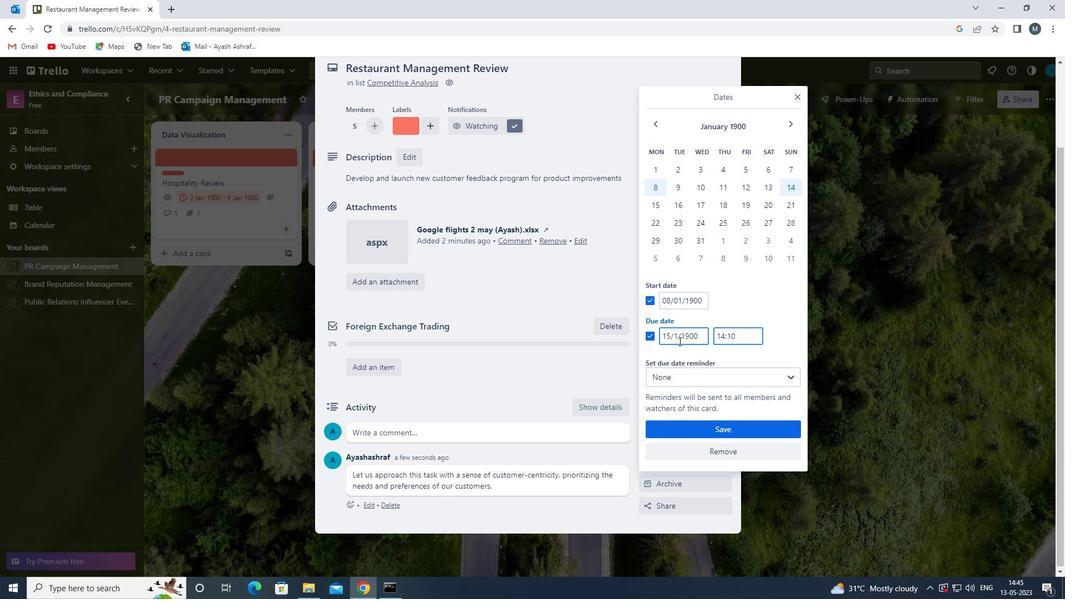 
Action: Key pressed 0
Screenshot: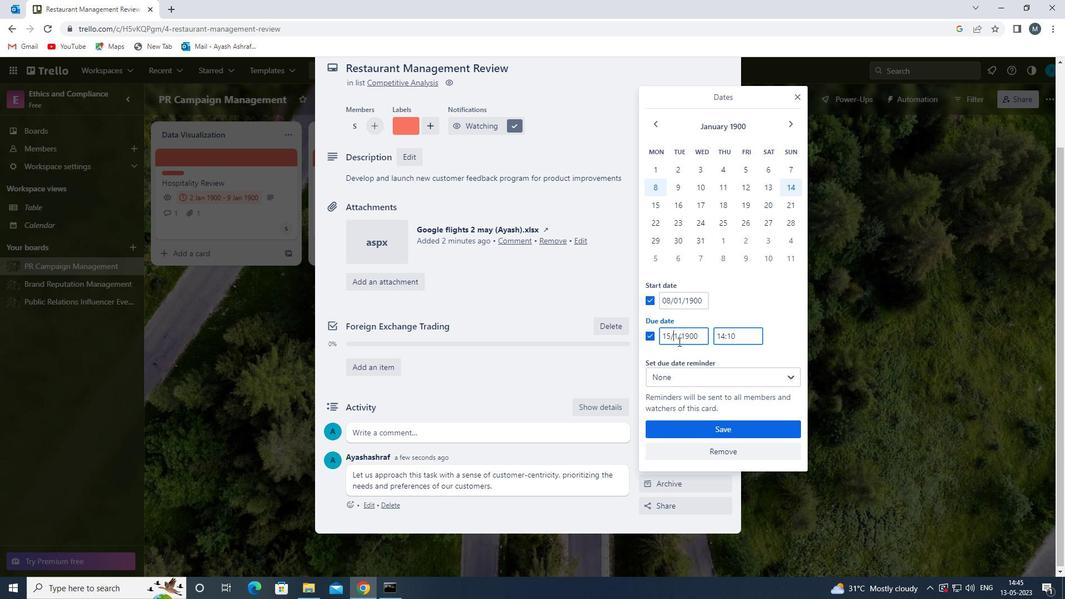 
Action: Mouse moved to (691, 429)
Screenshot: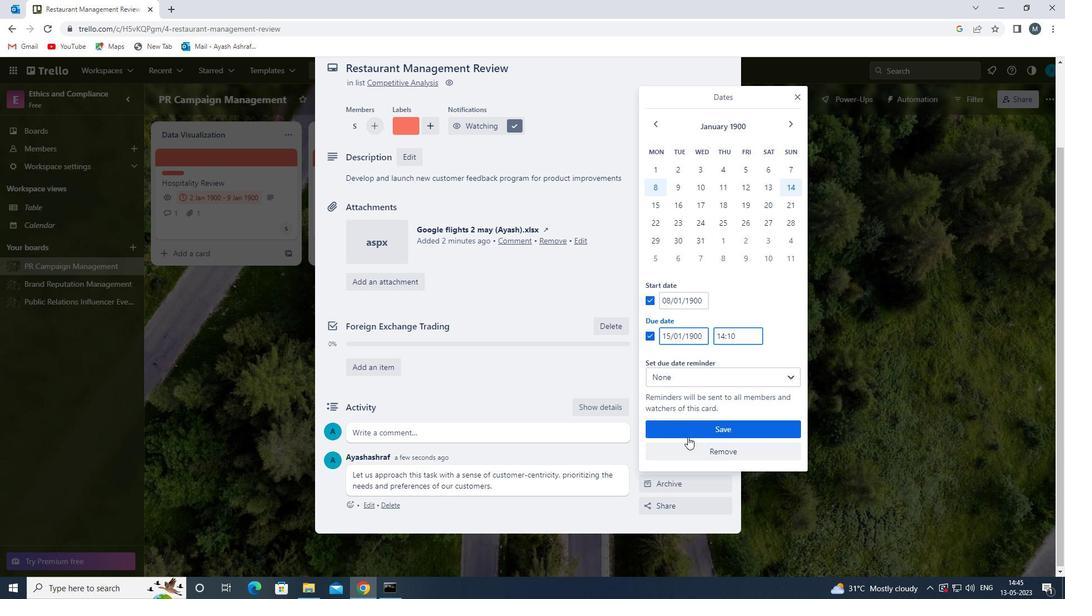 
Action: Mouse pressed left at (691, 429)
Screenshot: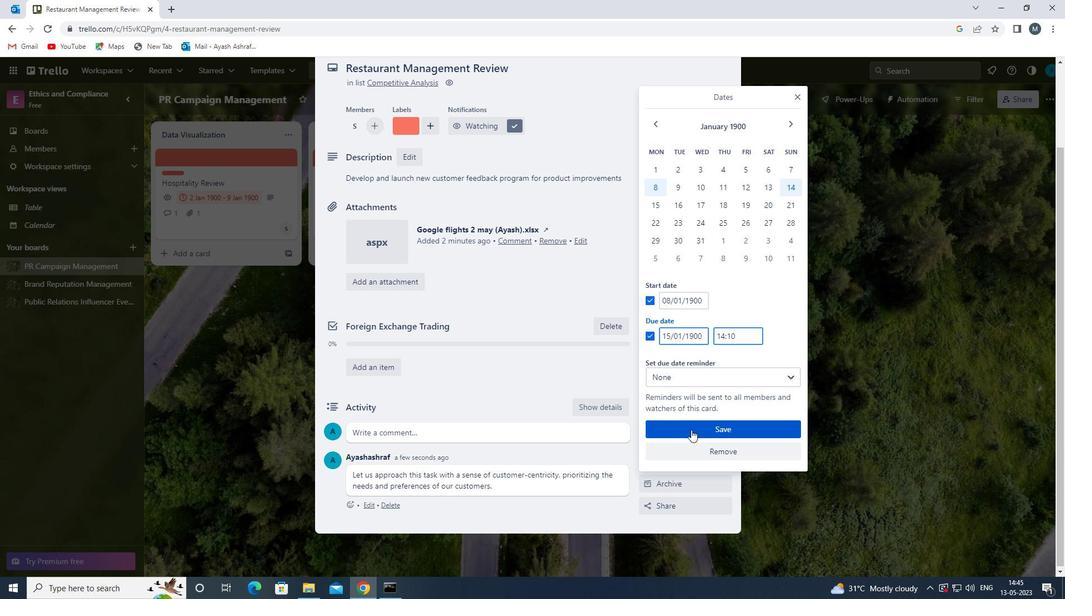 
Action: Mouse moved to (523, 421)
Screenshot: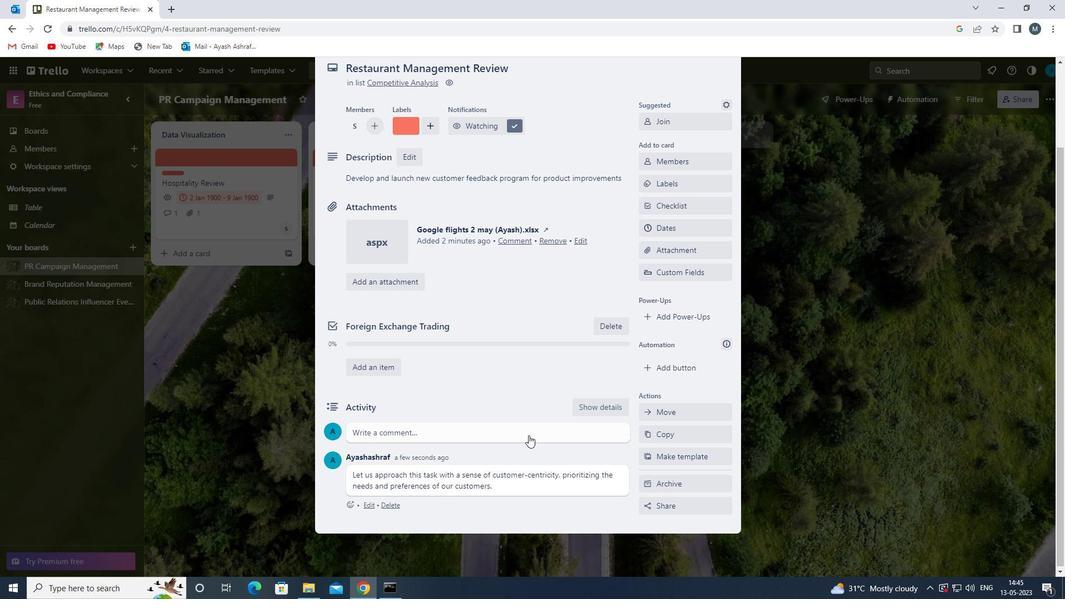 
Action: Mouse scrolled (523, 422) with delta (0, 0)
Screenshot: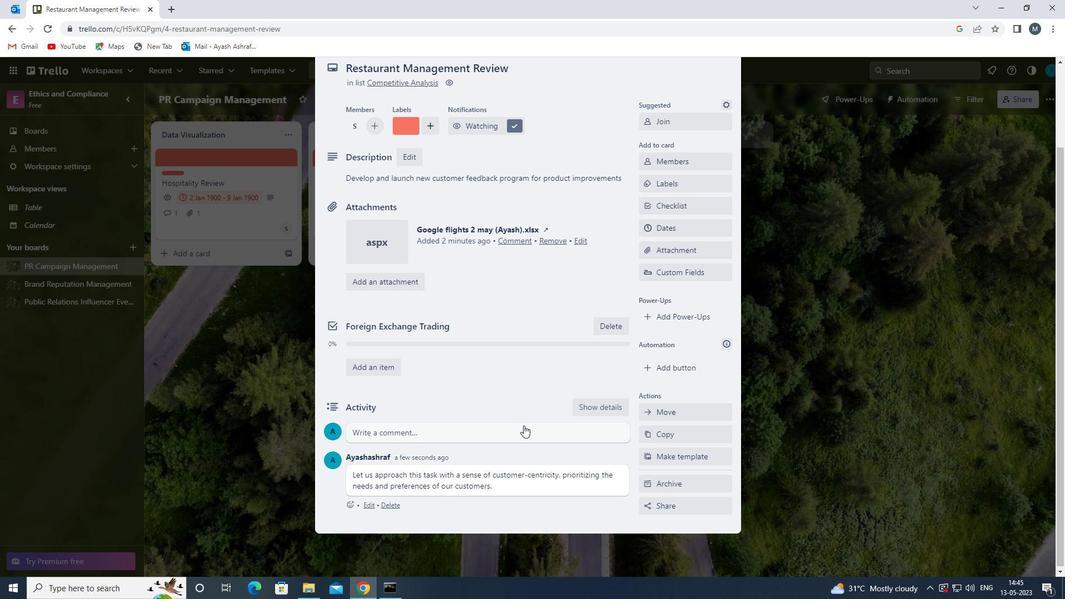 
Action: Mouse scrolled (523, 422) with delta (0, 0)
Screenshot: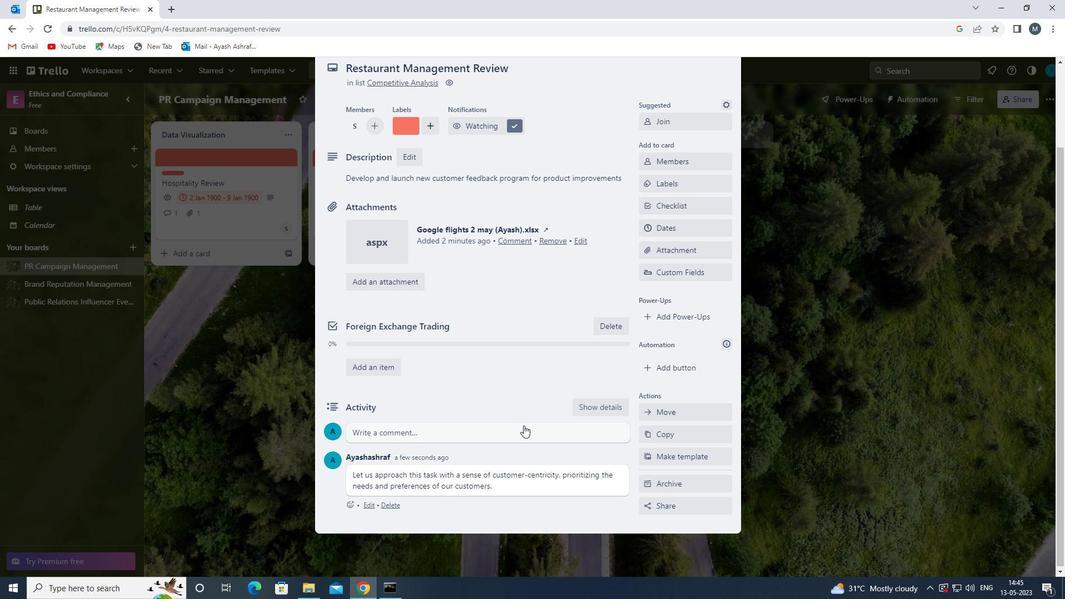 
Action: Mouse scrolled (523, 422) with delta (0, 0)
Screenshot: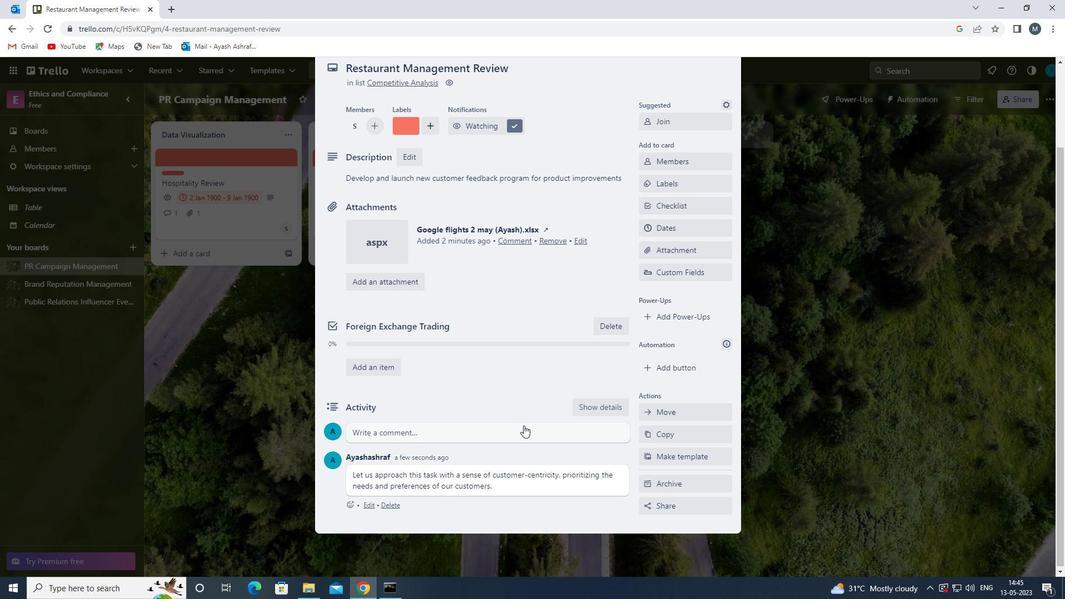 
Action: Mouse scrolled (523, 422) with delta (0, 0)
Screenshot: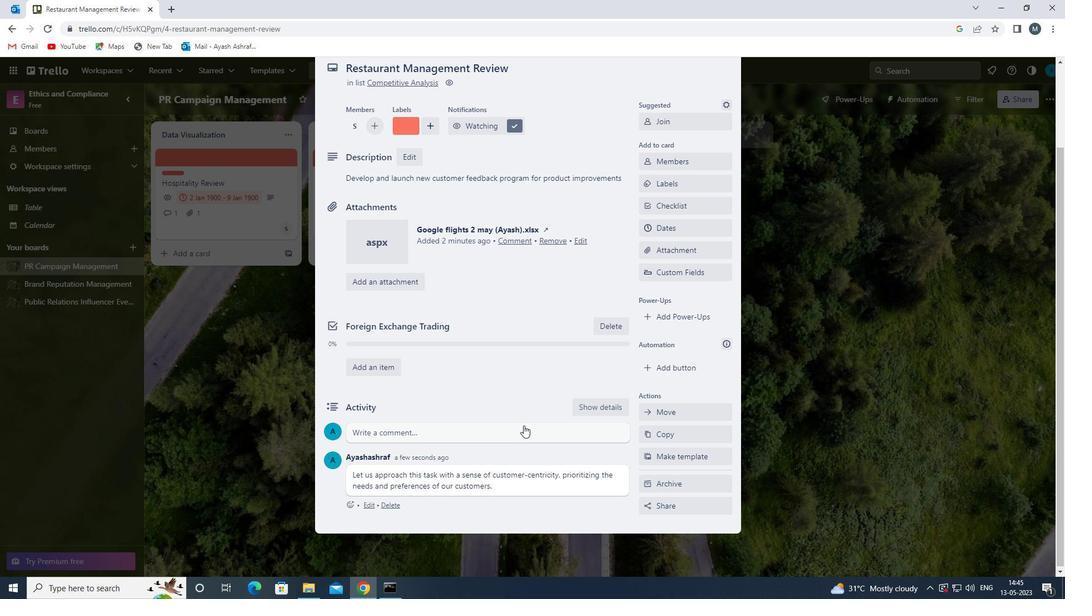 
Action: Mouse scrolled (523, 422) with delta (0, 0)
Screenshot: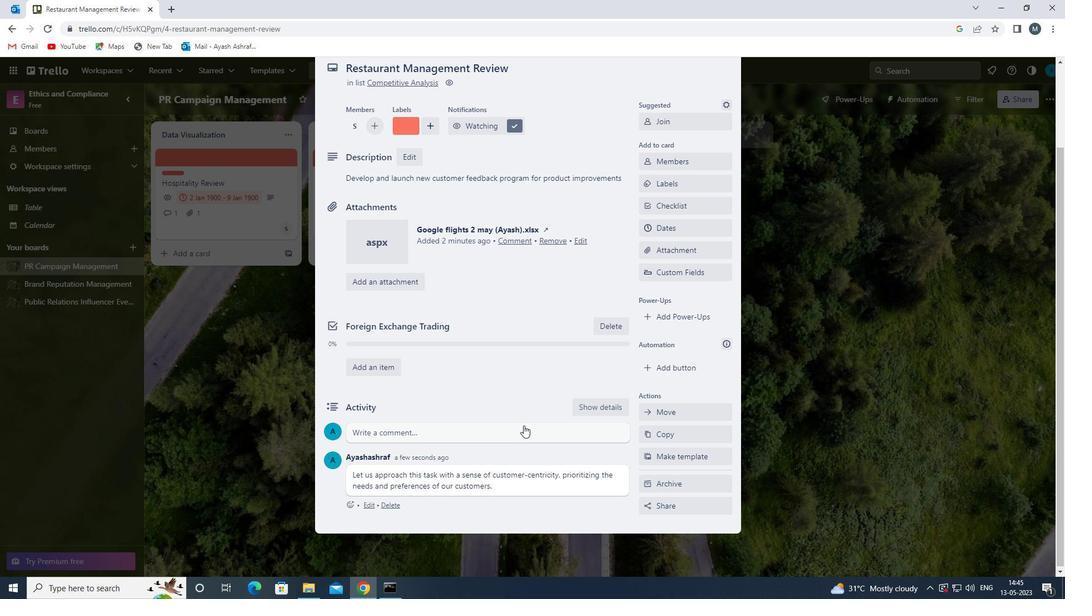 
Action: Mouse scrolled (523, 422) with delta (0, 0)
Screenshot: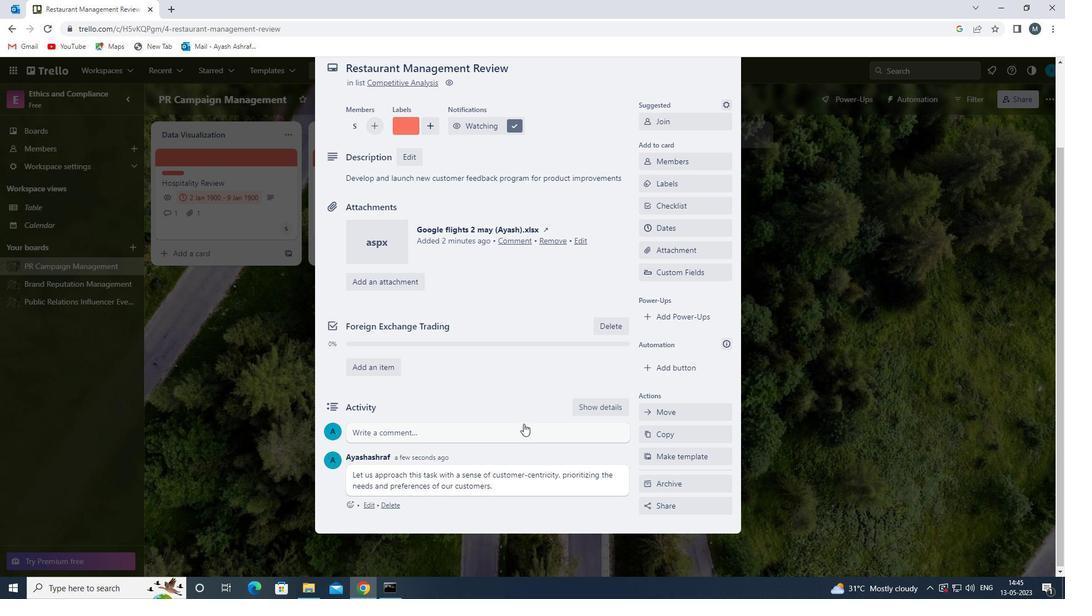 
Action: Mouse moved to (522, 420)
Screenshot: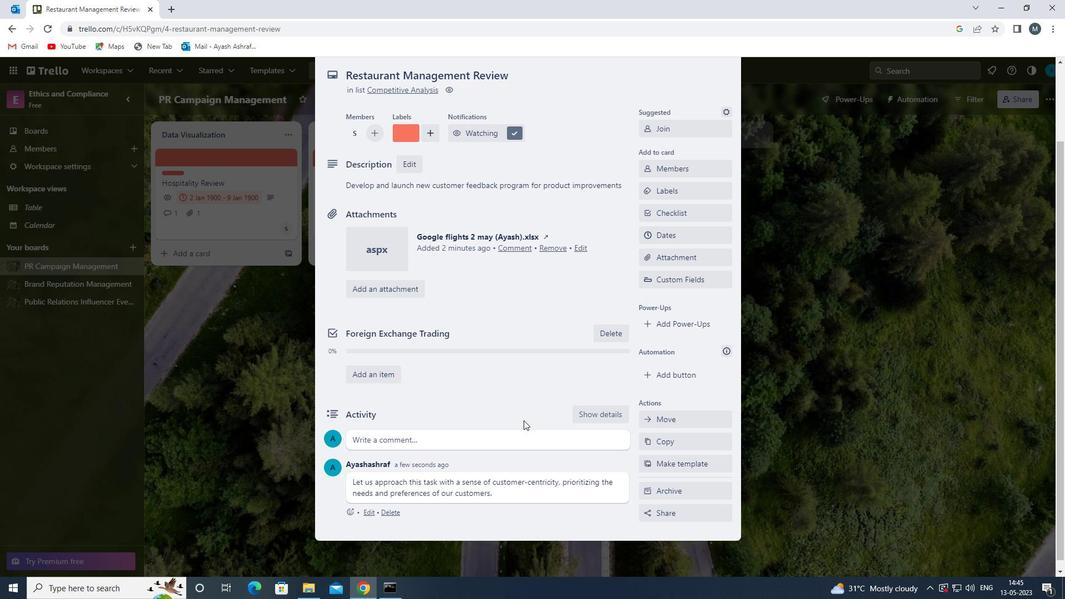
Action: Mouse scrolled (522, 421) with delta (0, 0)
Screenshot: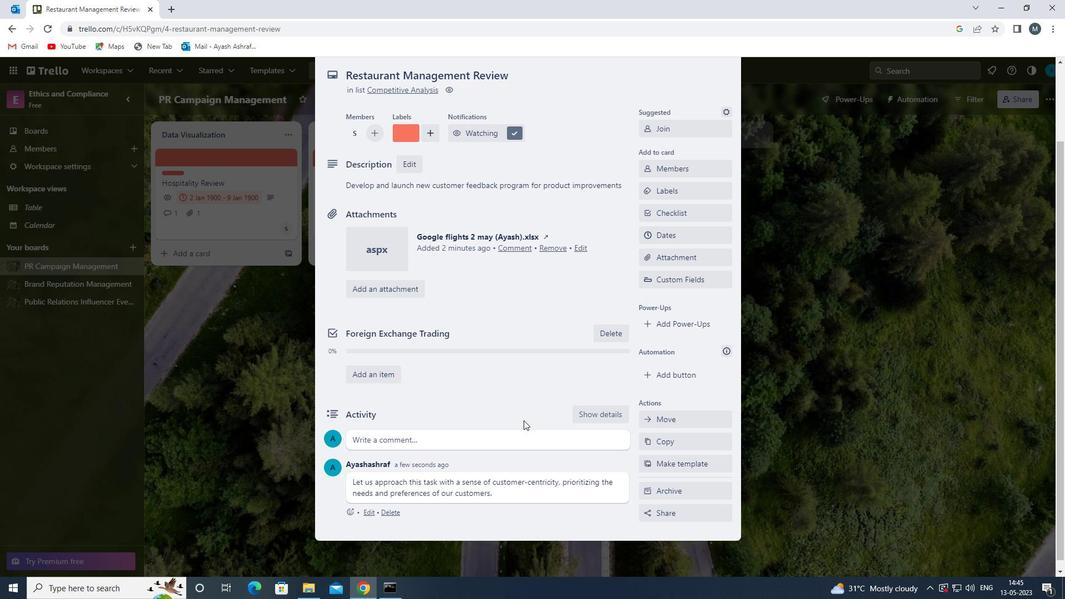 
Action: Mouse scrolled (522, 421) with delta (0, 0)
Screenshot: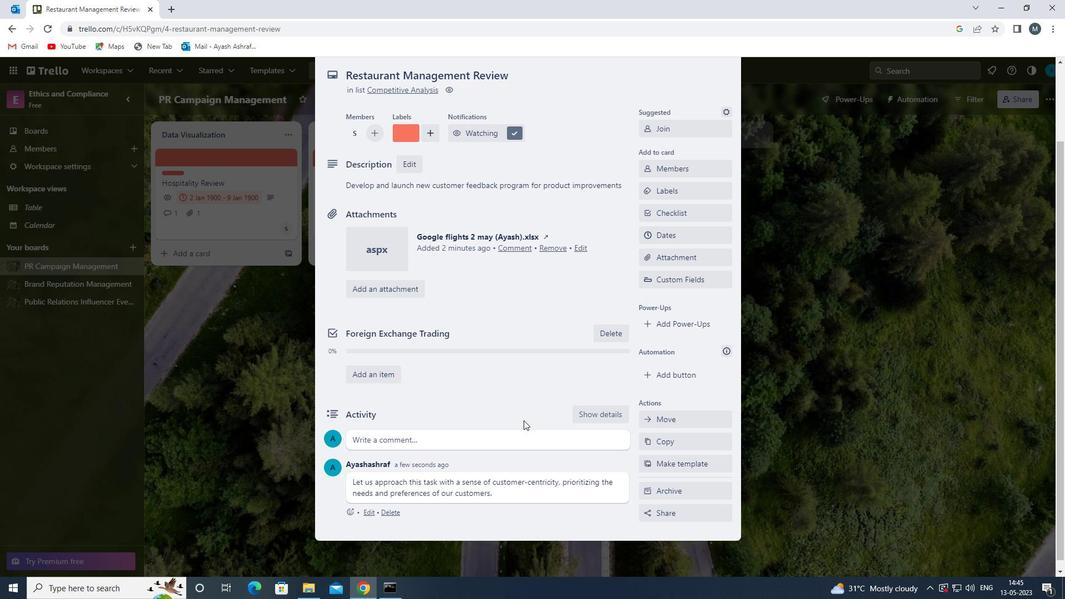
Action: Mouse scrolled (522, 421) with delta (0, 0)
Screenshot: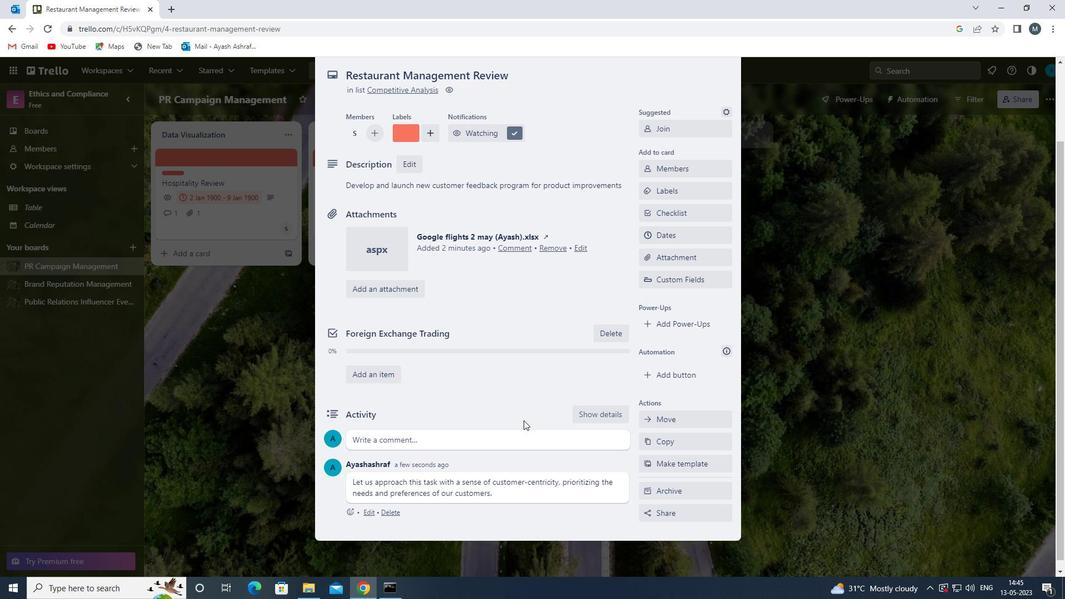 
Action: Mouse scrolled (522, 421) with delta (0, 0)
Screenshot: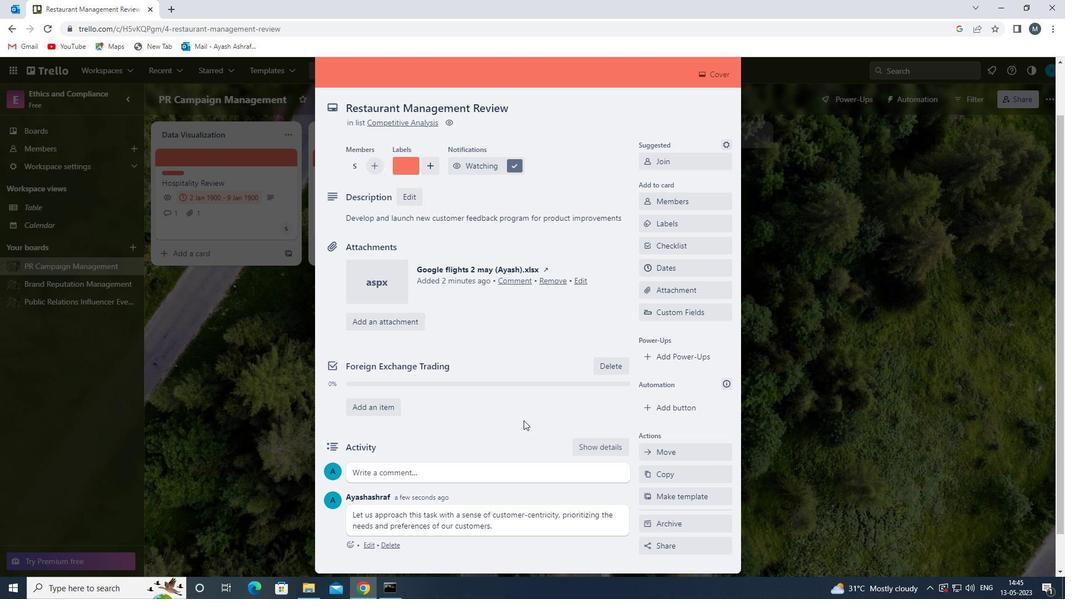 
Action: Mouse scrolled (522, 421) with delta (0, 0)
Screenshot: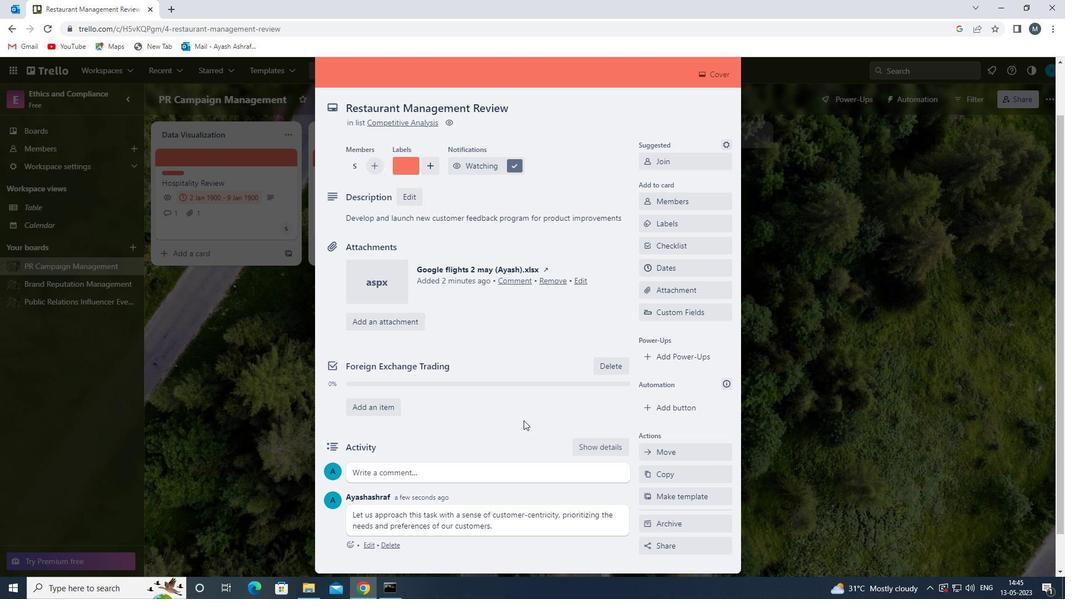 
Action: Mouse scrolled (522, 421) with delta (0, 0)
Screenshot: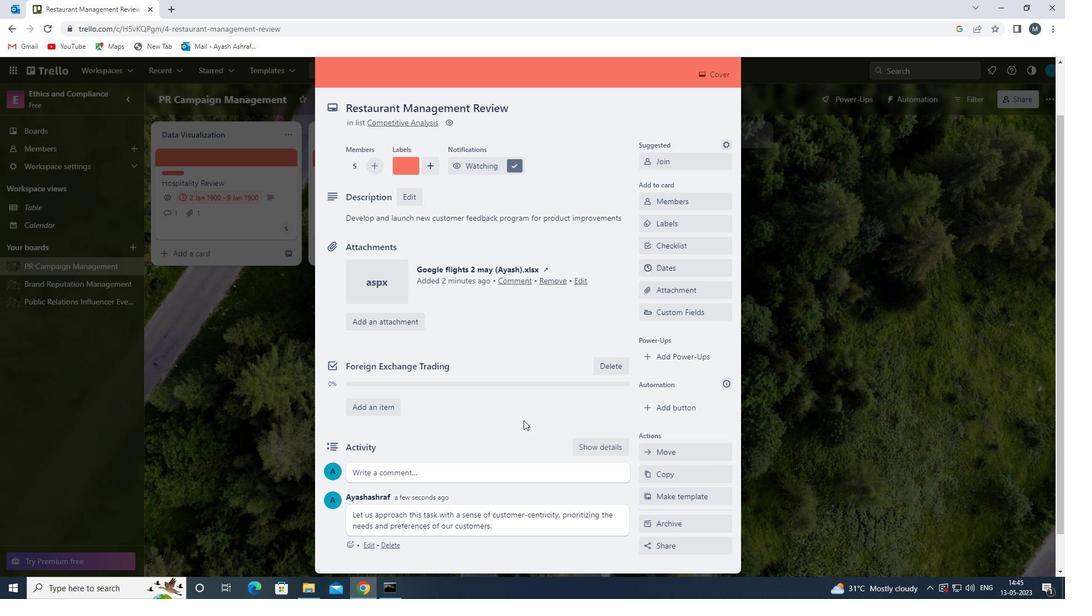 
Action: Mouse moved to (522, 420)
Screenshot: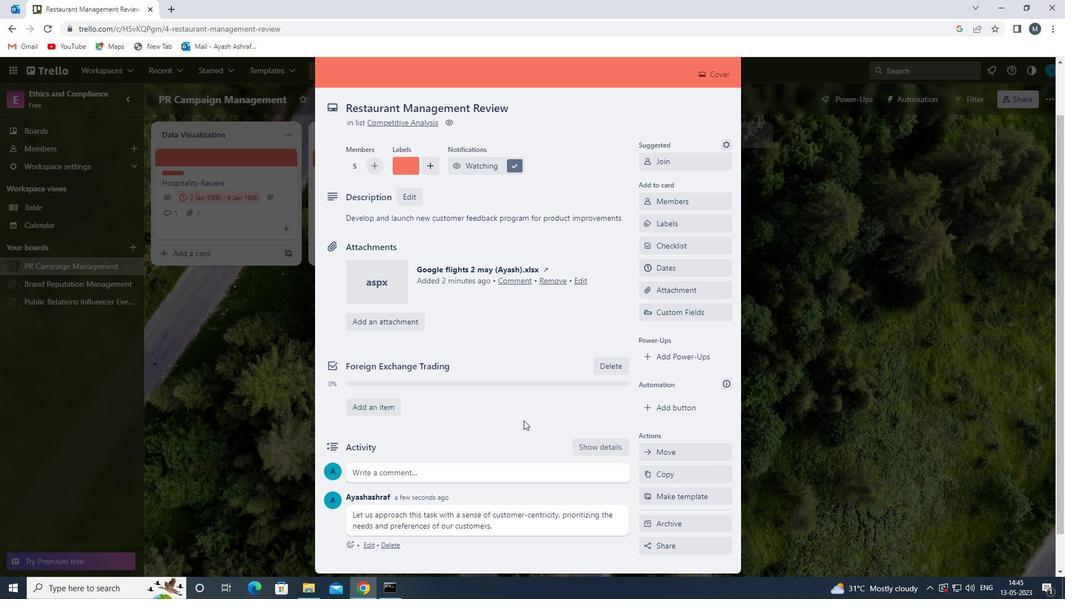 
